Task: Find connections with filter location Mezőkövesd with filter topic #family with filter profile language Potuguese with filter current company Mphasis with filter school Amal Jyothi College of Engineering with filter industry Professional Organizations with filter service category Resume Writing with filter keywords title Store Manager
Action: Mouse moved to (475, 60)
Screenshot: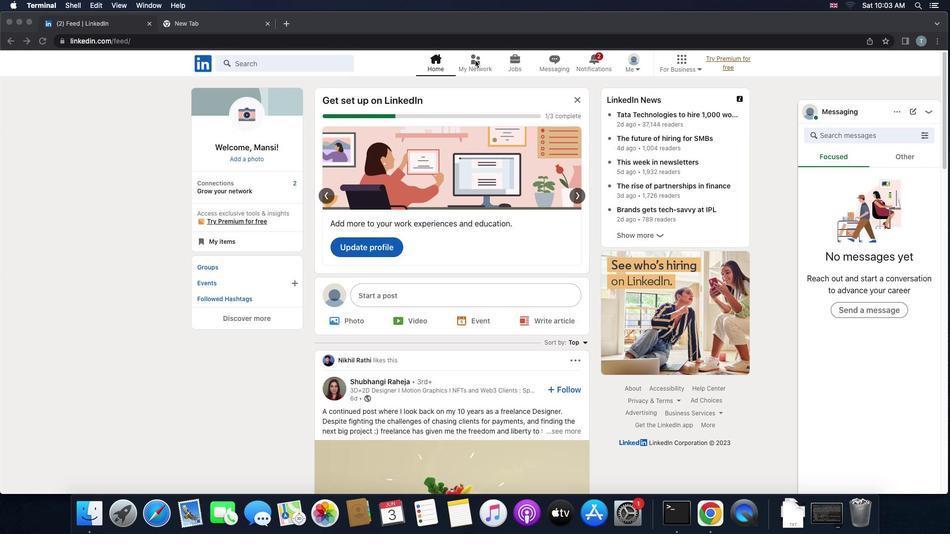 
Action: Mouse pressed left at (475, 60)
Screenshot: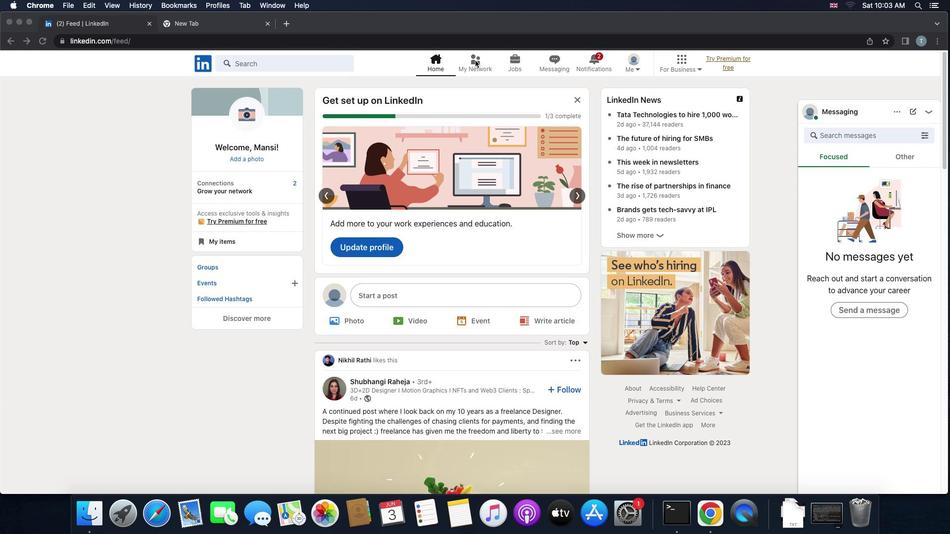 
Action: Mouse pressed left at (475, 60)
Screenshot: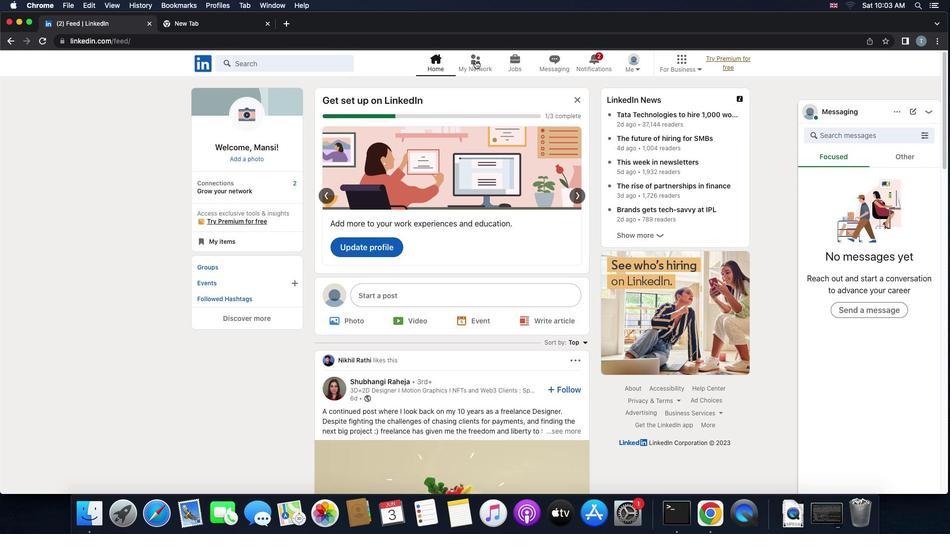 
Action: Mouse moved to (291, 124)
Screenshot: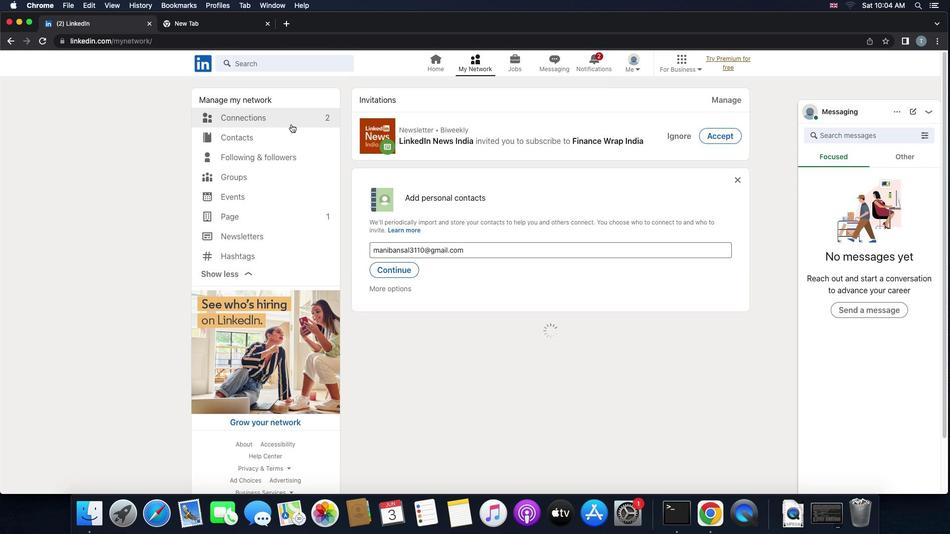 
Action: Mouse pressed left at (291, 124)
Screenshot: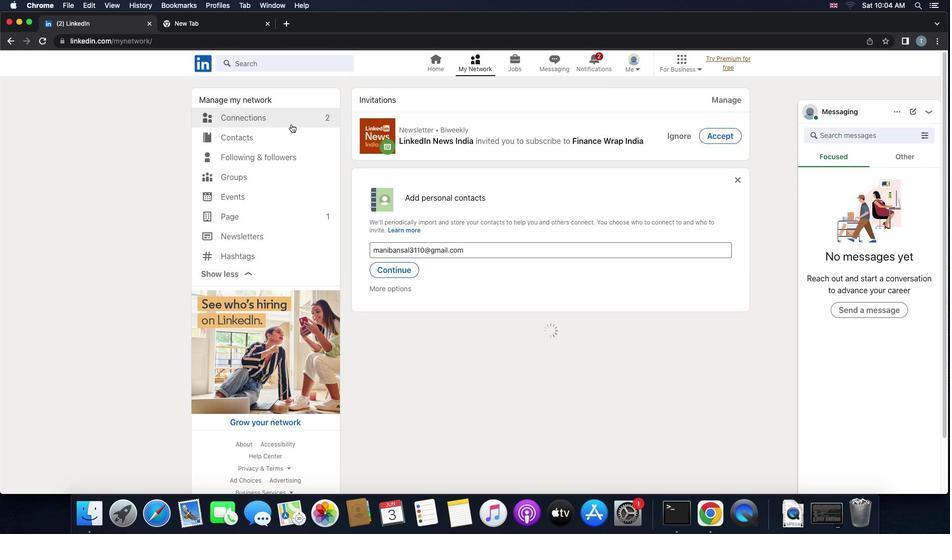 
Action: Mouse pressed left at (291, 124)
Screenshot: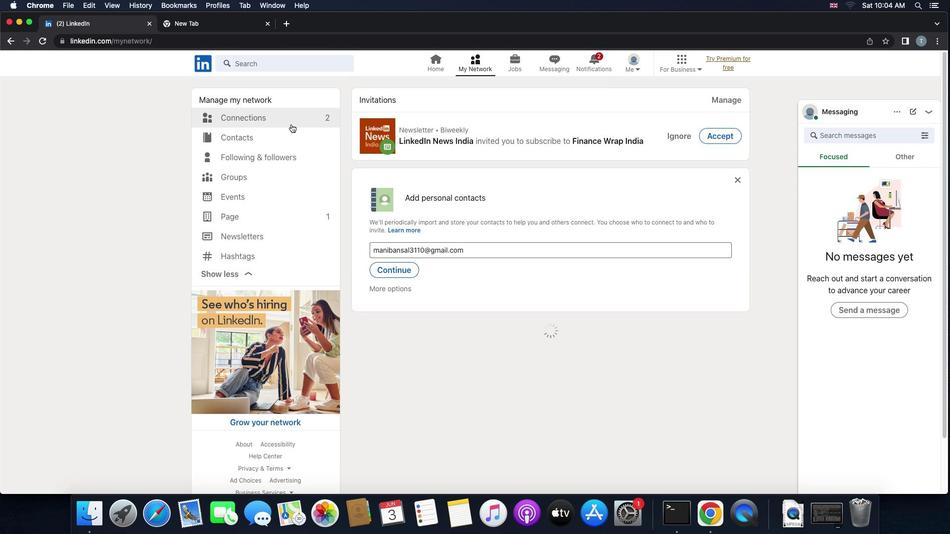 
Action: Mouse moved to (302, 120)
Screenshot: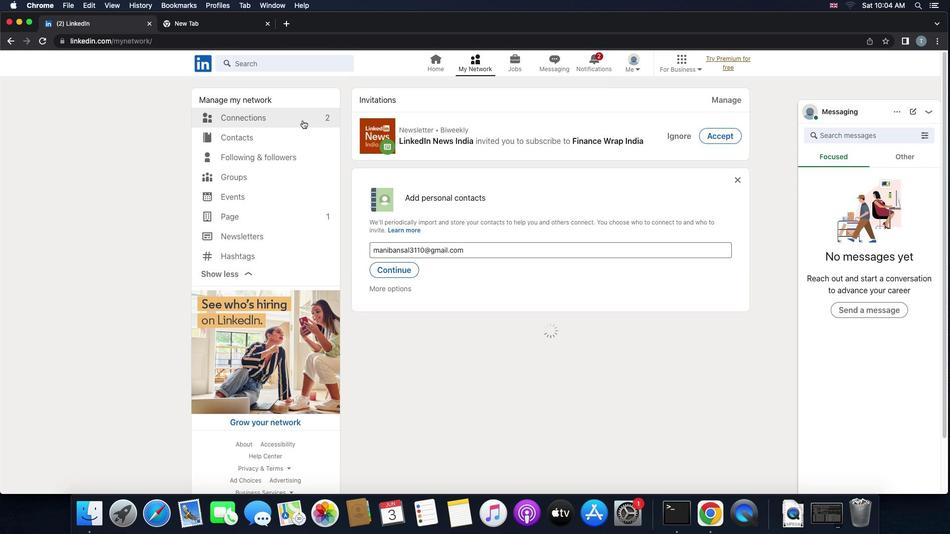 
Action: Mouse pressed left at (302, 120)
Screenshot: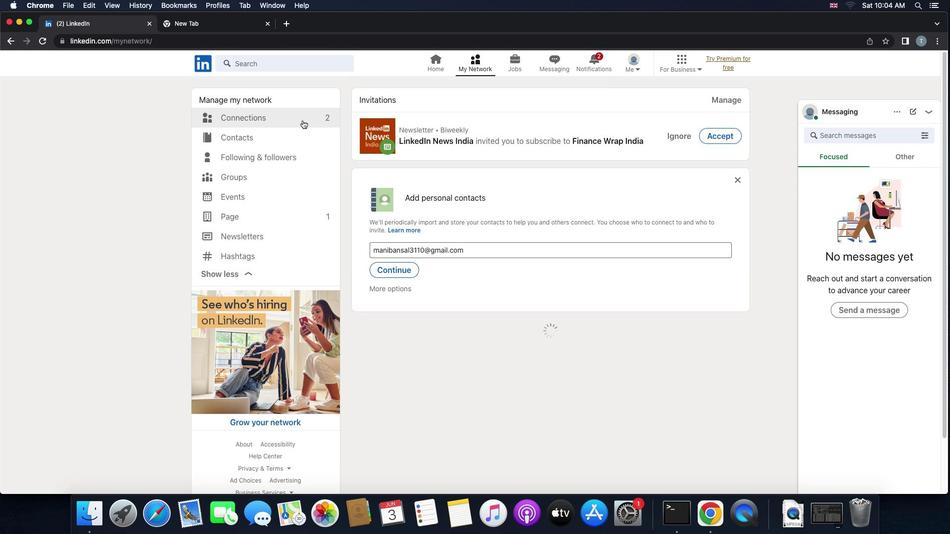
Action: Mouse moved to (554, 120)
Screenshot: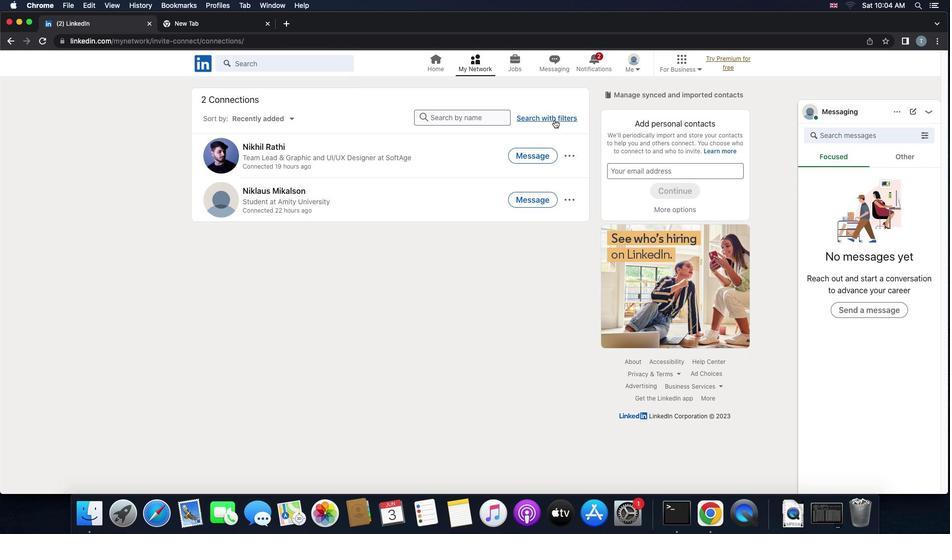 
Action: Mouse pressed left at (554, 120)
Screenshot: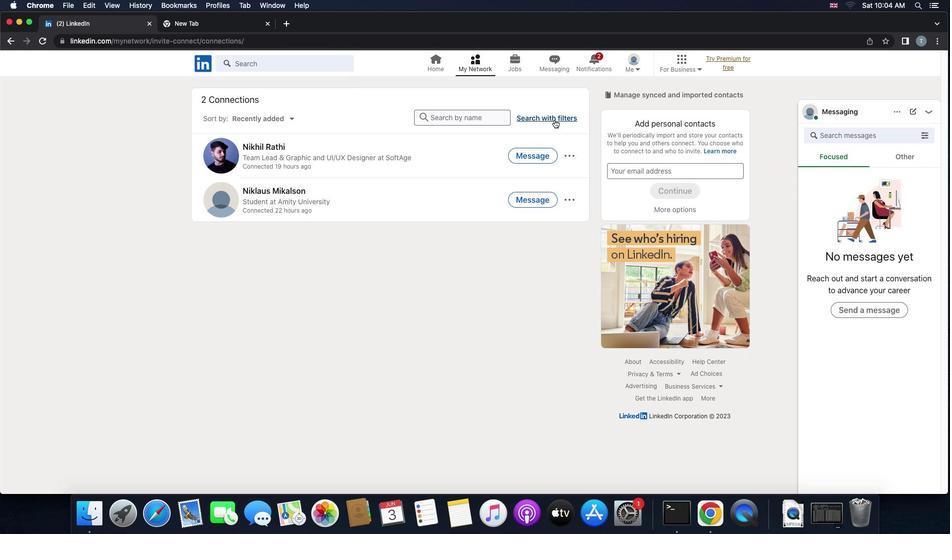 
Action: Mouse moved to (517, 92)
Screenshot: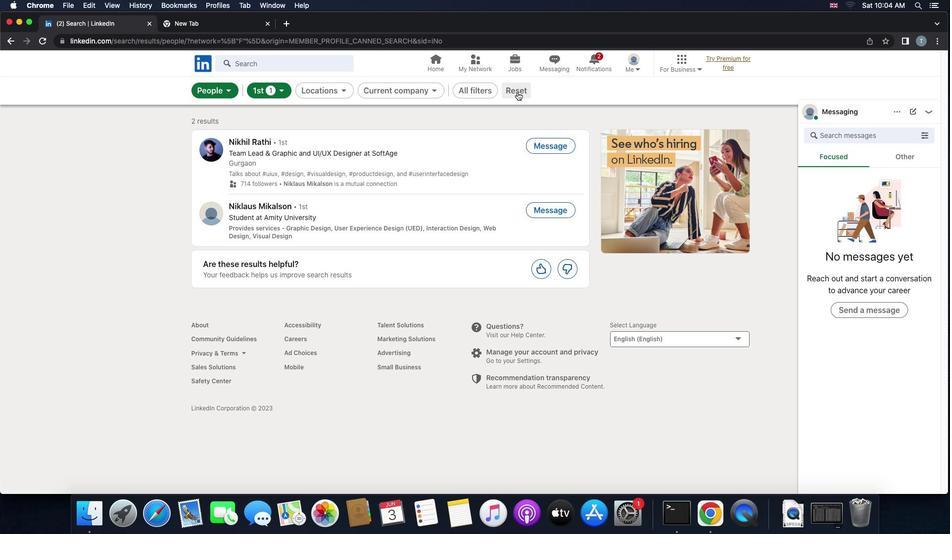 
Action: Mouse pressed left at (517, 92)
Screenshot: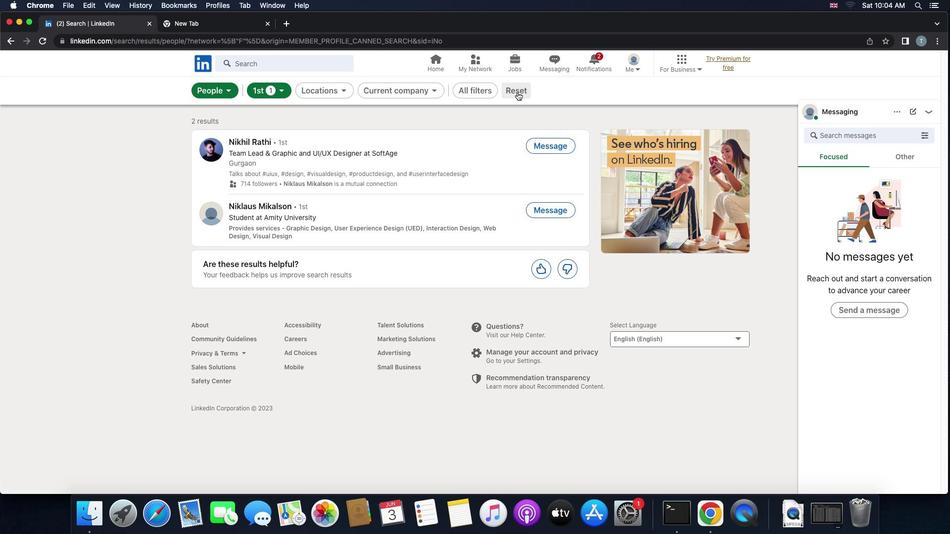 
Action: Mouse moved to (501, 91)
Screenshot: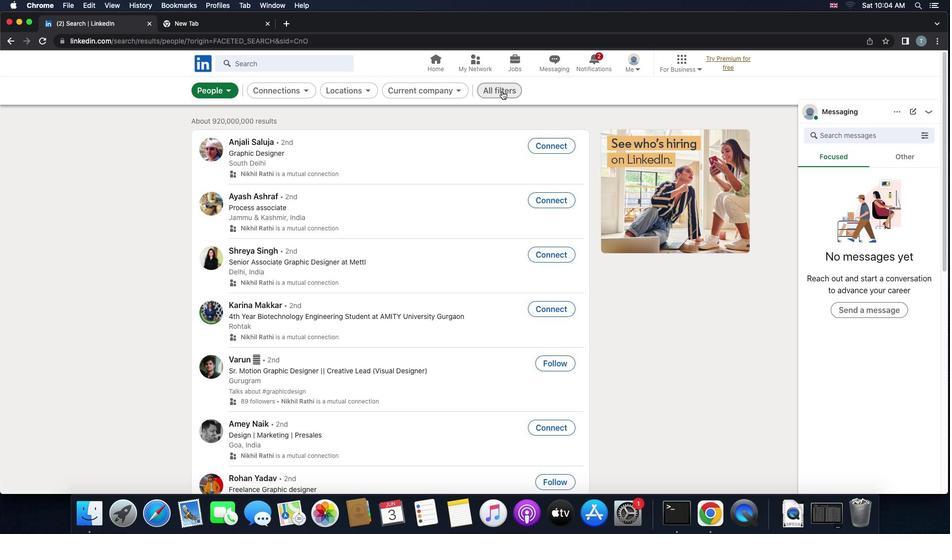 
Action: Mouse pressed left at (501, 91)
Screenshot: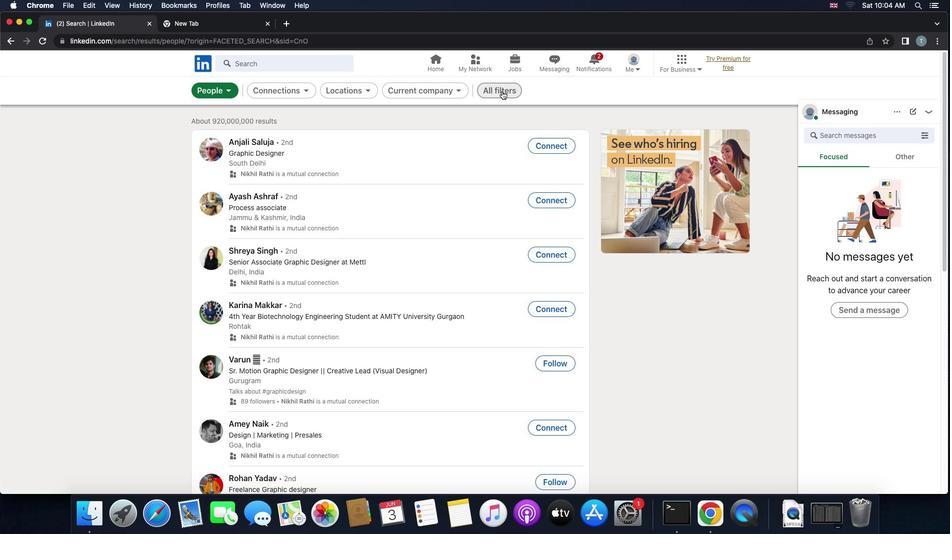 
Action: Mouse moved to (753, 207)
Screenshot: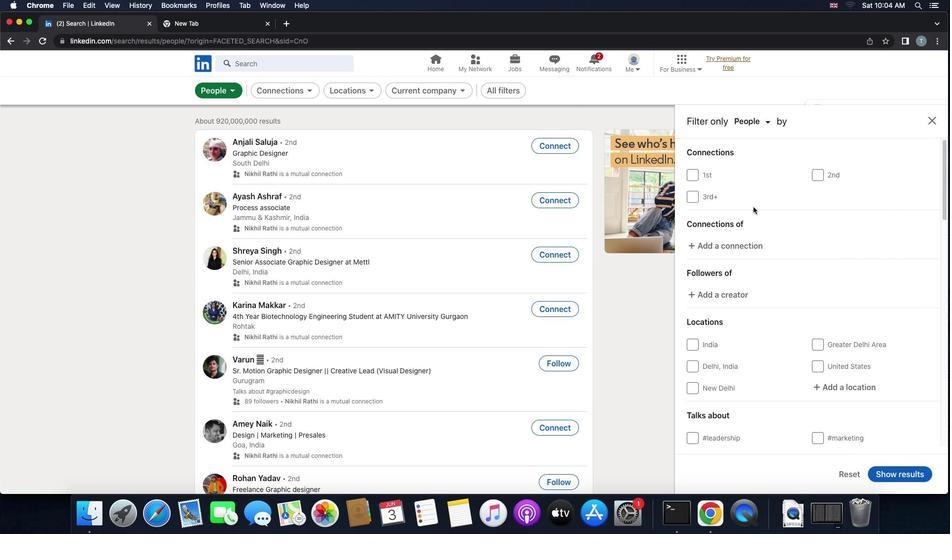 
Action: Mouse scrolled (753, 207) with delta (0, 0)
Screenshot: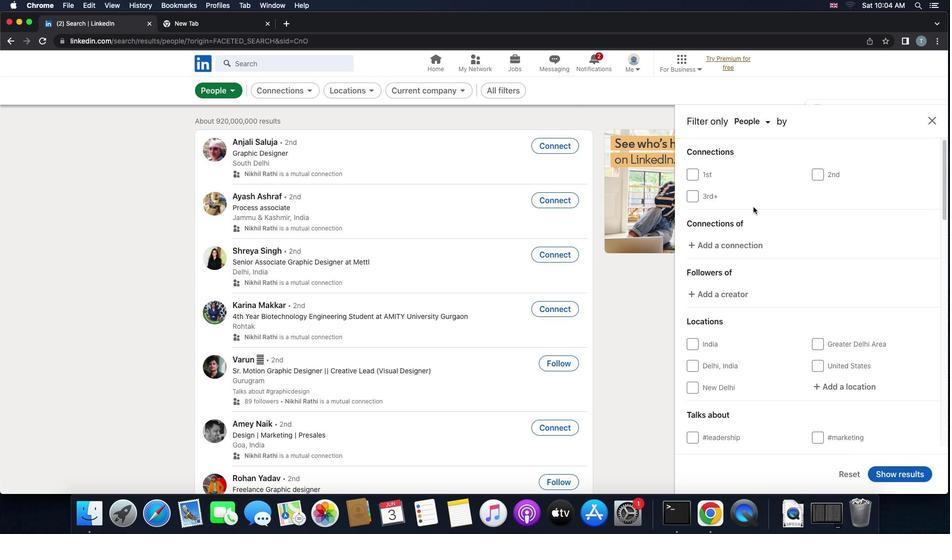 
Action: Mouse scrolled (753, 207) with delta (0, 0)
Screenshot: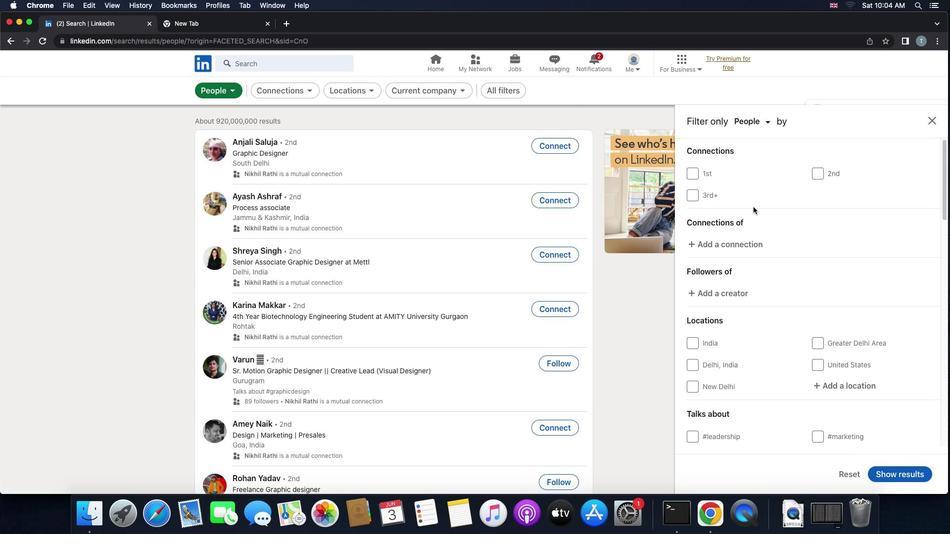 
Action: Mouse scrolled (753, 207) with delta (0, 0)
Screenshot: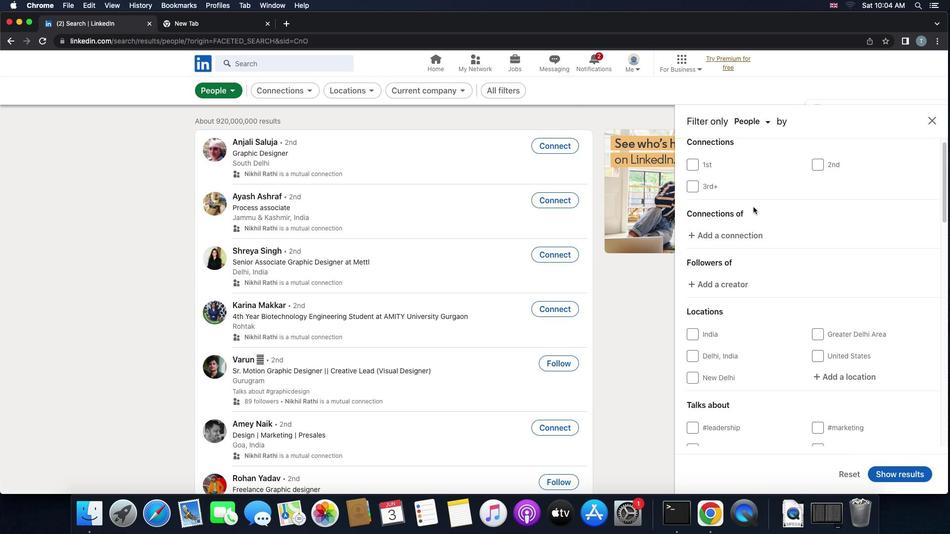 
Action: Mouse scrolled (753, 207) with delta (0, 0)
Screenshot: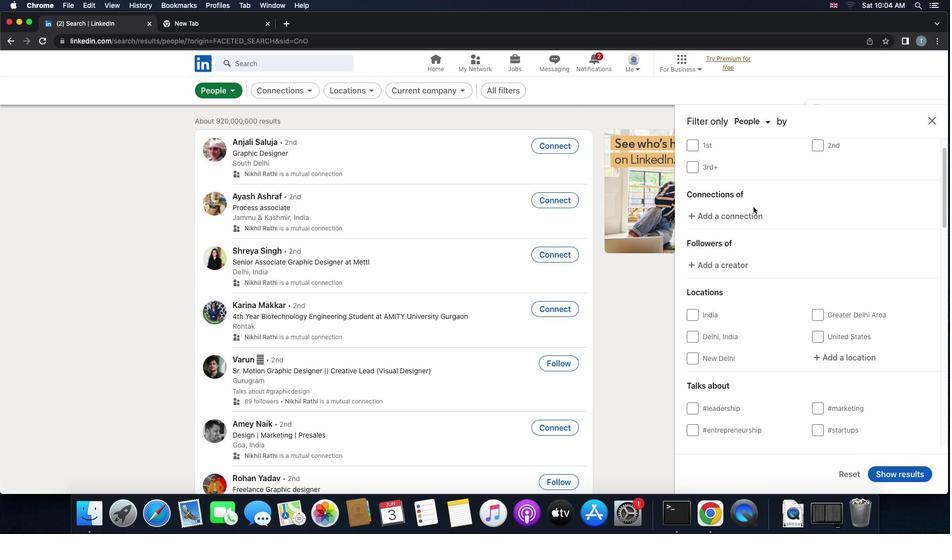 
Action: Mouse scrolled (753, 207) with delta (0, 0)
Screenshot: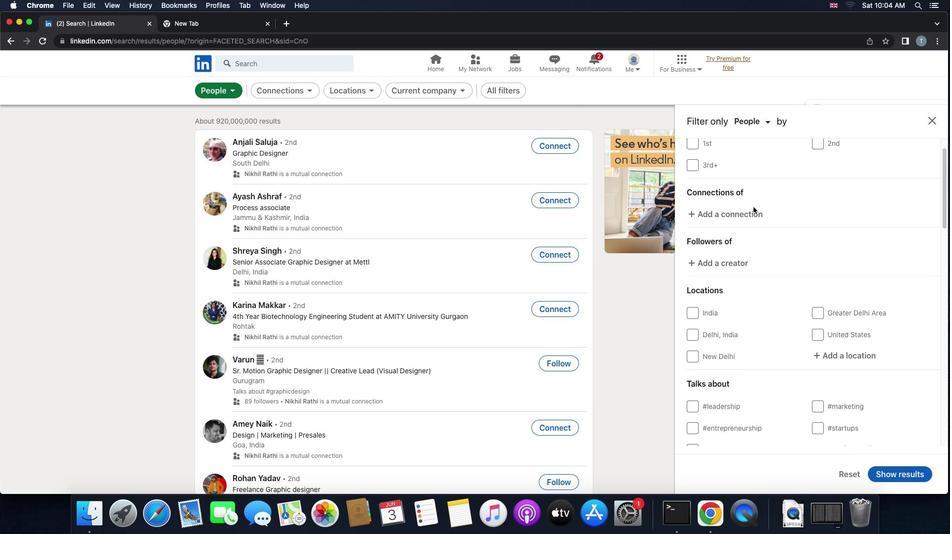 
Action: Mouse scrolled (753, 207) with delta (0, 0)
Screenshot: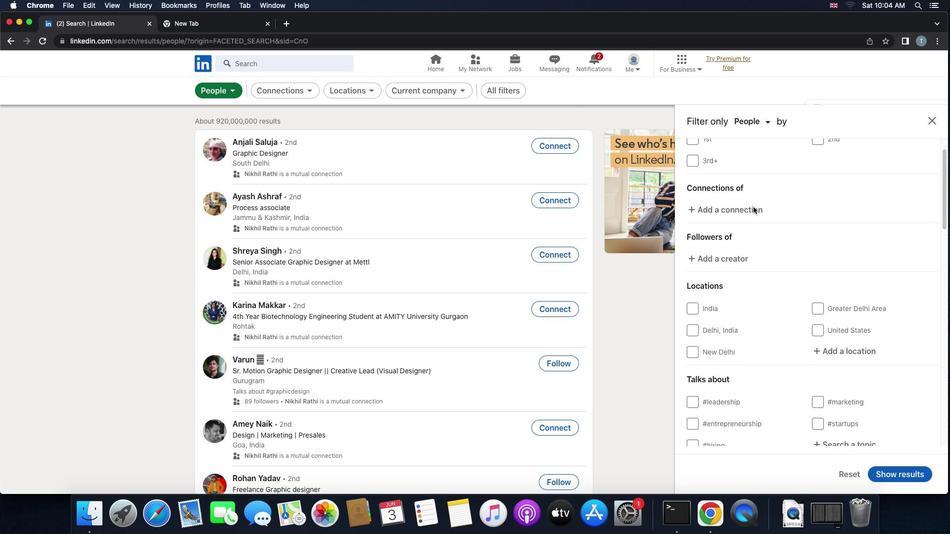 
Action: Mouse moved to (847, 287)
Screenshot: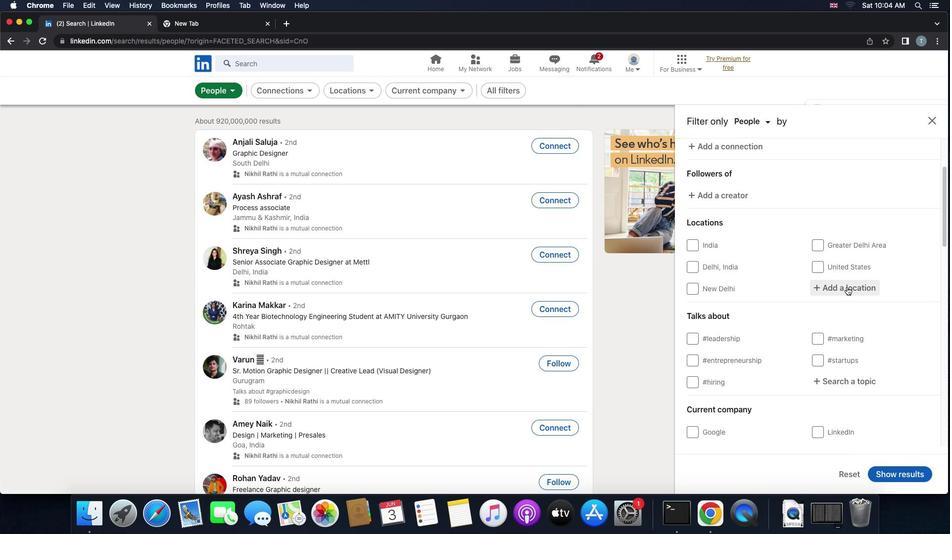 
Action: Mouse pressed left at (847, 287)
Screenshot: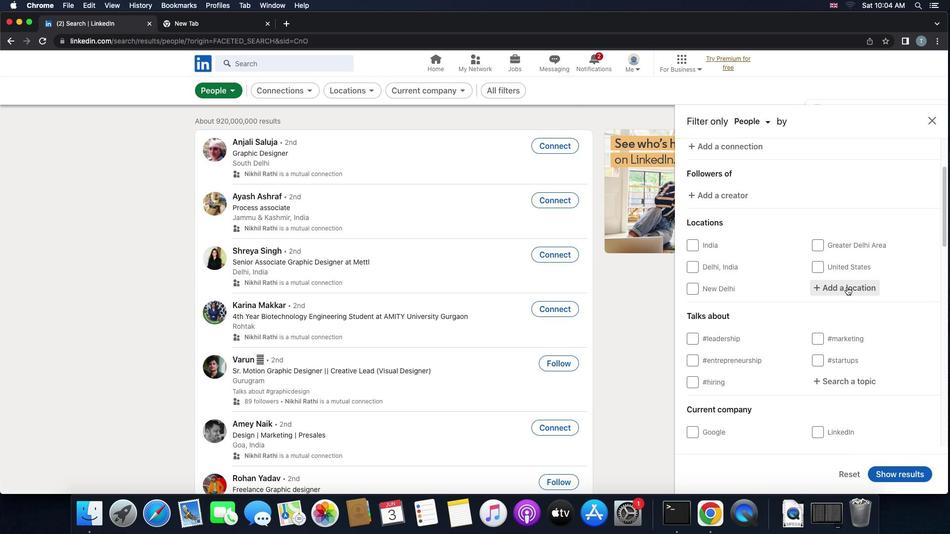 
Action: Key pressed 'm''e''z''o''k''o''v''e''s''d'
Screenshot: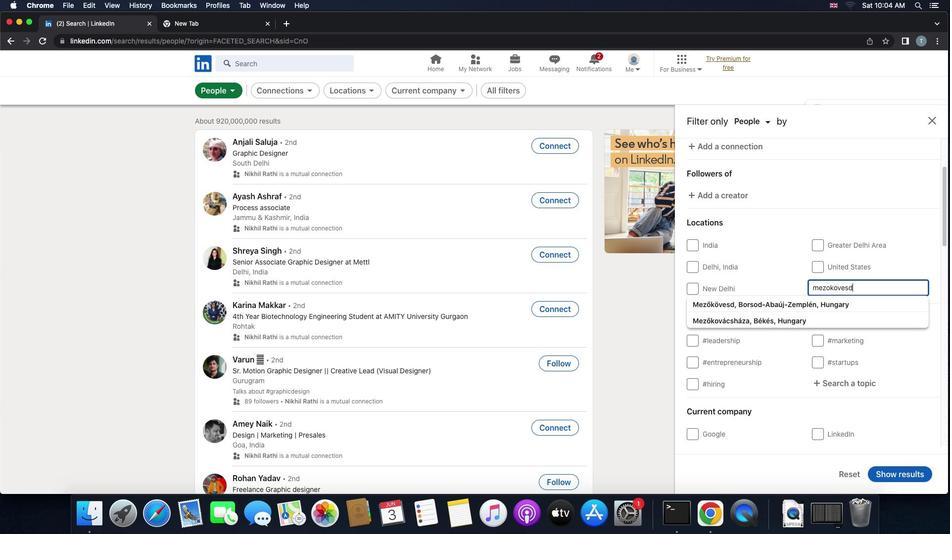 
Action: Mouse moved to (830, 303)
Screenshot: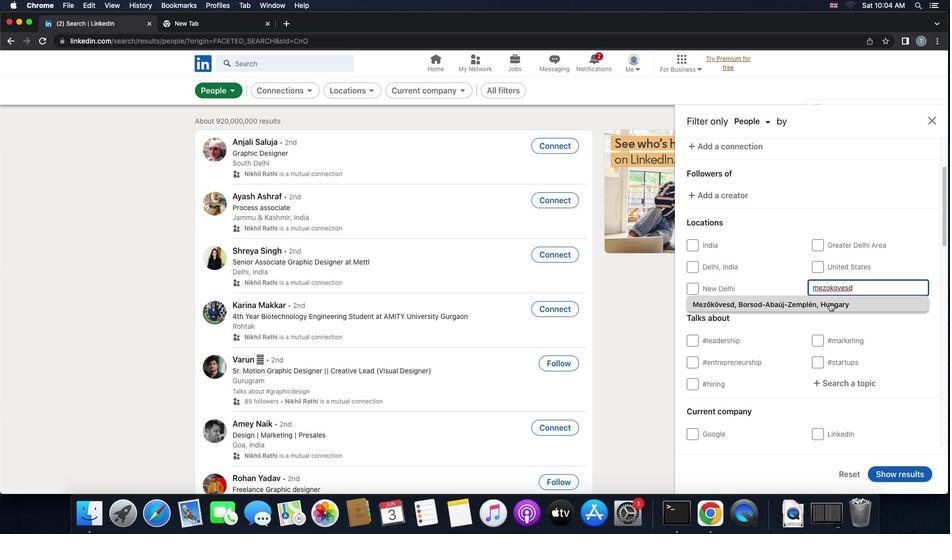 
Action: Mouse pressed left at (830, 303)
Screenshot: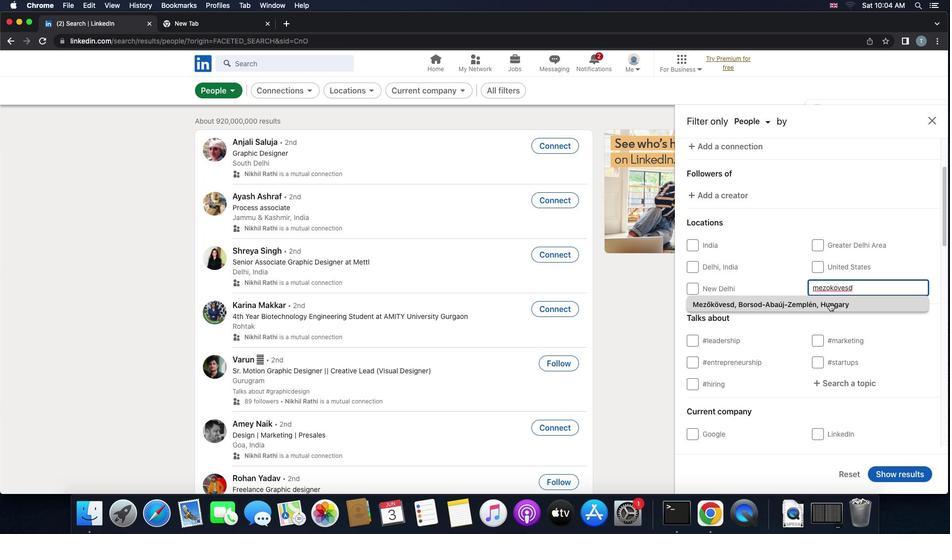 
Action: Mouse scrolled (830, 303) with delta (0, 0)
Screenshot: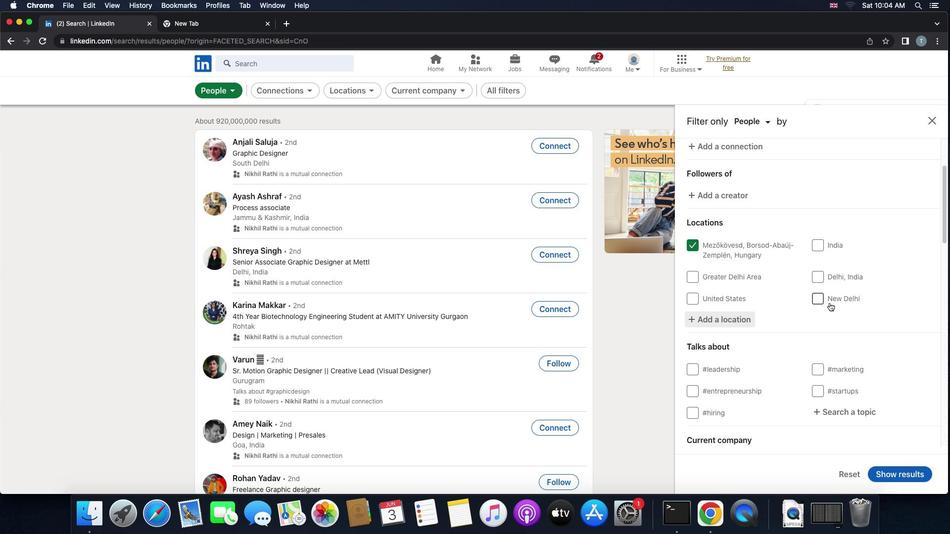 
Action: Mouse scrolled (830, 303) with delta (0, 0)
Screenshot: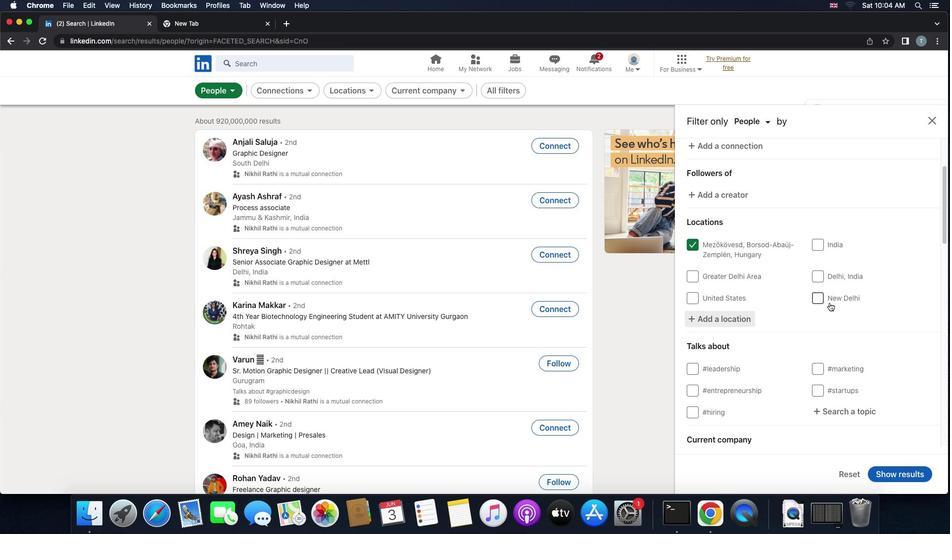
Action: Mouse scrolled (830, 303) with delta (0, 0)
Screenshot: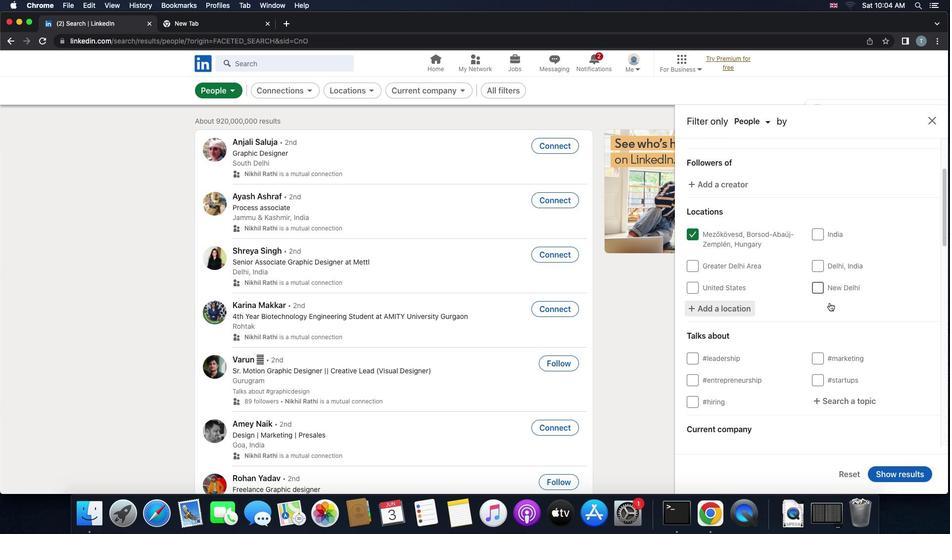 
Action: Mouse scrolled (830, 303) with delta (0, 0)
Screenshot: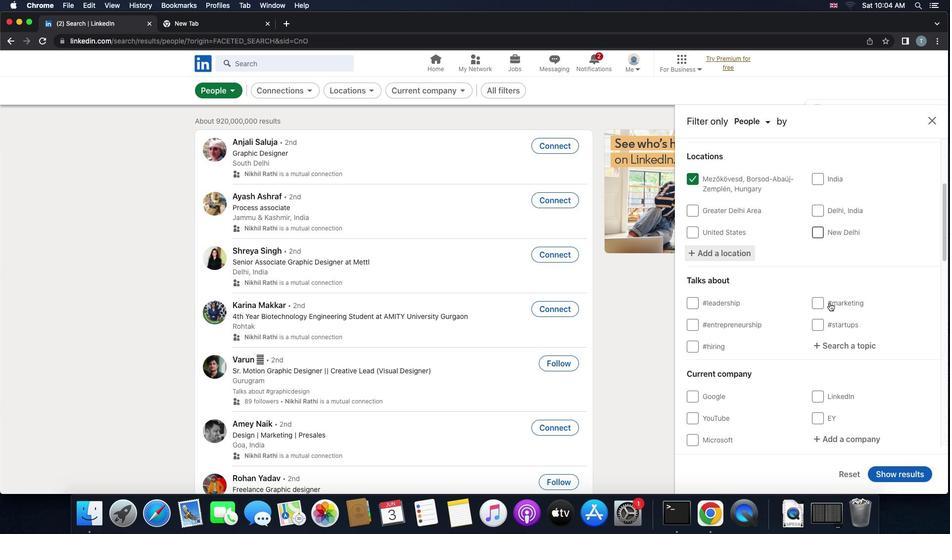 
Action: Mouse moved to (854, 279)
Screenshot: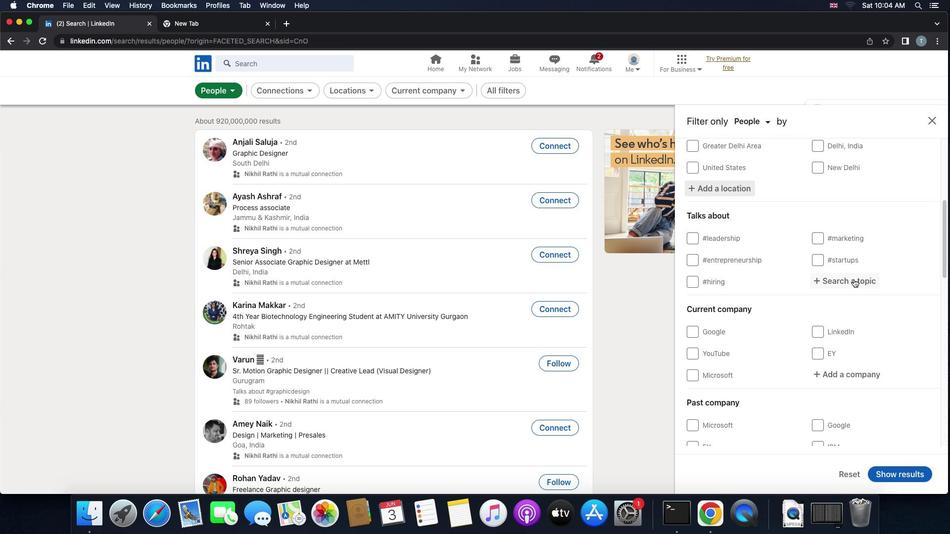 
Action: Mouse pressed left at (854, 279)
Screenshot: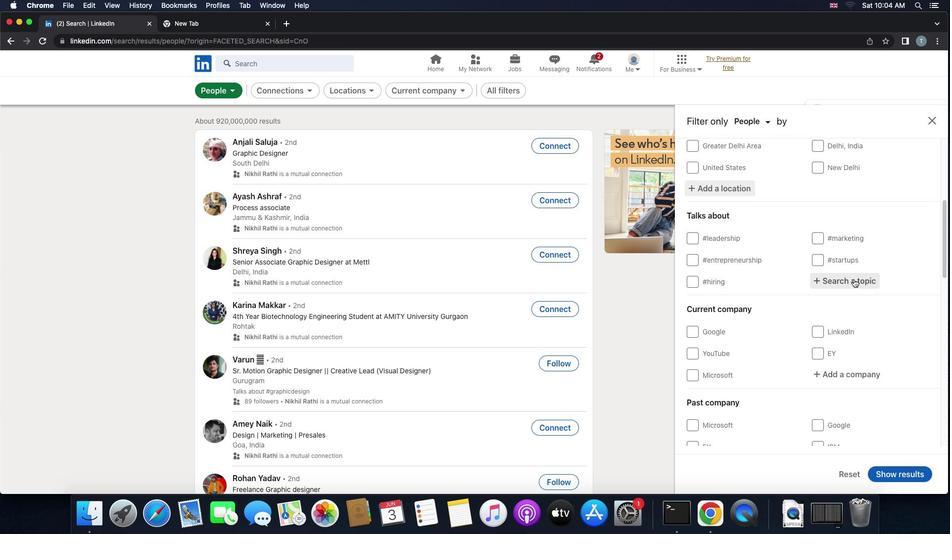 
Action: Mouse moved to (838, 283)
Screenshot: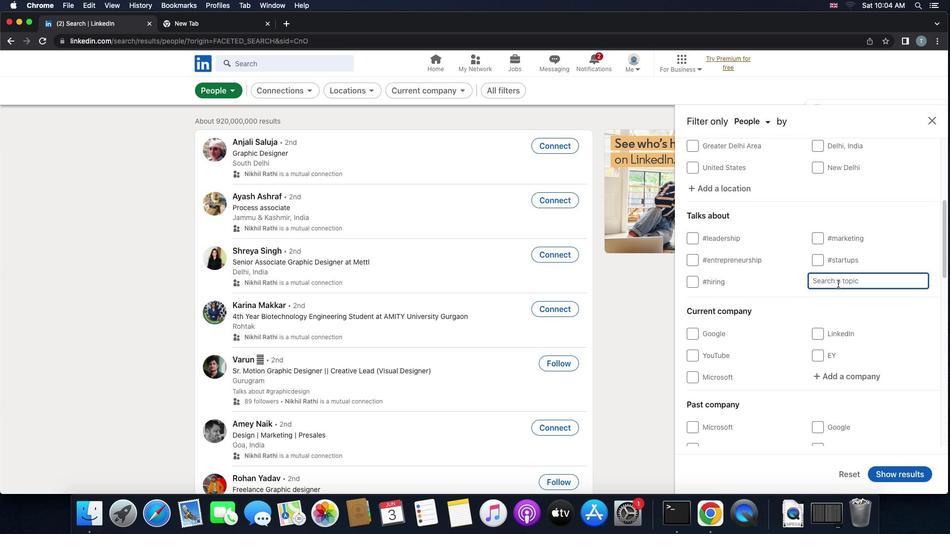 
Action: Key pressed 'f''a''m''i''l''y'
Screenshot: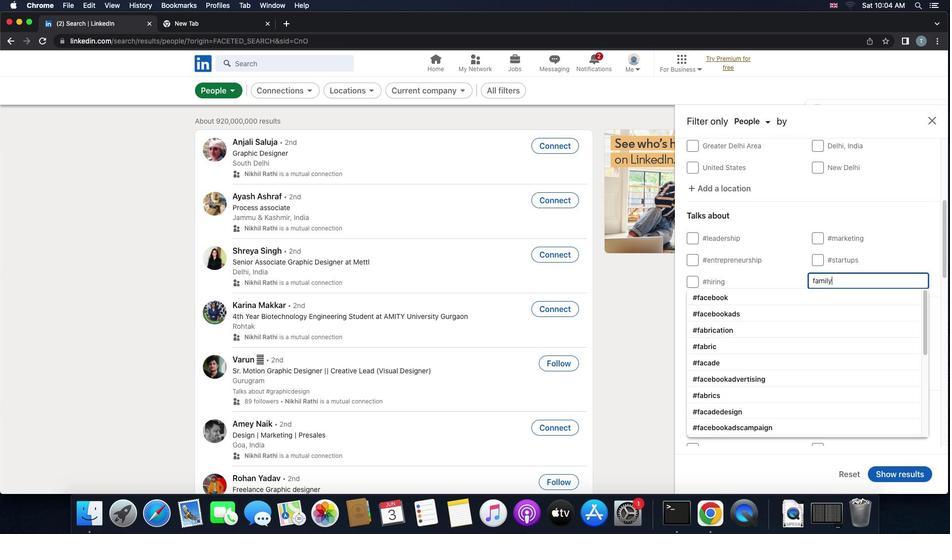 
Action: Mouse moved to (820, 296)
Screenshot: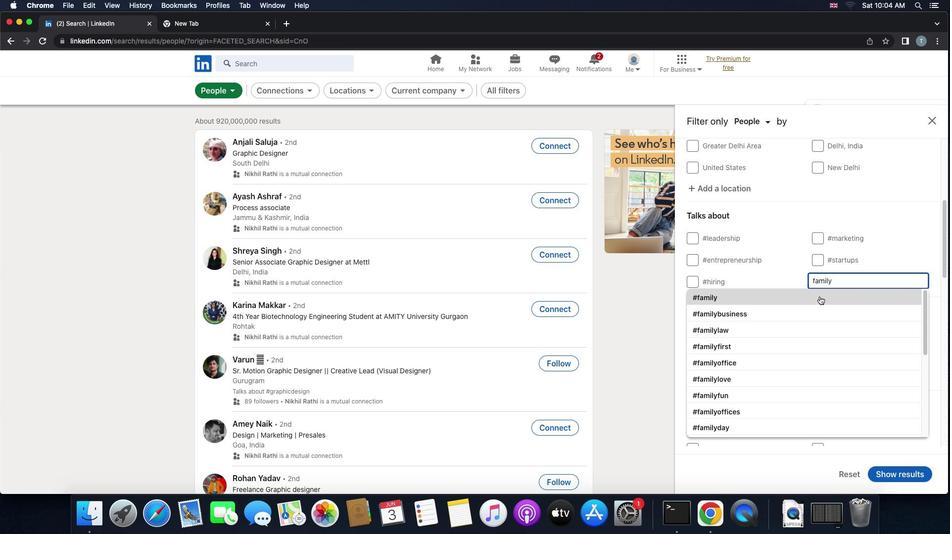 
Action: Mouse pressed left at (820, 296)
Screenshot: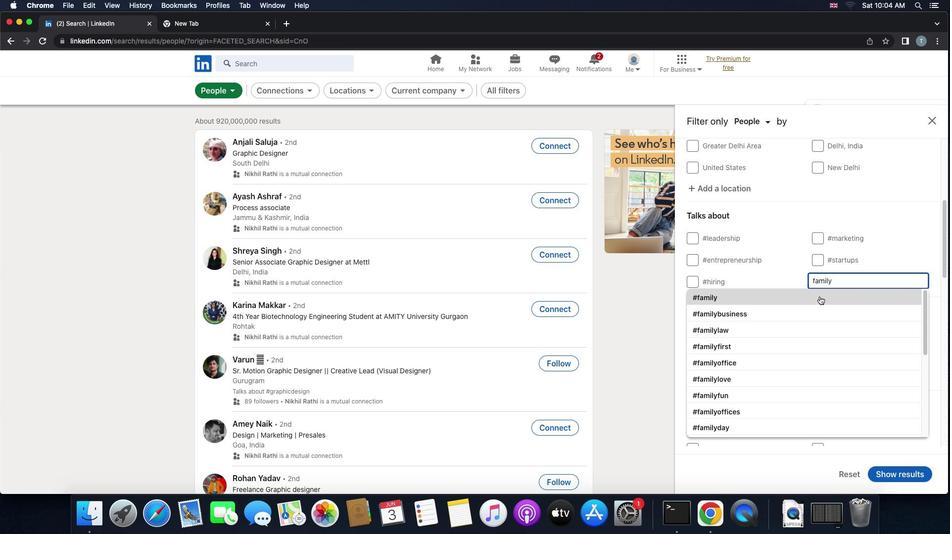 
Action: Mouse scrolled (820, 296) with delta (0, 0)
Screenshot: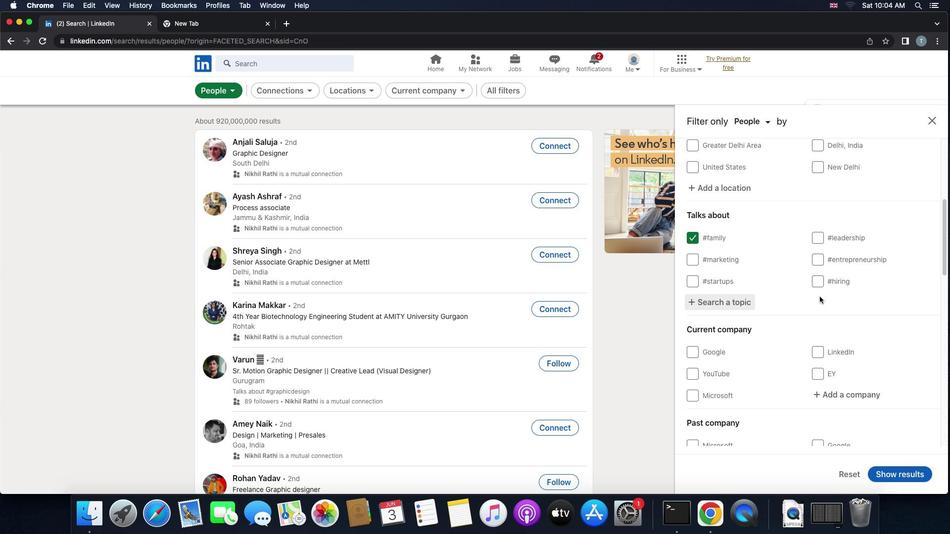 
Action: Mouse scrolled (820, 296) with delta (0, 0)
Screenshot: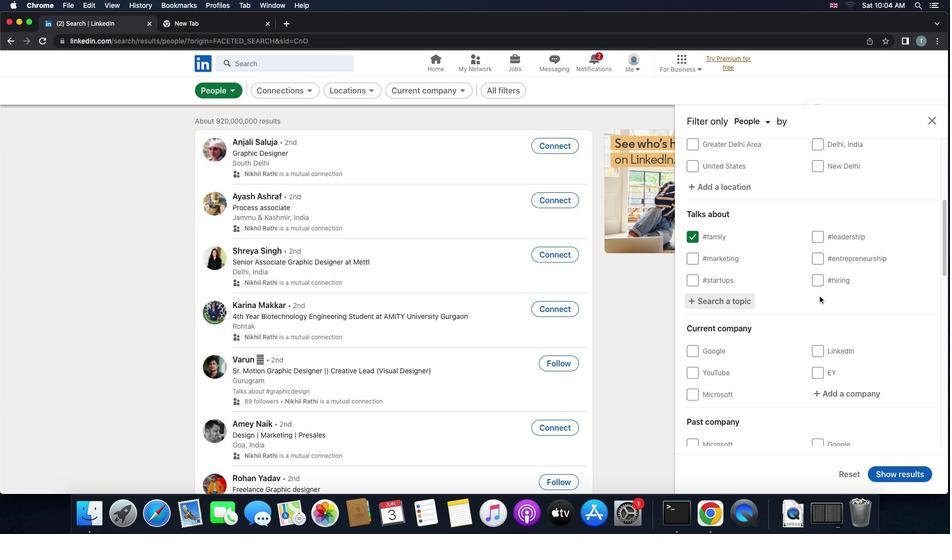 
Action: Mouse scrolled (820, 296) with delta (0, 0)
Screenshot: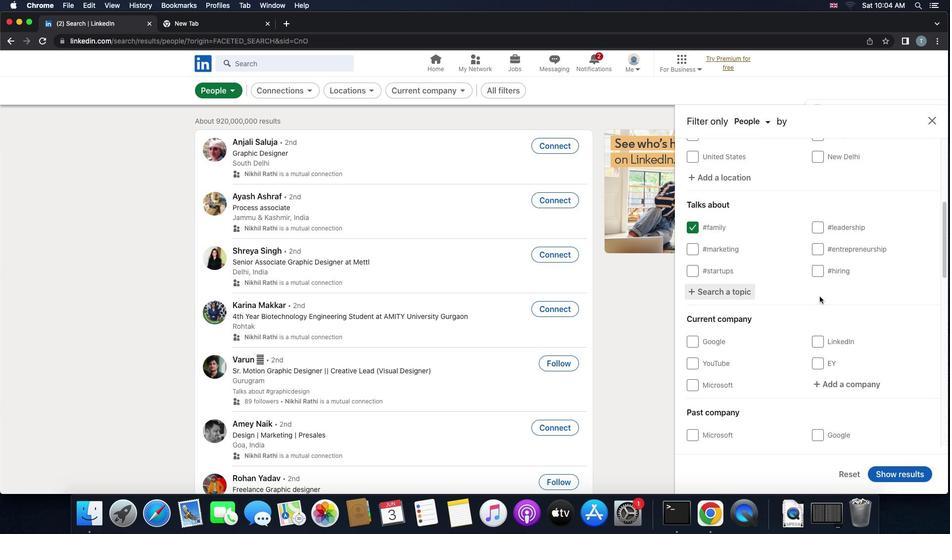 
Action: Mouse moved to (819, 296)
Screenshot: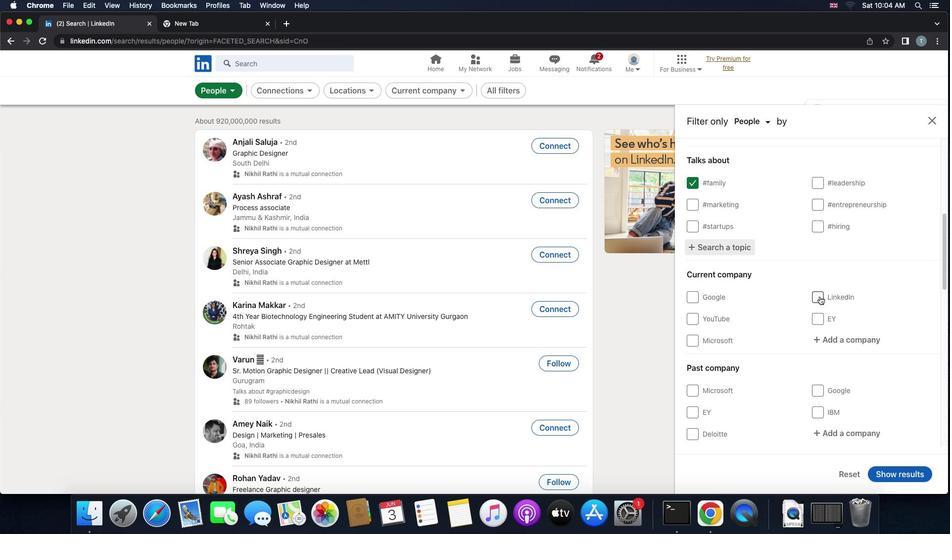 
Action: Mouse scrolled (819, 296) with delta (0, 0)
Screenshot: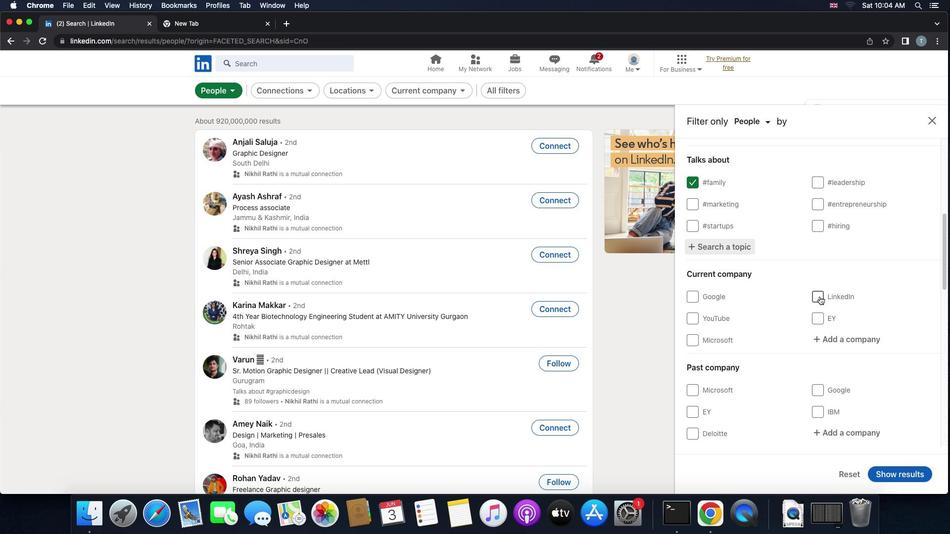 
Action: Mouse scrolled (819, 296) with delta (0, 0)
Screenshot: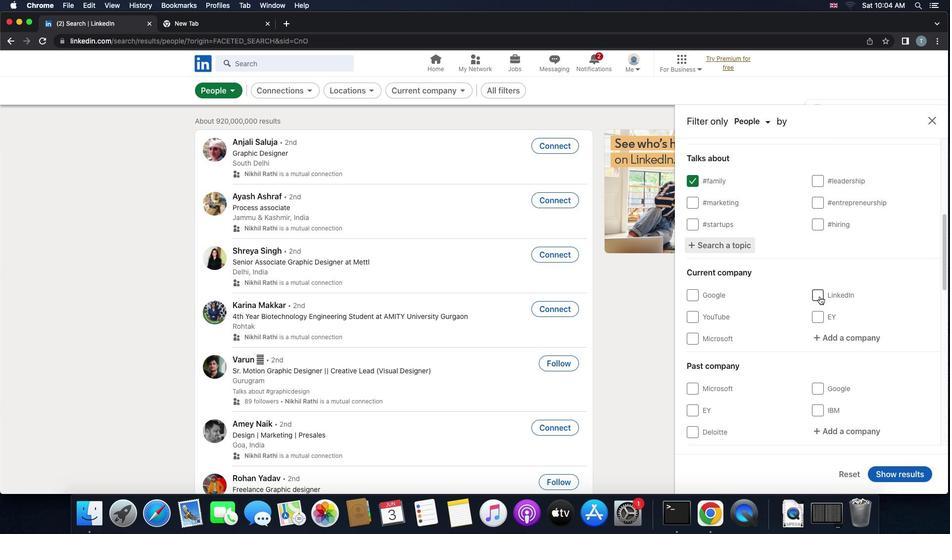 
Action: Mouse scrolled (819, 296) with delta (0, 0)
Screenshot: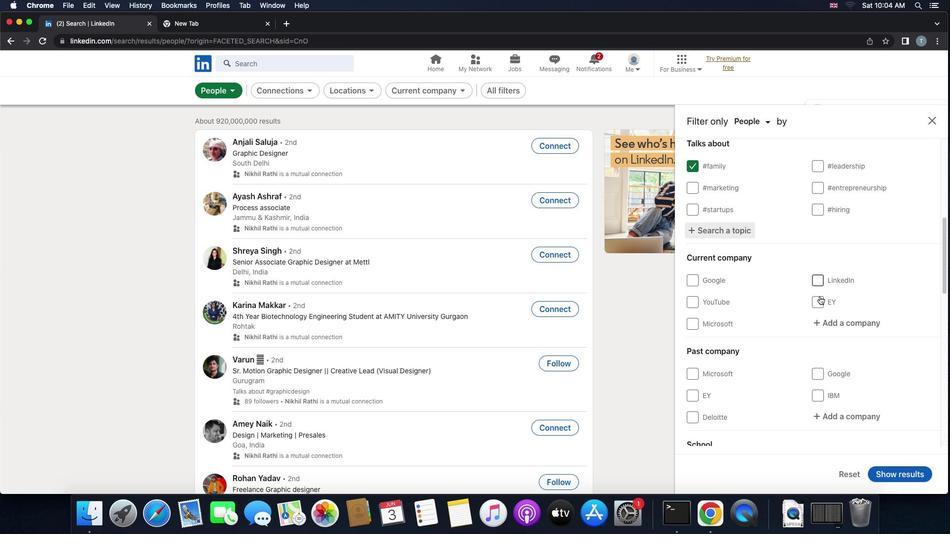 
Action: Mouse scrolled (819, 296) with delta (0, 0)
Screenshot: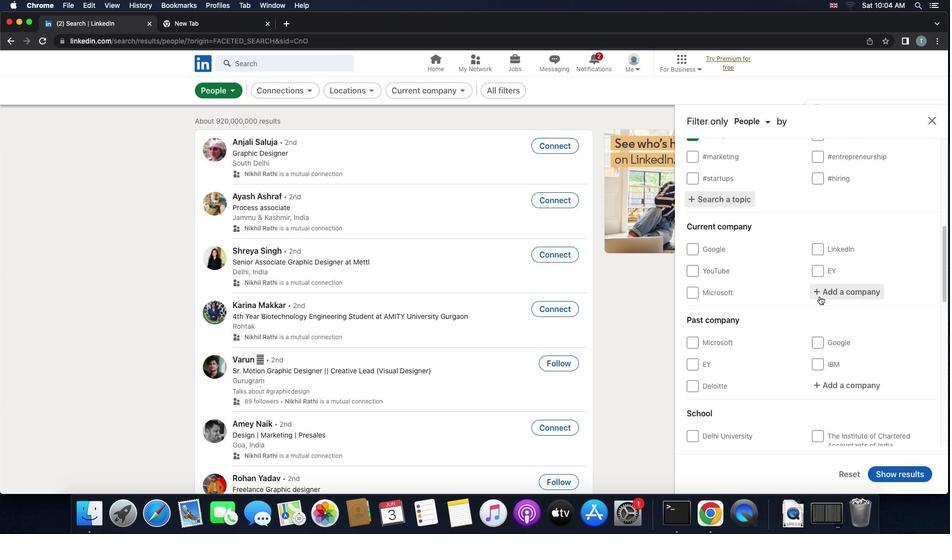 
Action: Mouse scrolled (819, 296) with delta (0, 0)
Screenshot: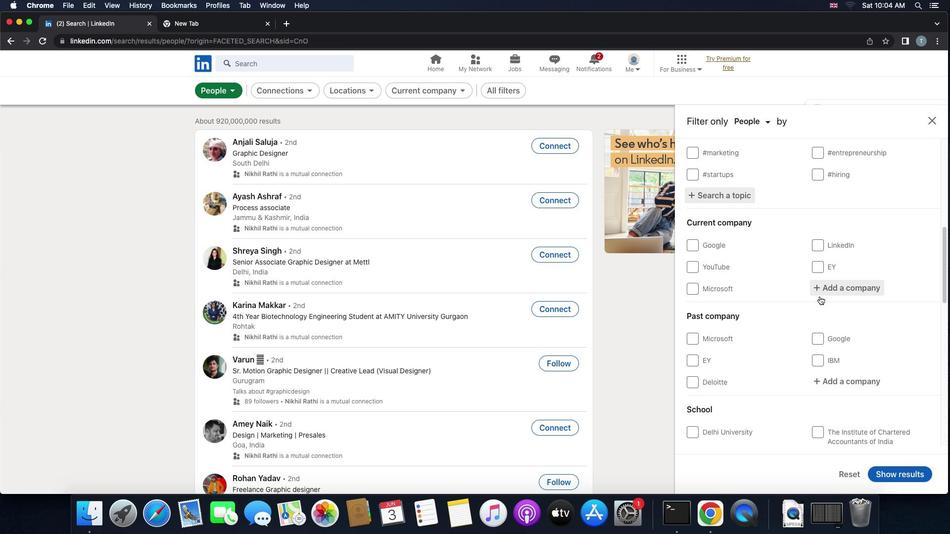 
Action: Mouse scrolled (819, 296) with delta (0, 0)
Screenshot: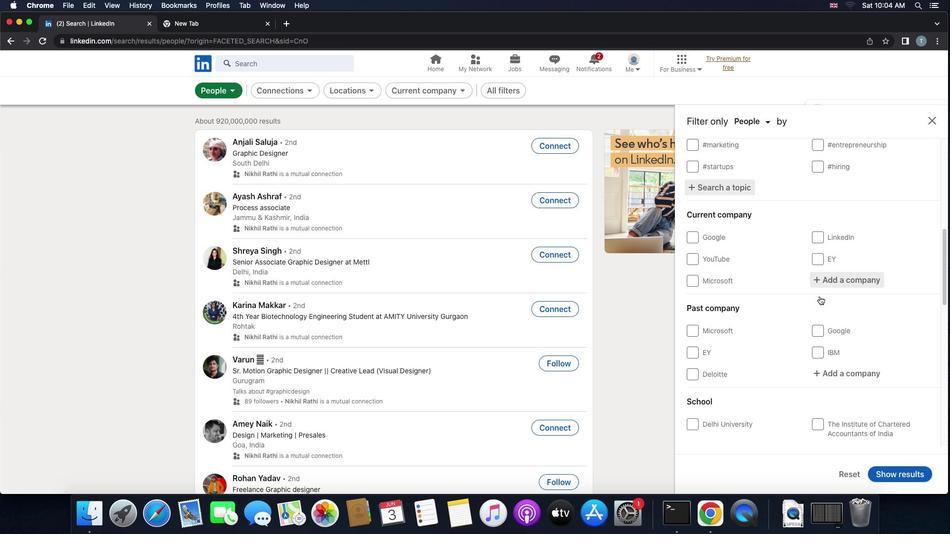 
Action: Mouse scrolled (819, 296) with delta (0, -1)
Screenshot: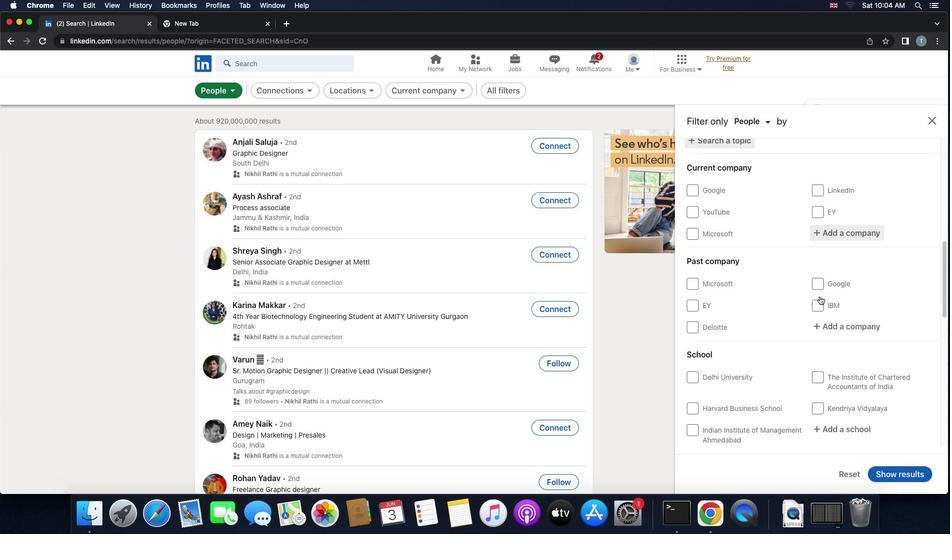 
Action: Mouse scrolled (819, 296) with delta (0, 0)
Screenshot: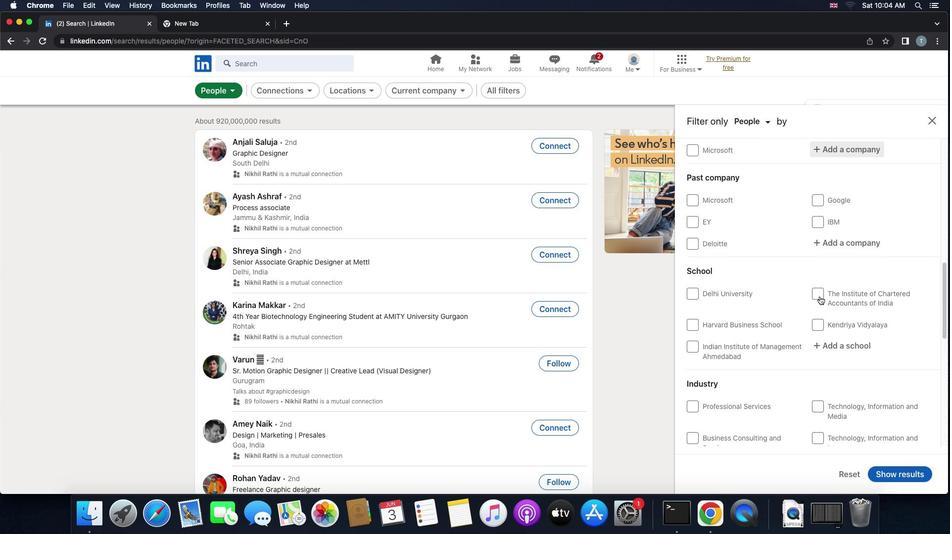 
Action: Mouse scrolled (819, 296) with delta (0, 0)
Screenshot: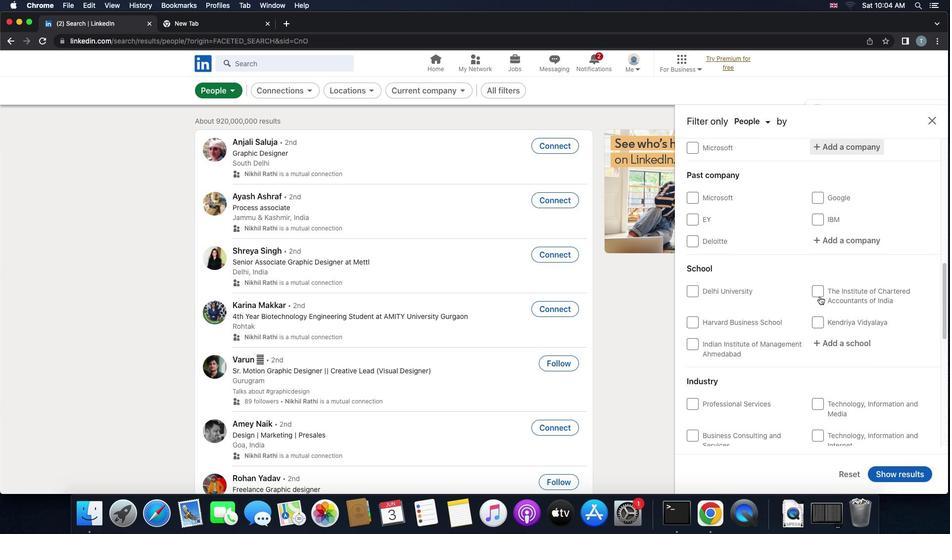 
Action: Mouse scrolled (819, 296) with delta (0, 0)
Screenshot: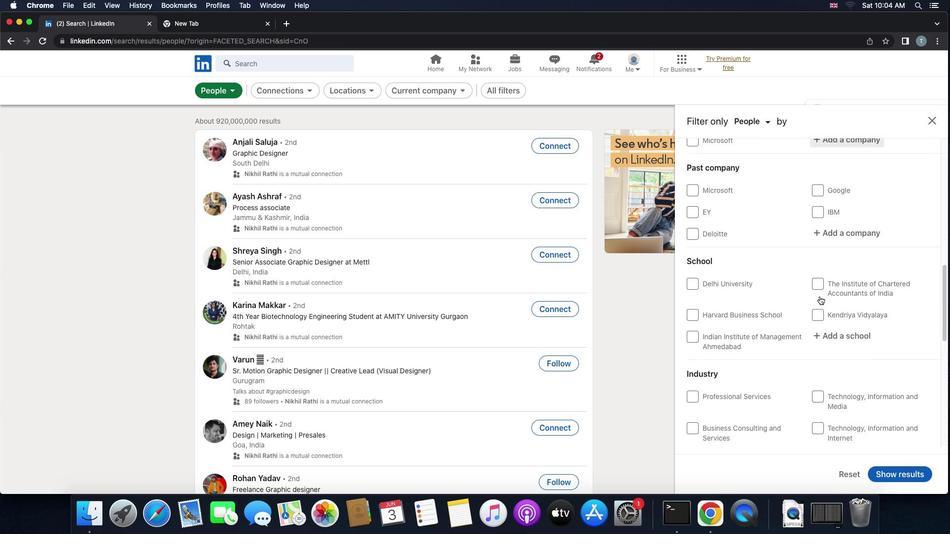 
Action: Mouse scrolled (819, 296) with delta (0, 0)
Screenshot: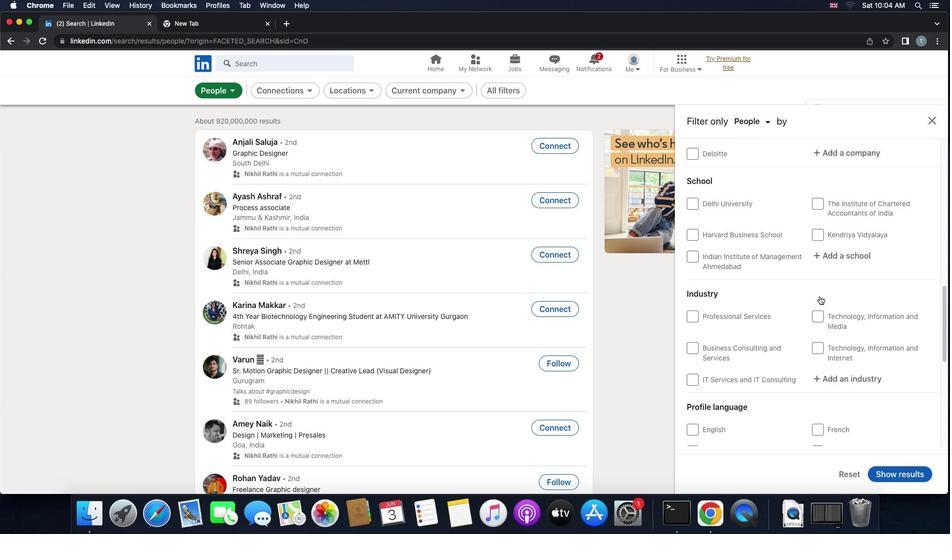 
Action: Mouse scrolled (819, 296) with delta (0, 0)
Screenshot: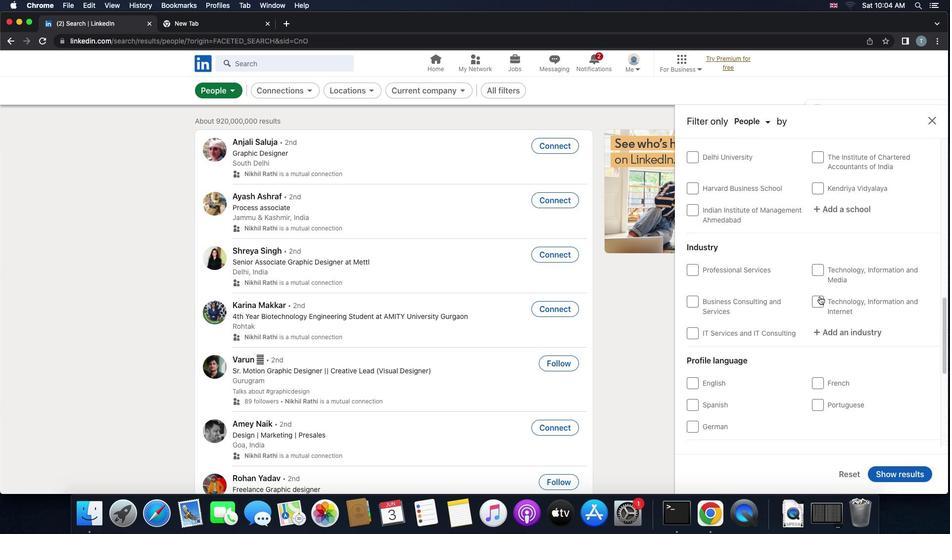
Action: Mouse scrolled (819, 296) with delta (0, 0)
Screenshot: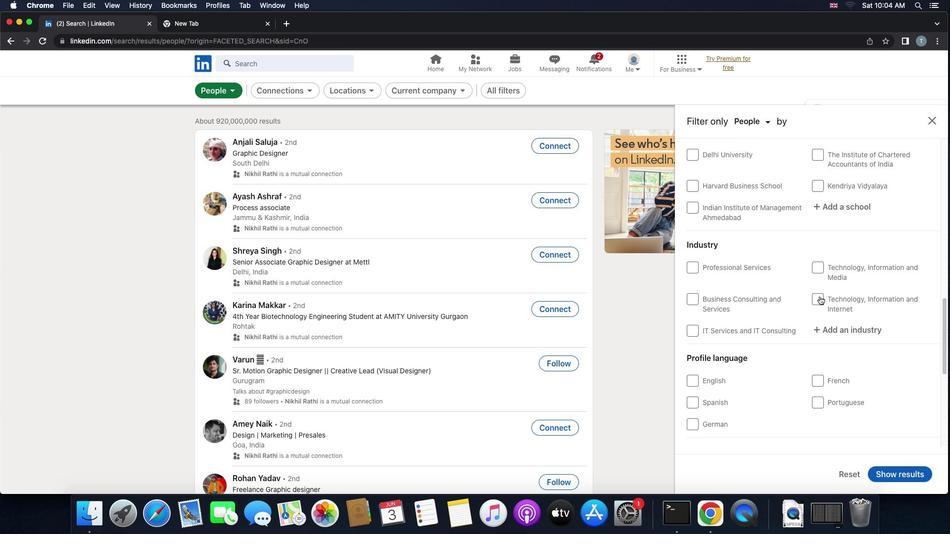 
Action: Mouse scrolled (819, 296) with delta (0, 0)
Screenshot: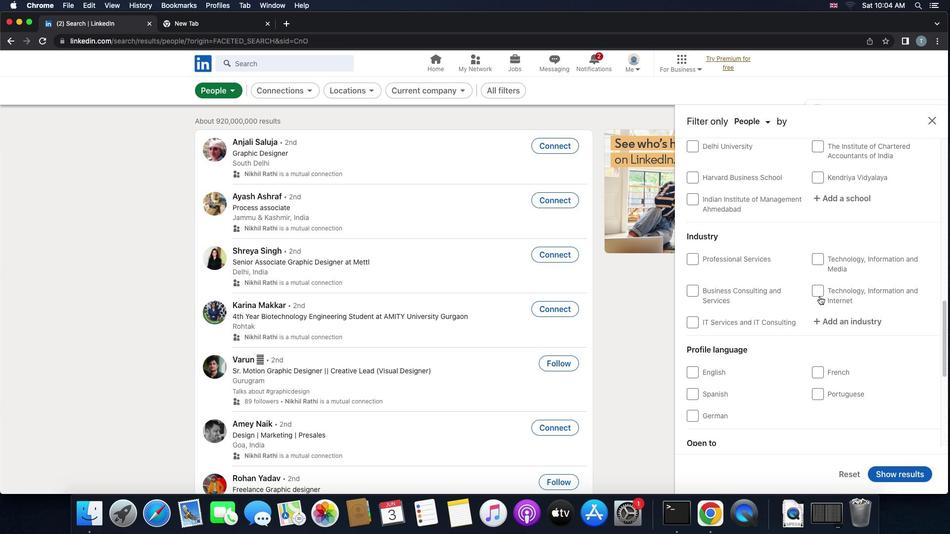 
Action: Mouse moved to (819, 307)
Screenshot: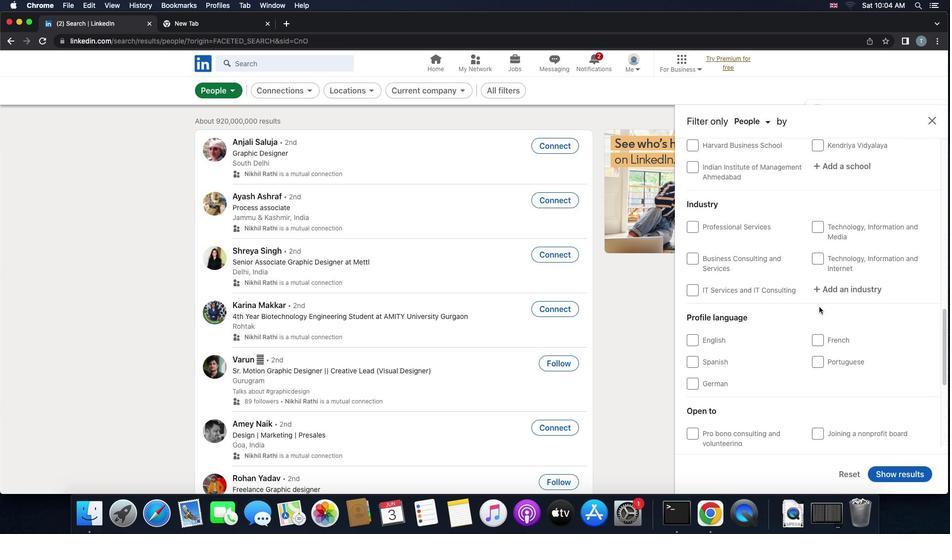 
Action: Mouse scrolled (819, 307) with delta (0, 0)
Screenshot: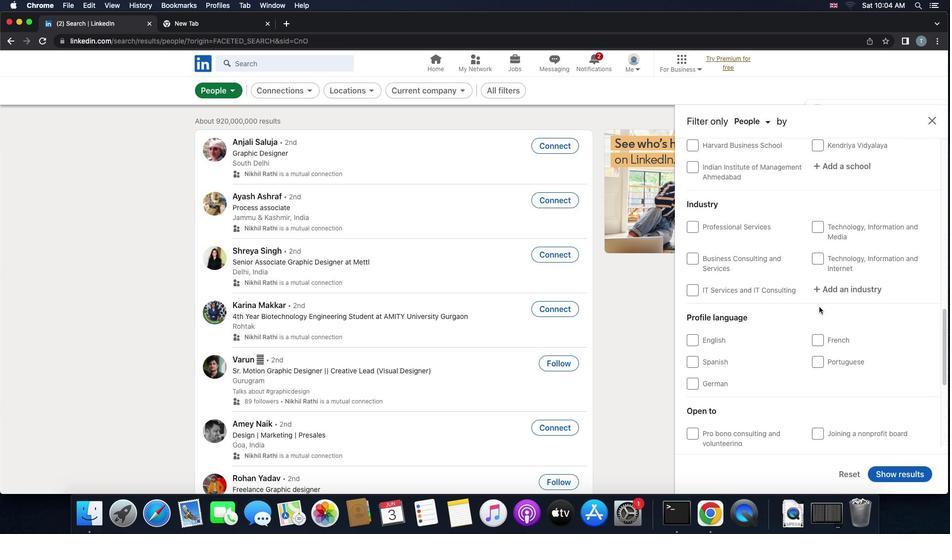 
Action: Mouse scrolled (819, 307) with delta (0, 0)
Screenshot: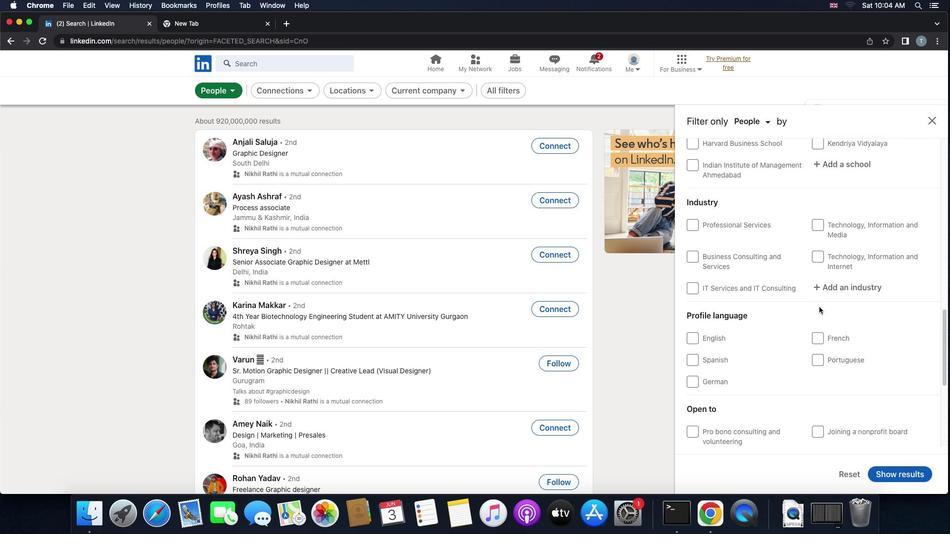 
Action: Mouse scrolled (819, 307) with delta (0, 0)
Screenshot: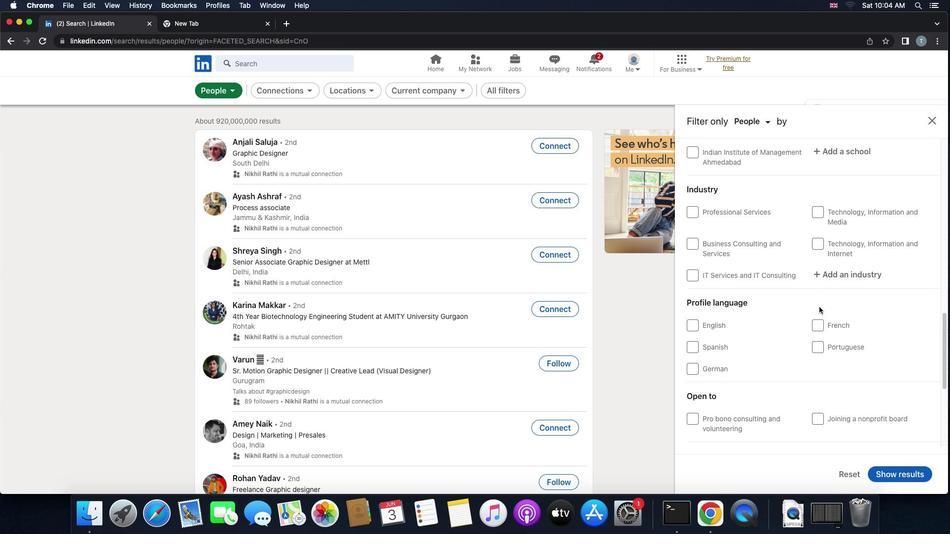 
Action: Mouse moved to (820, 335)
Screenshot: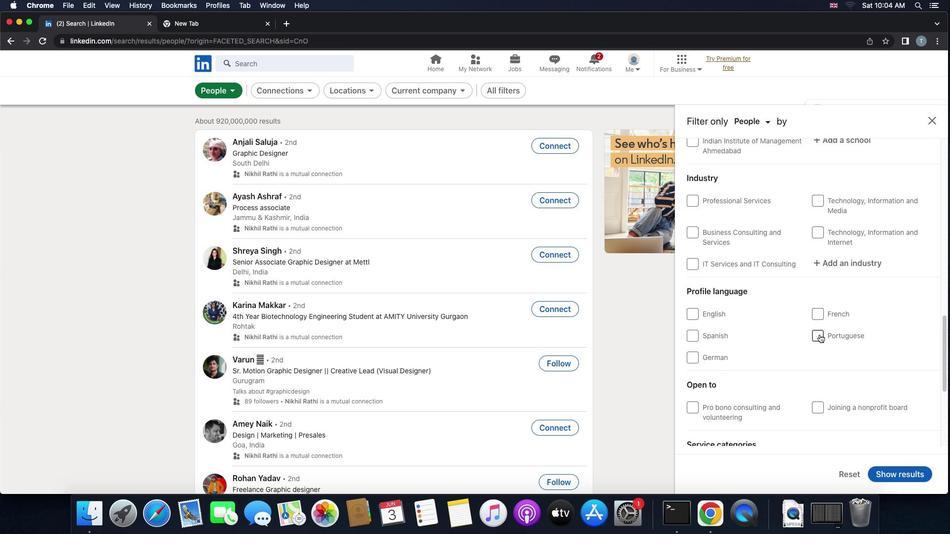 
Action: Mouse pressed left at (820, 335)
Screenshot: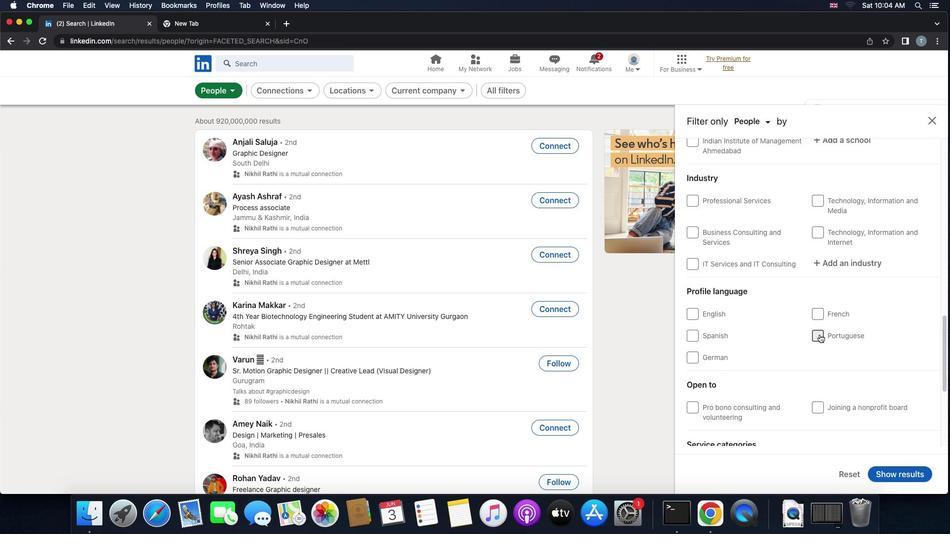 
Action: Mouse moved to (756, 323)
Screenshot: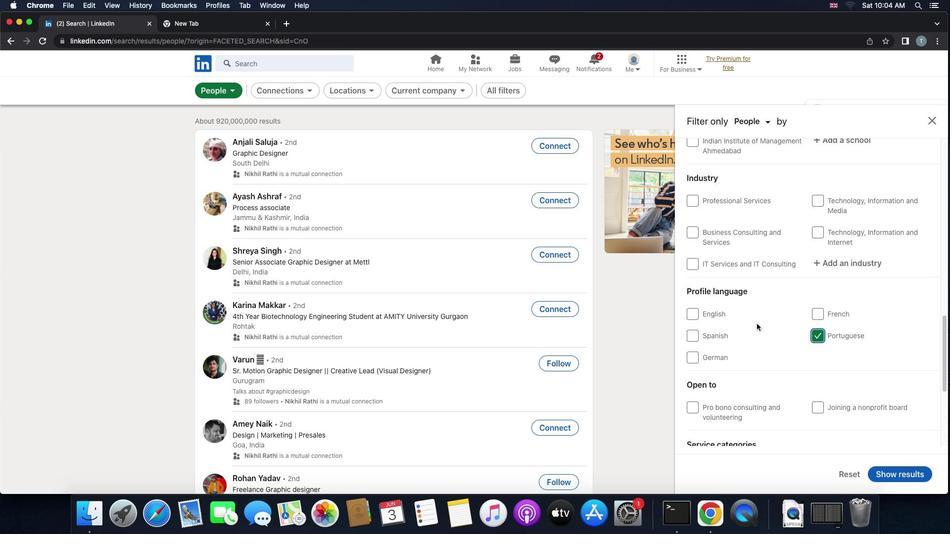 
Action: Mouse scrolled (756, 323) with delta (0, 0)
Screenshot: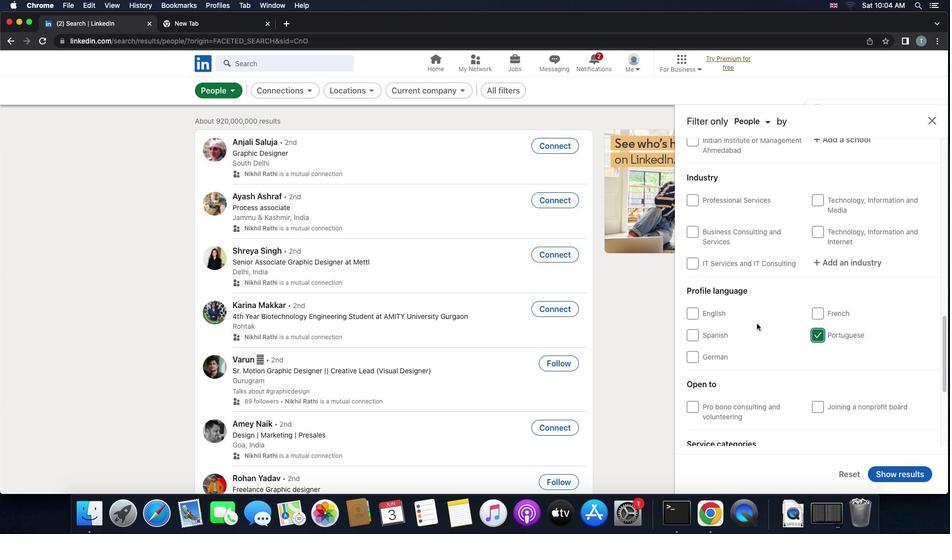 
Action: Mouse moved to (757, 323)
Screenshot: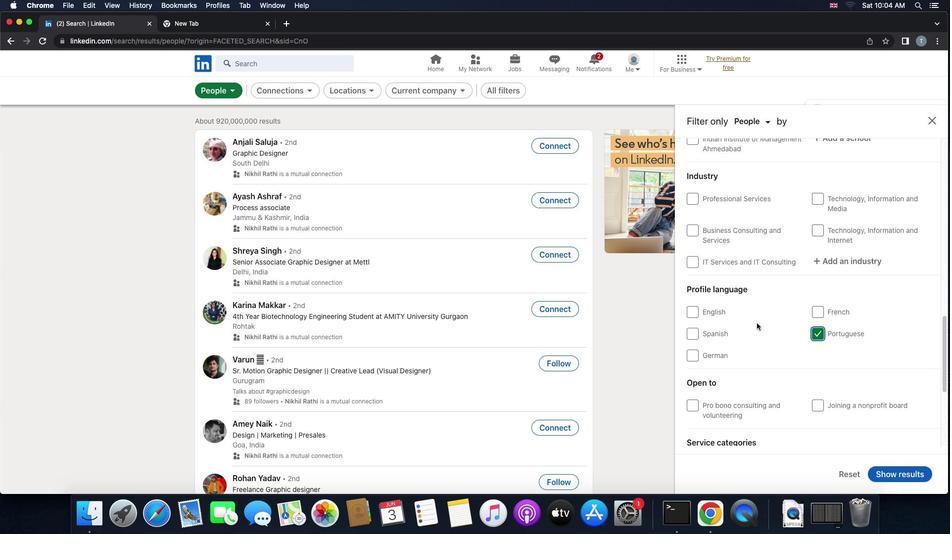 
Action: Mouse scrolled (757, 323) with delta (0, 0)
Screenshot: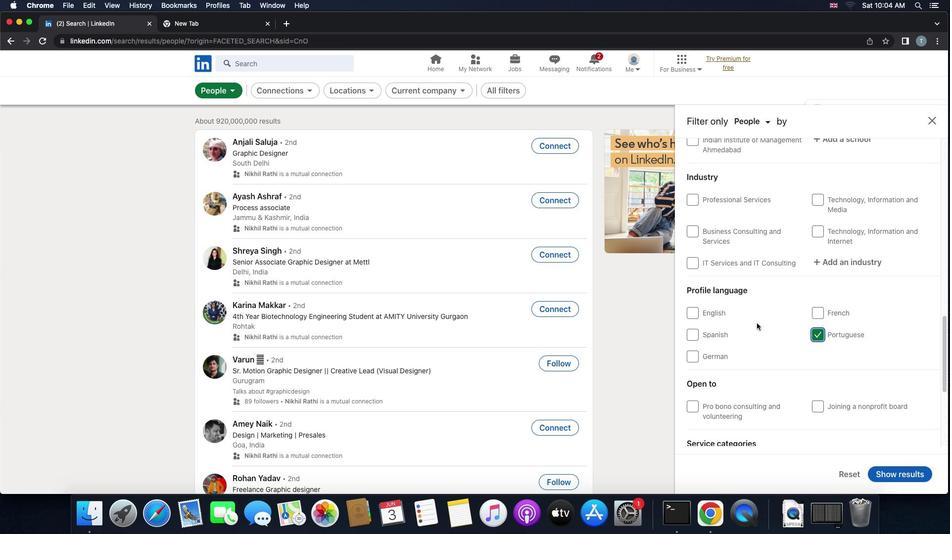 
Action: Mouse scrolled (757, 323) with delta (0, 0)
Screenshot: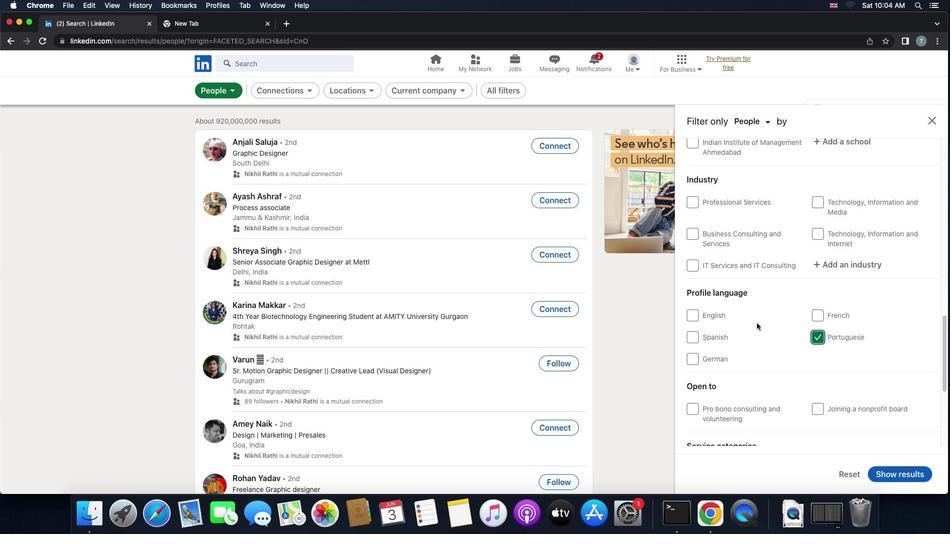 
Action: Mouse scrolled (757, 323) with delta (0, 0)
Screenshot: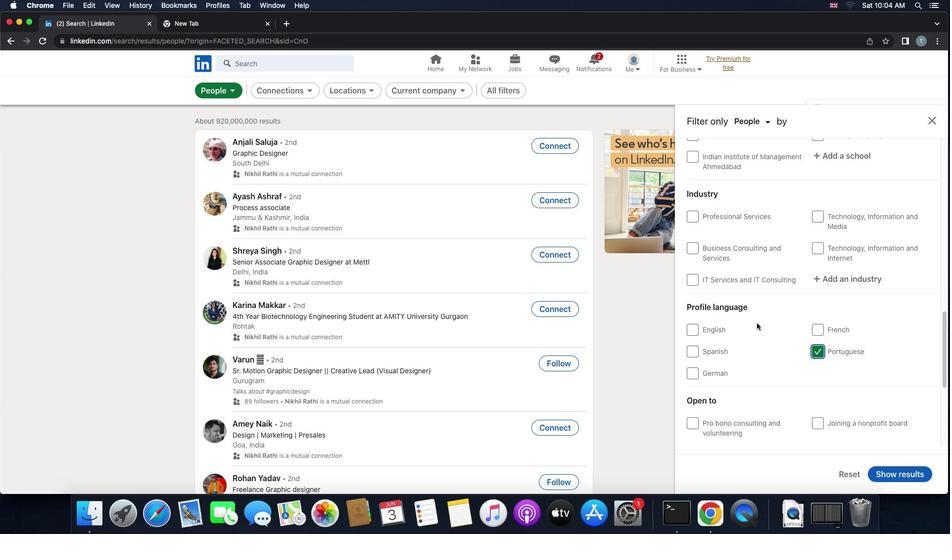 
Action: Mouse scrolled (757, 323) with delta (0, 0)
Screenshot: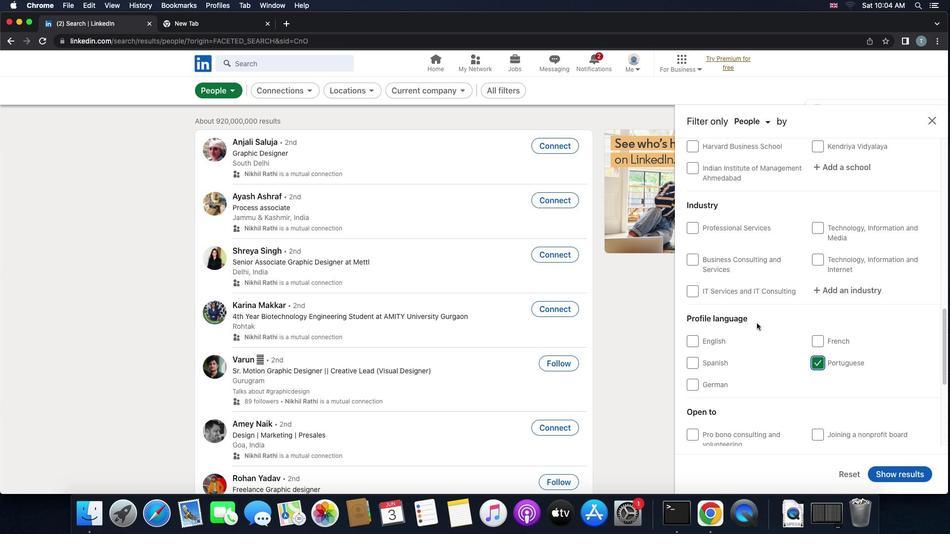 
Action: Mouse scrolled (757, 323) with delta (0, 1)
Screenshot: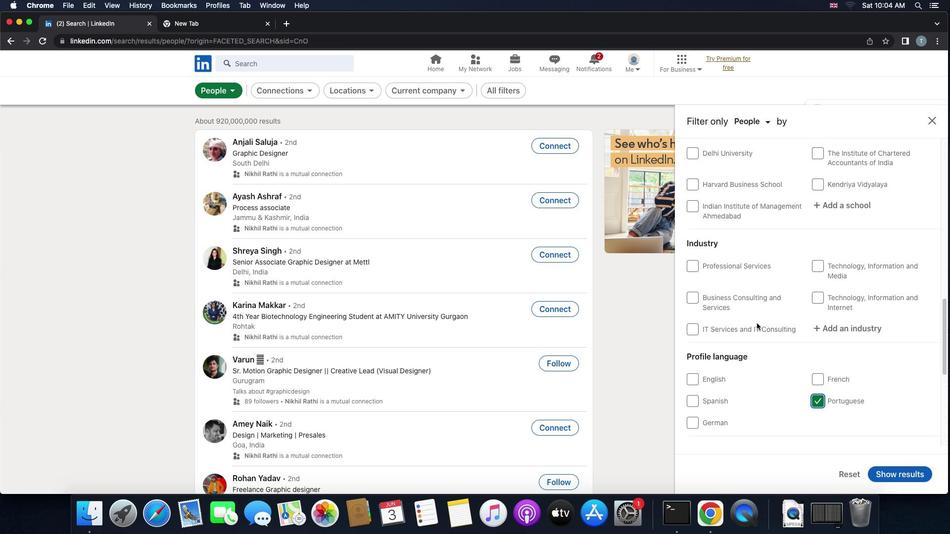
Action: Mouse scrolled (757, 323) with delta (0, 2)
Screenshot: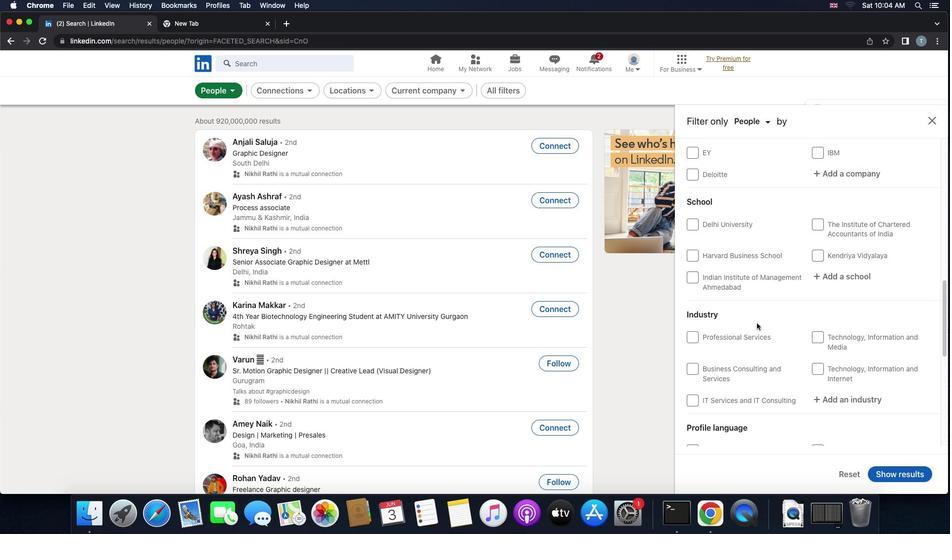 
Action: Mouse scrolled (757, 323) with delta (0, 0)
Screenshot: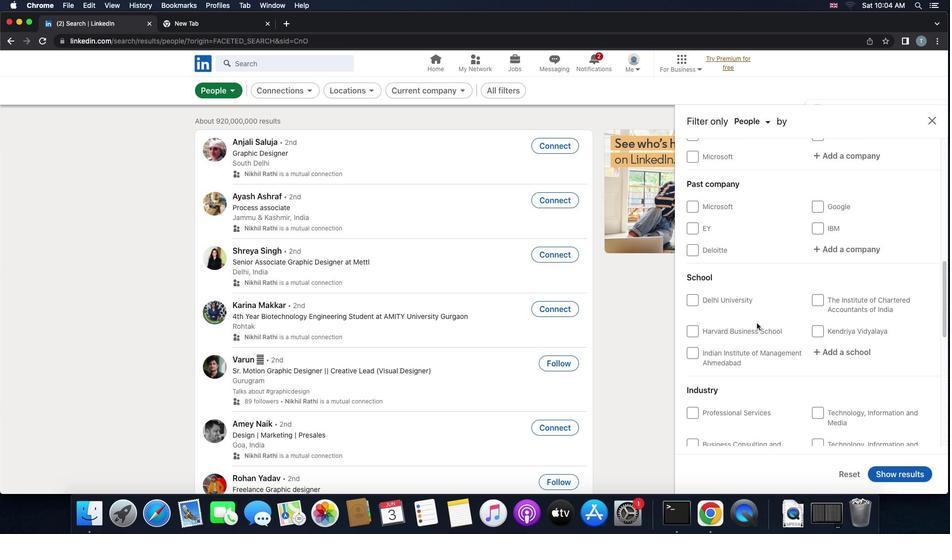 
Action: Mouse scrolled (757, 323) with delta (0, 0)
Screenshot: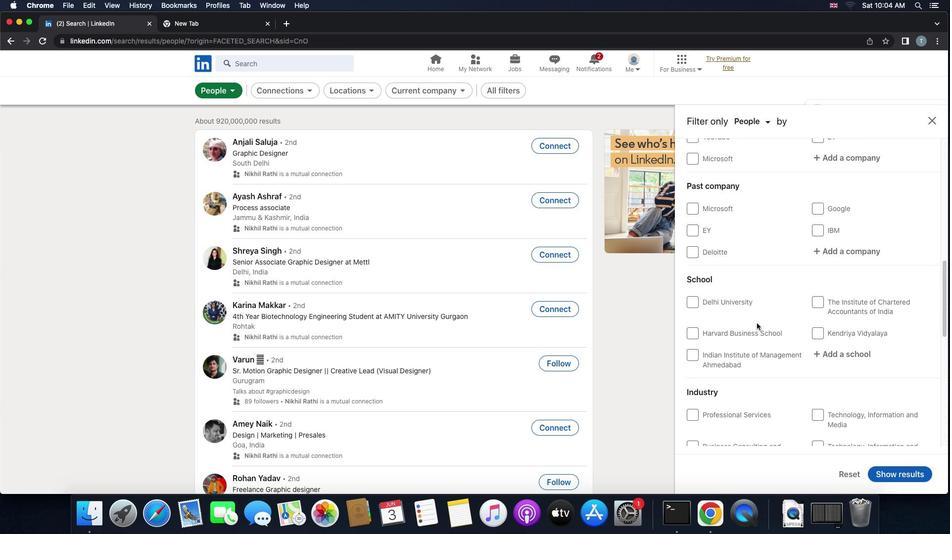 
Action: Mouse scrolled (757, 323) with delta (0, 0)
Screenshot: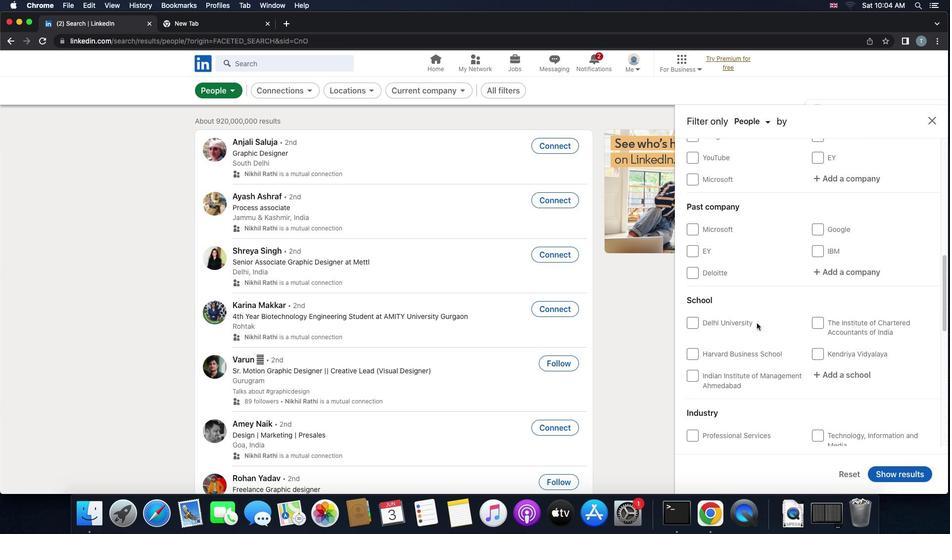 
Action: Mouse scrolled (757, 323) with delta (0, 0)
Screenshot: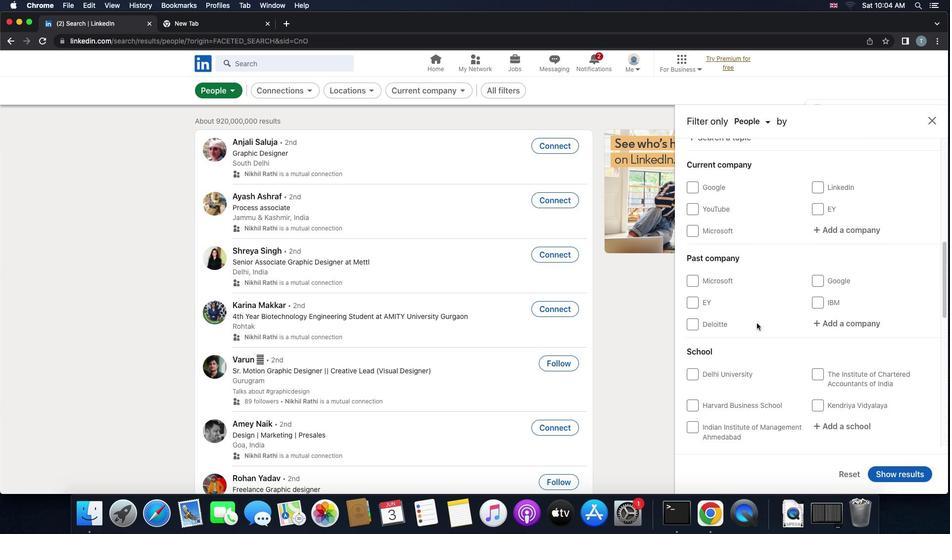 
Action: Mouse scrolled (757, 323) with delta (0, 0)
Screenshot: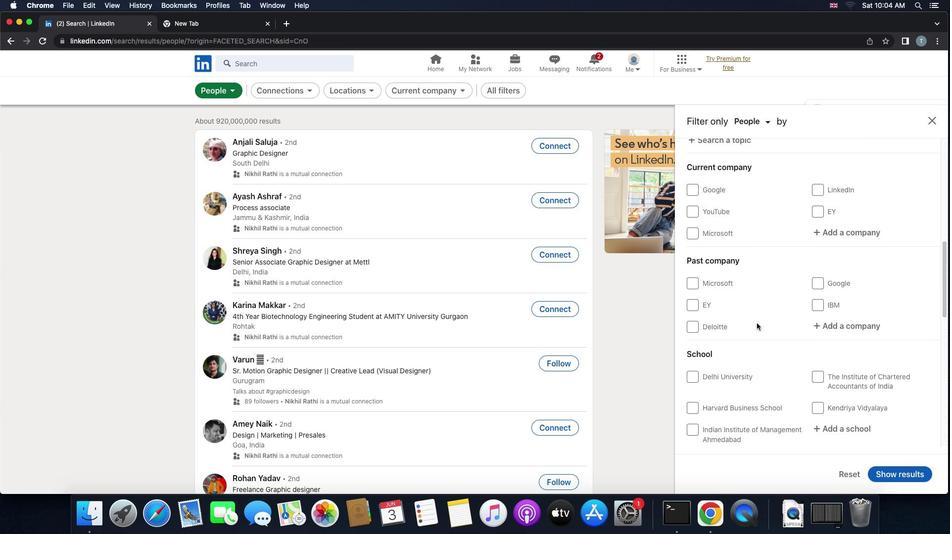 
Action: Mouse moved to (840, 247)
Screenshot: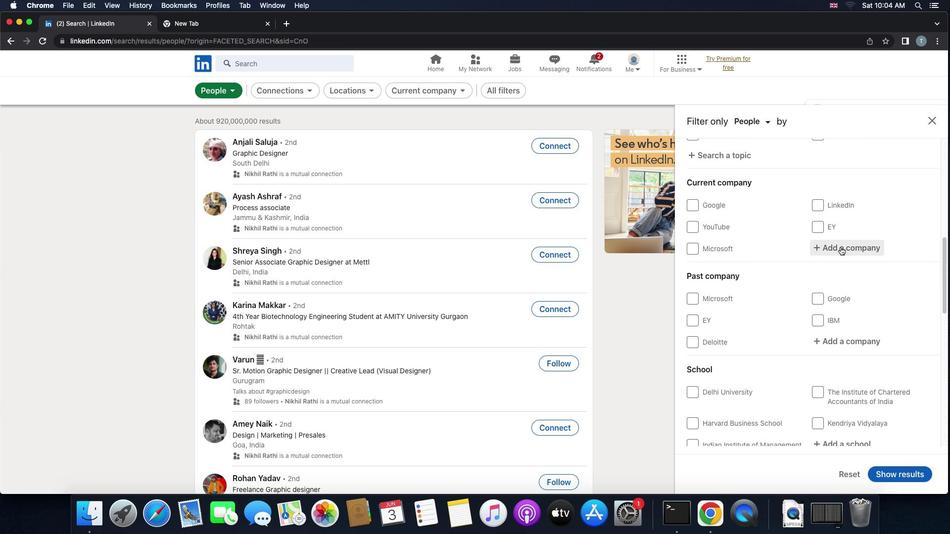 
Action: Mouse pressed left at (840, 247)
Screenshot: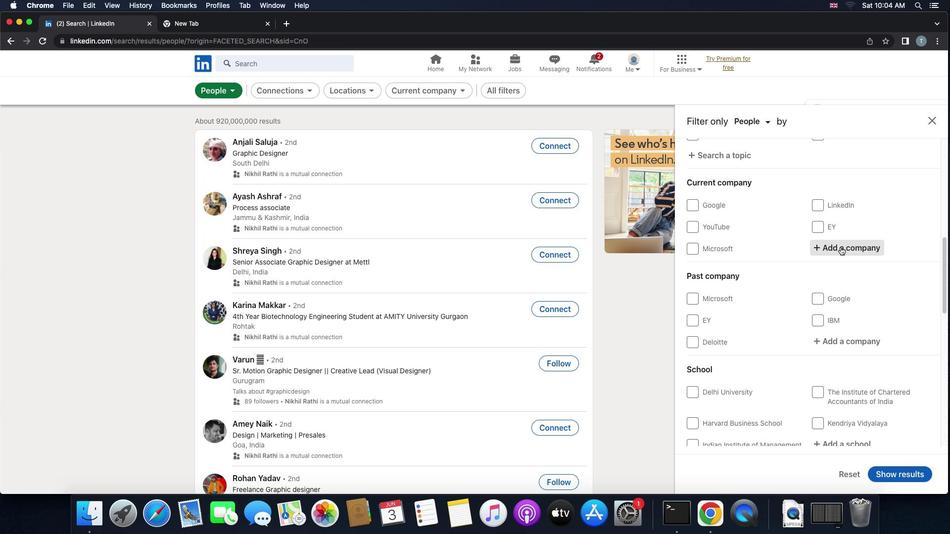 
Action: Key pressed 'm''p''h''a''s''i''s'
Screenshot: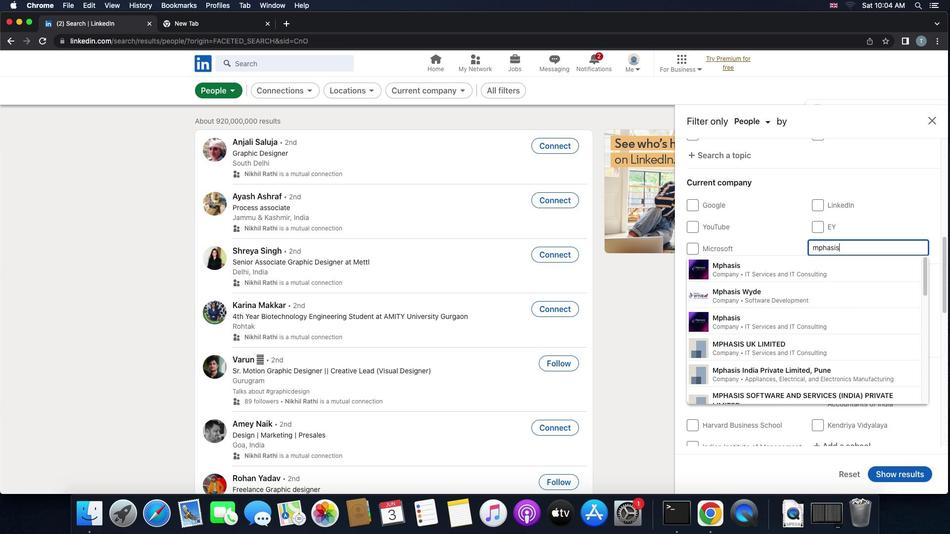 
Action: Mouse moved to (832, 264)
Screenshot: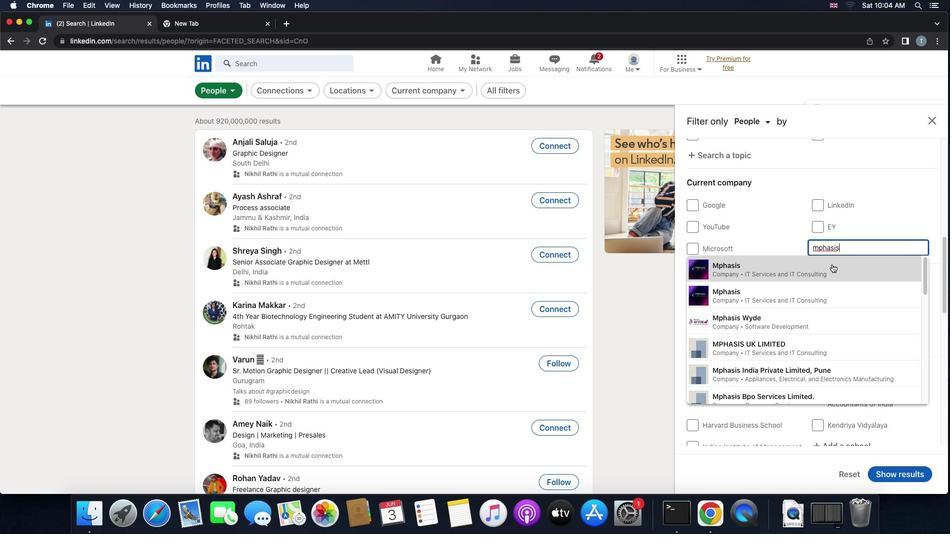 
Action: Mouse pressed left at (832, 264)
Screenshot: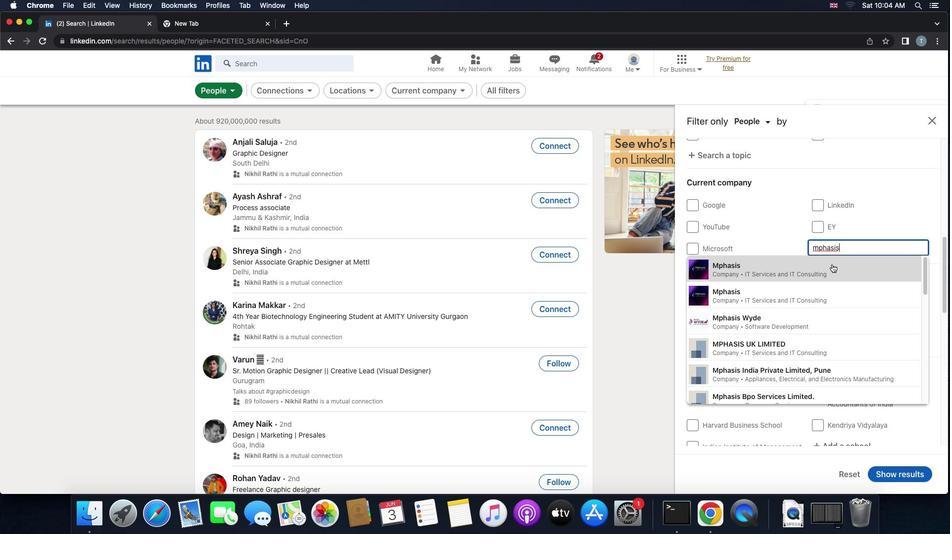
Action: Mouse moved to (836, 266)
Screenshot: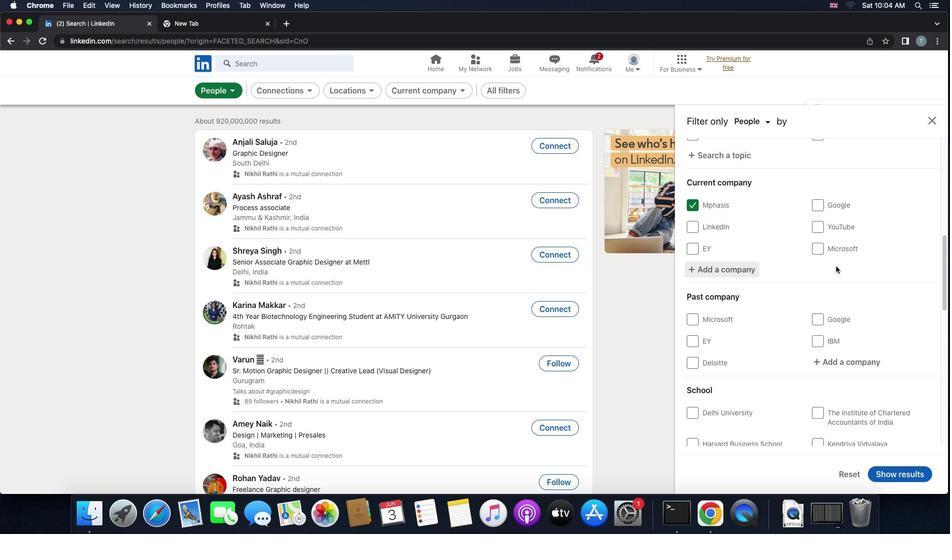 
Action: Mouse scrolled (836, 266) with delta (0, 0)
Screenshot: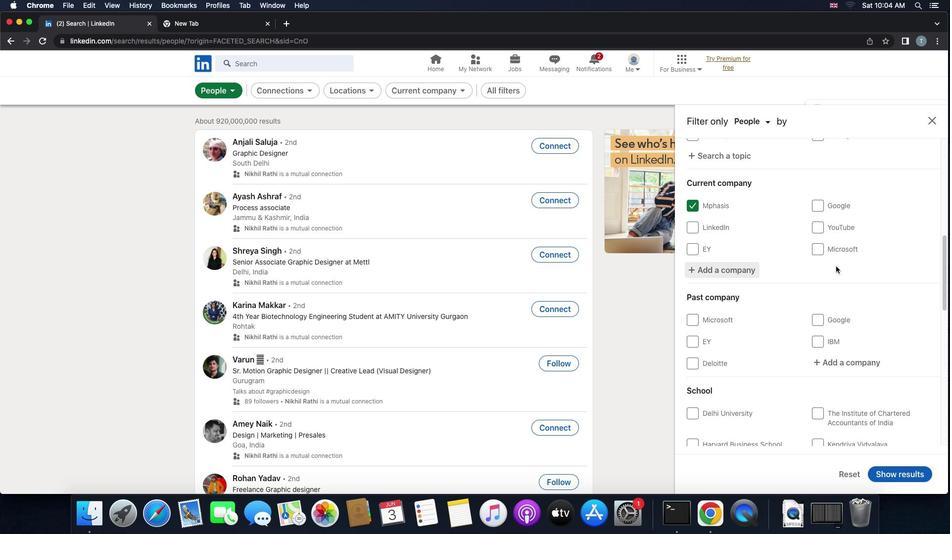 
Action: Mouse scrolled (836, 266) with delta (0, 0)
Screenshot: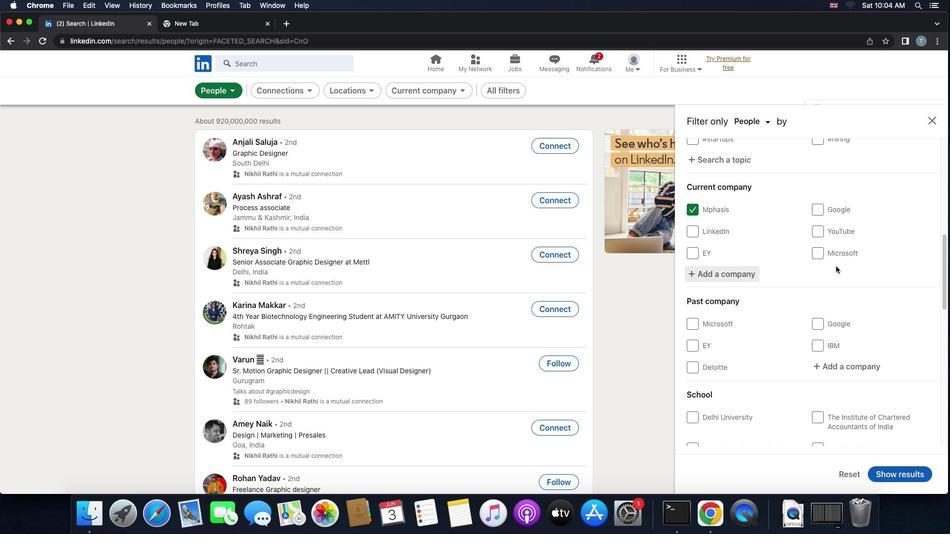 
Action: Mouse scrolled (836, 266) with delta (0, 0)
Screenshot: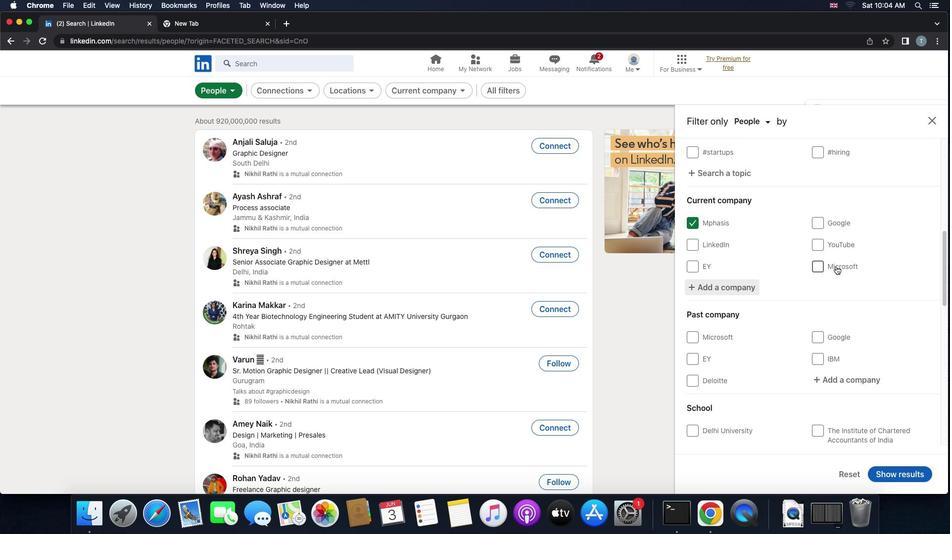 
Action: Mouse scrolled (836, 266) with delta (0, 0)
Screenshot: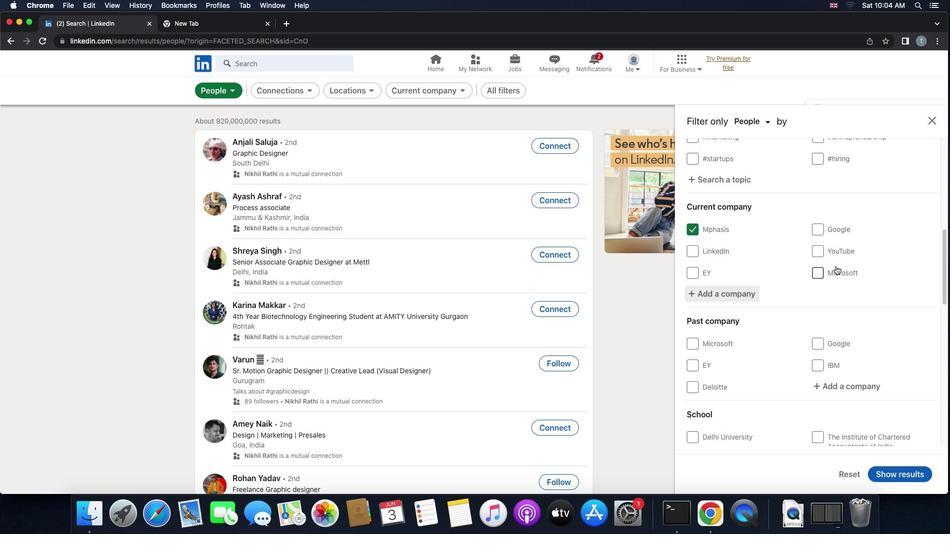 
Action: Mouse scrolled (836, 266) with delta (0, 0)
Screenshot: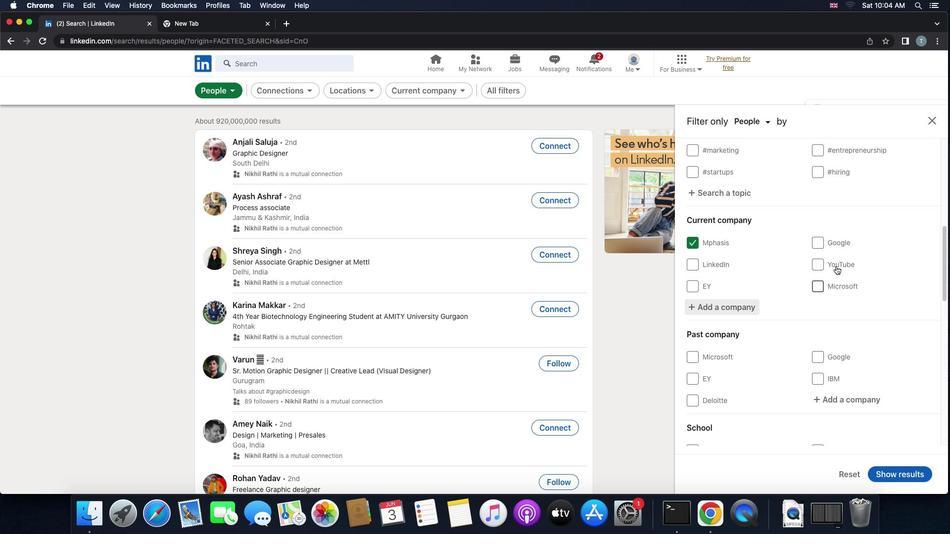 
Action: Mouse moved to (832, 271)
Screenshot: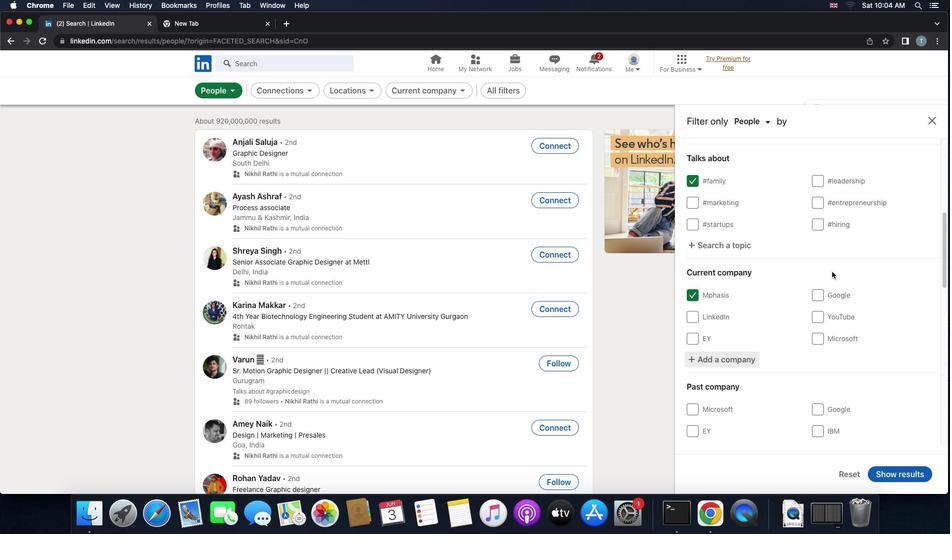 
Action: Mouse scrolled (832, 271) with delta (0, 0)
Screenshot: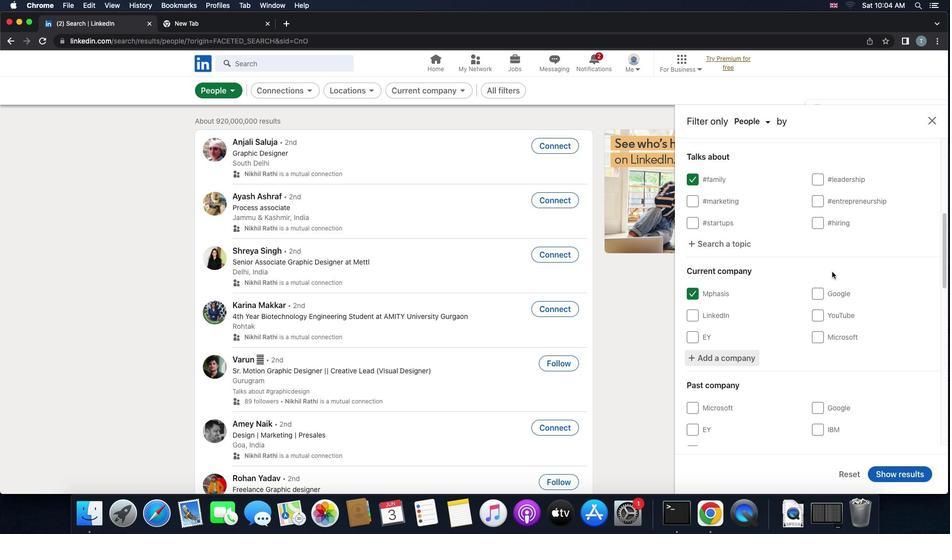 
Action: Mouse scrolled (832, 271) with delta (0, 0)
Screenshot: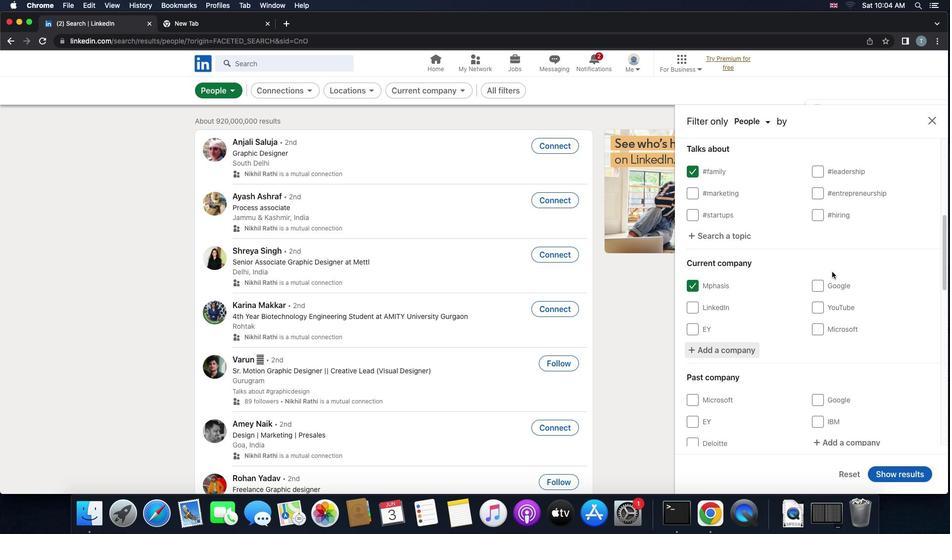 
Action: Mouse scrolled (832, 271) with delta (0, -1)
Screenshot: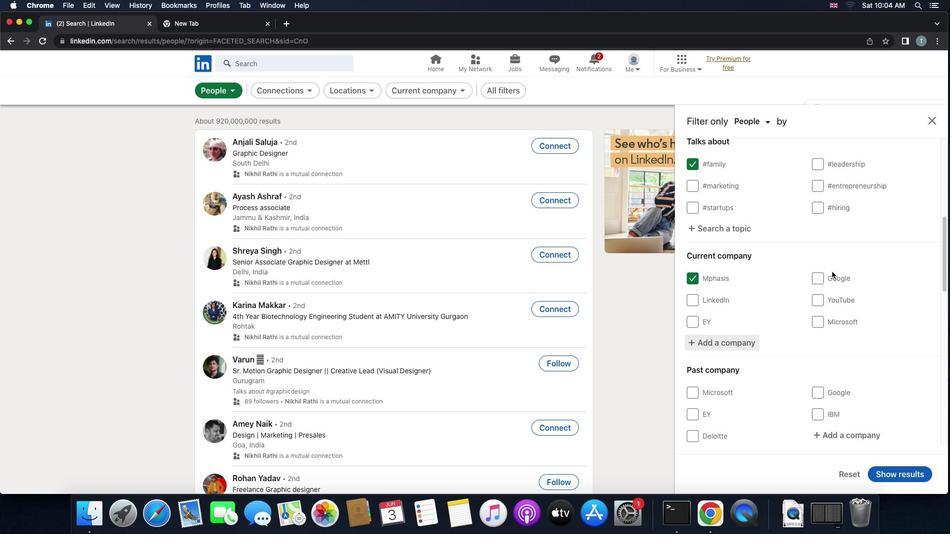 
Action: Mouse scrolled (832, 271) with delta (0, -1)
Screenshot: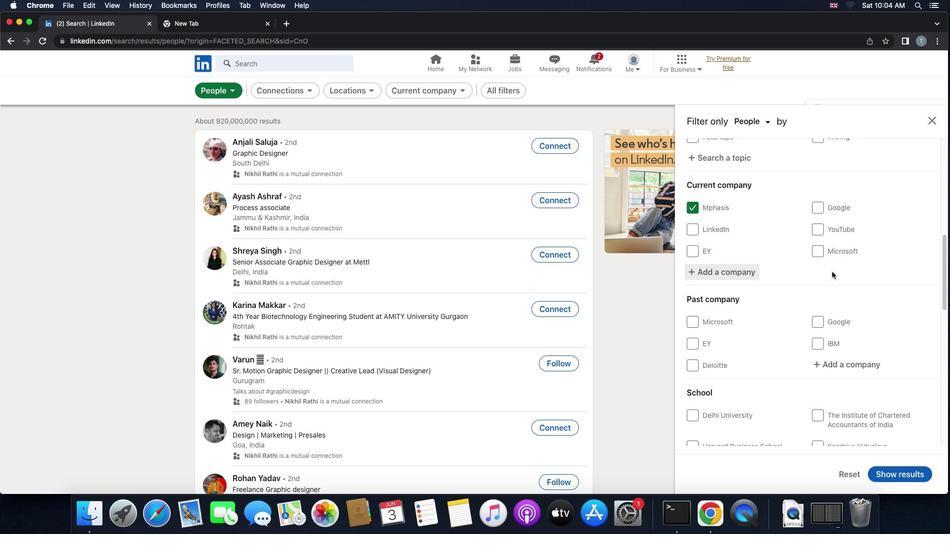 
Action: Mouse scrolled (832, 271) with delta (0, 0)
Screenshot: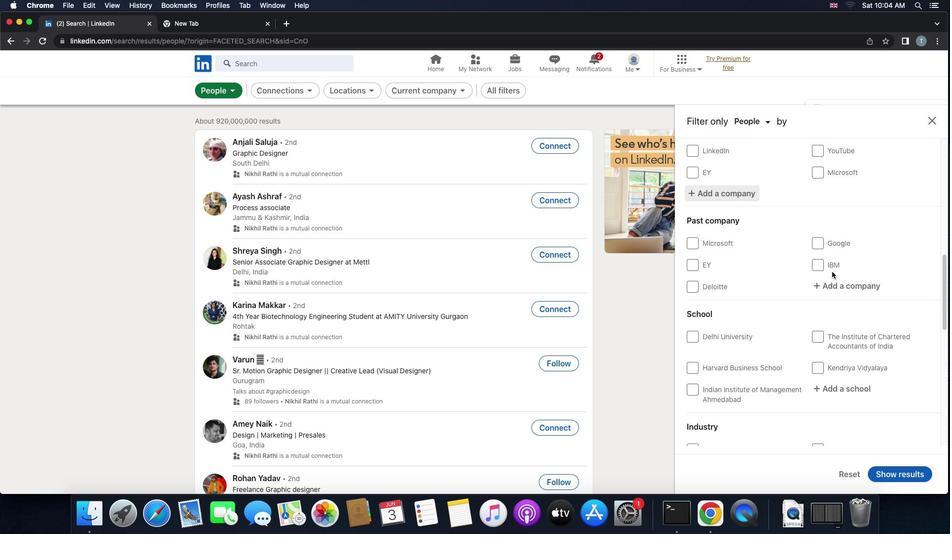
Action: Mouse scrolled (832, 271) with delta (0, 0)
Screenshot: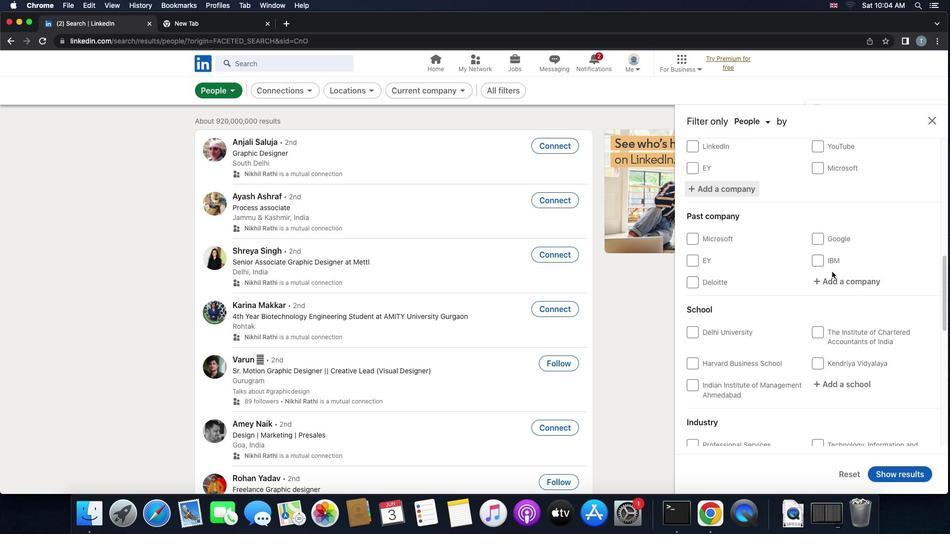 
Action: Mouse scrolled (832, 271) with delta (0, 0)
Screenshot: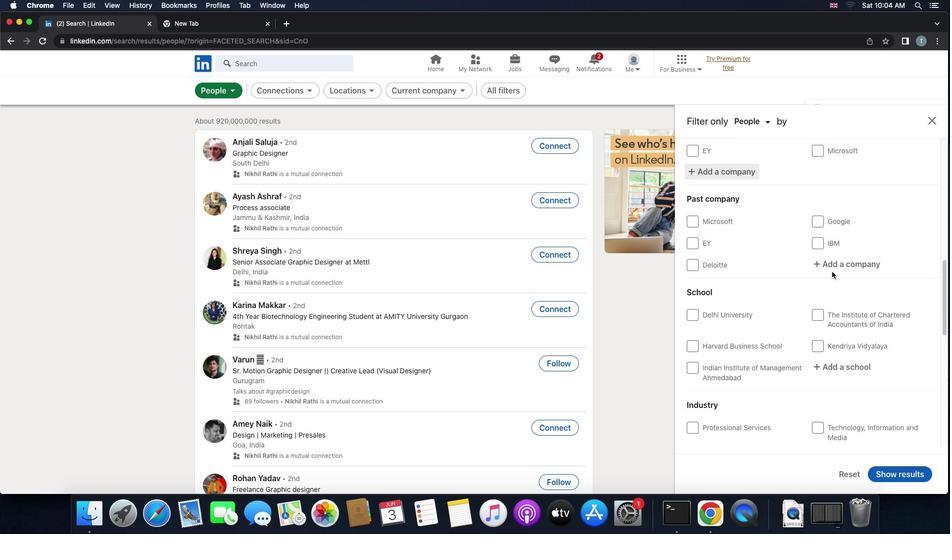 
Action: Mouse moved to (839, 330)
Screenshot: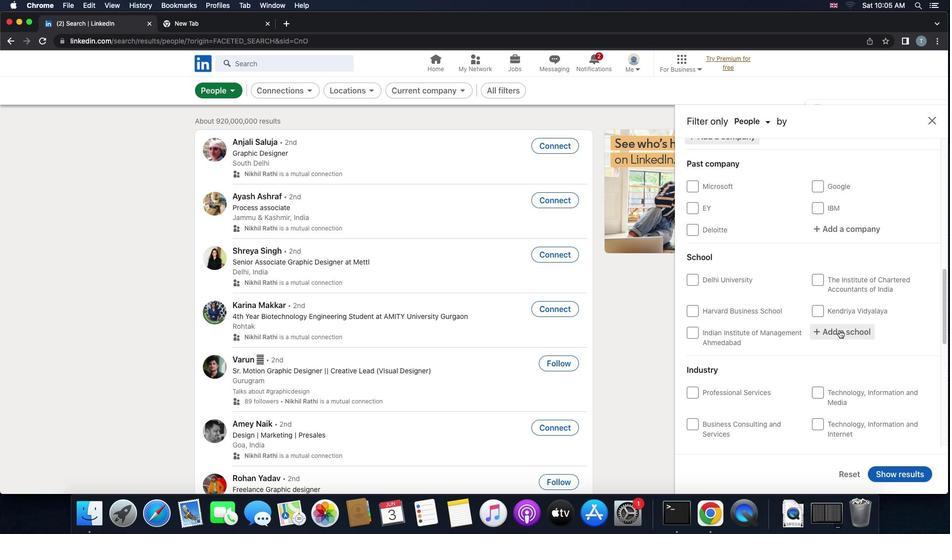 
Action: Mouse pressed left at (839, 330)
Screenshot: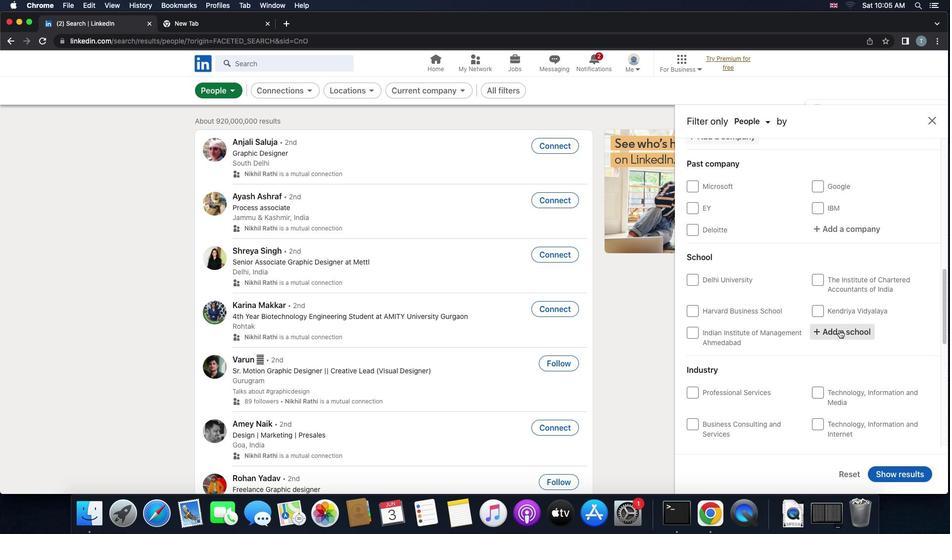 
Action: Key pressed 'a''m''a''l'Key.space'j''y''o'
Screenshot: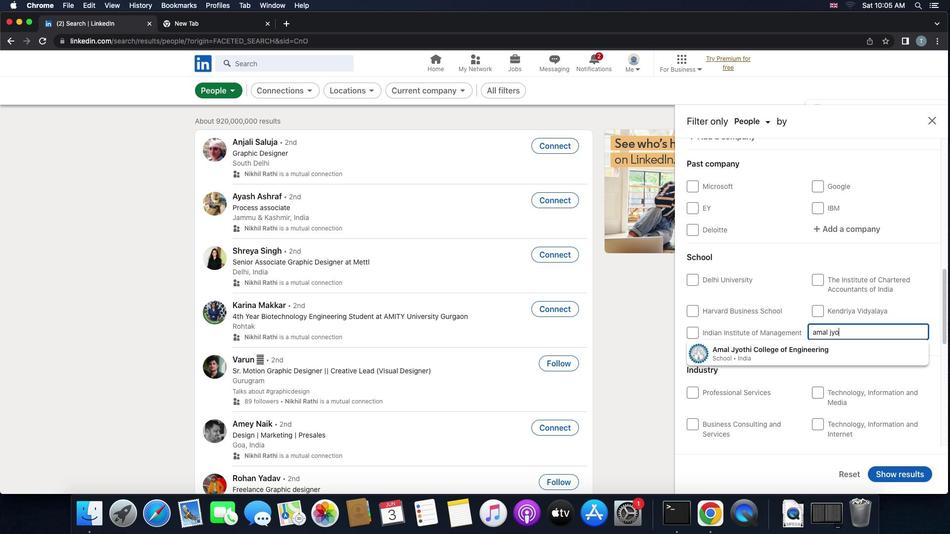 
Action: Mouse moved to (823, 346)
Screenshot: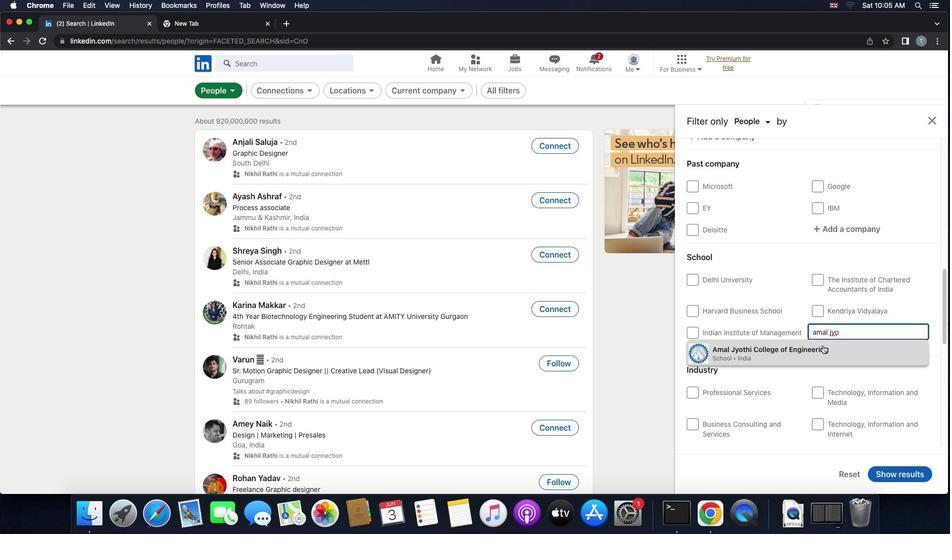 
Action: Mouse pressed left at (823, 346)
Screenshot: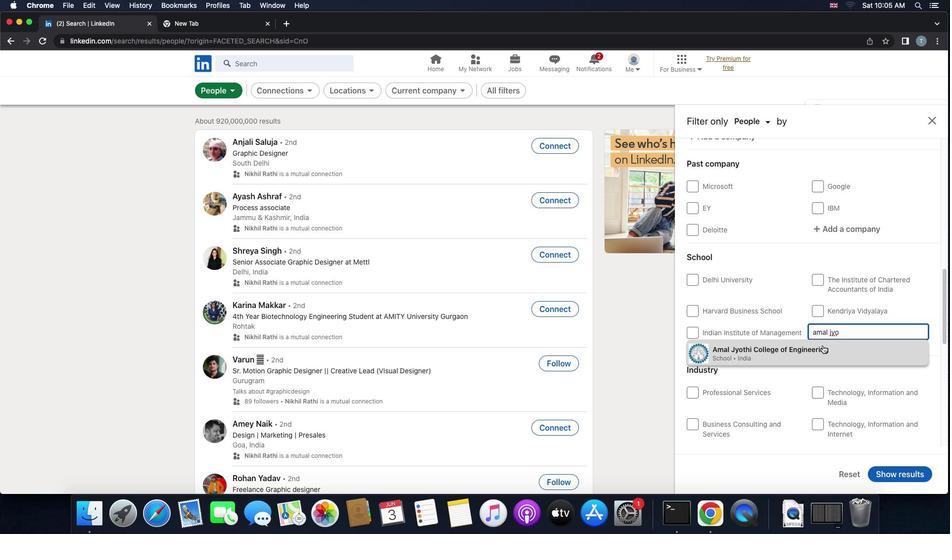 
Action: Mouse moved to (813, 350)
Screenshot: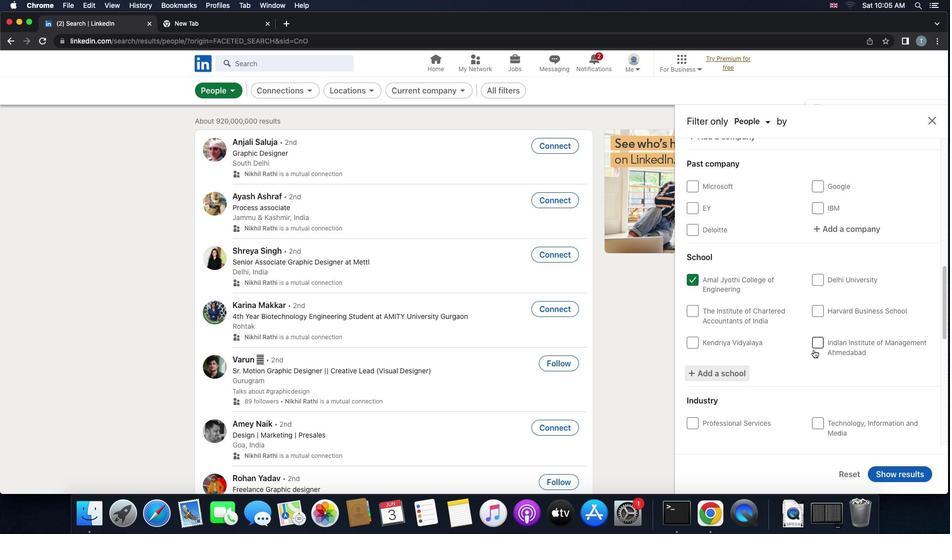 
Action: Mouse scrolled (813, 350) with delta (0, 0)
Screenshot: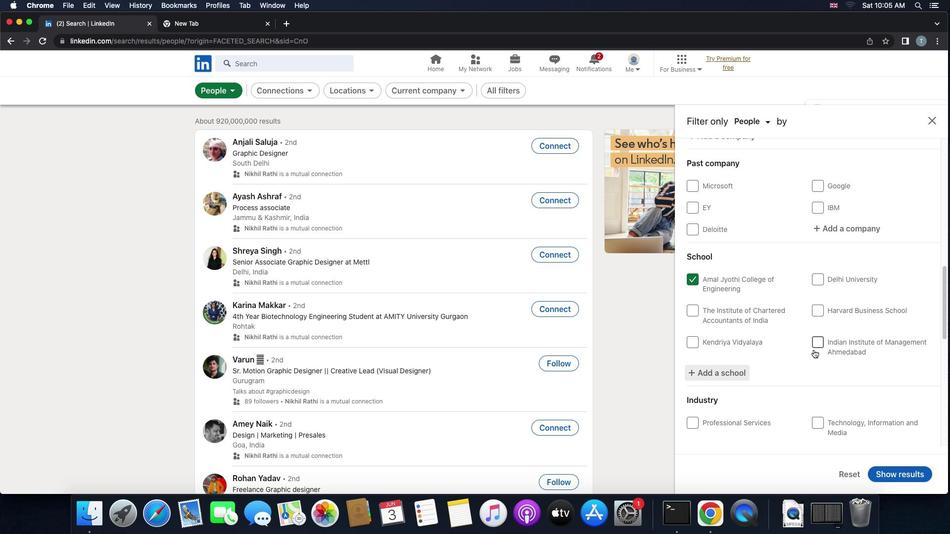 
Action: Mouse scrolled (813, 350) with delta (0, 0)
Screenshot: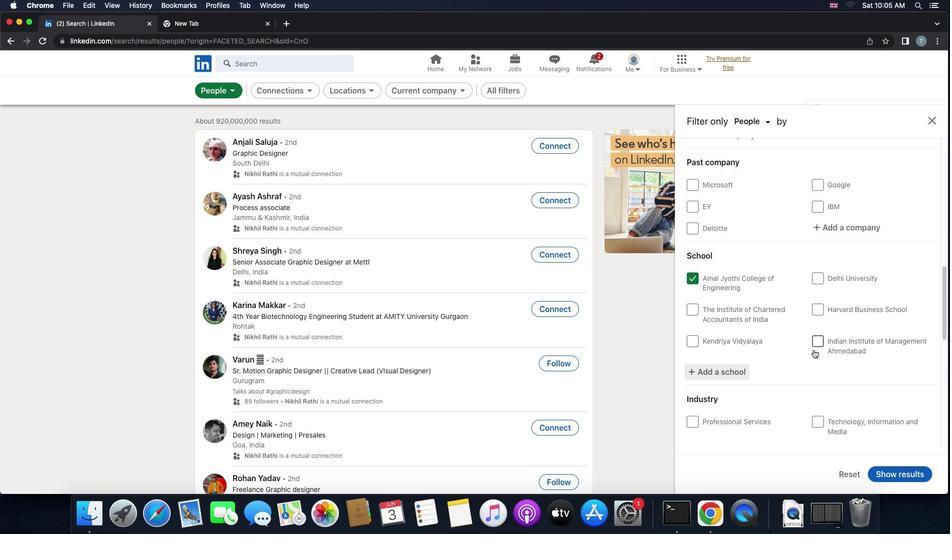 
Action: Mouse scrolled (813, 350) with delta (0, 0)
Screenshot: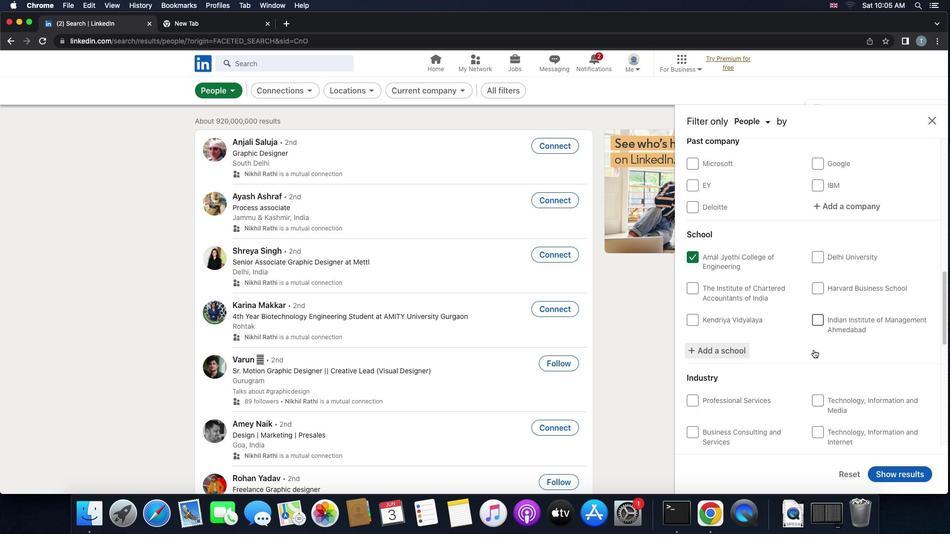 
Action: Mouse scrolled (813, 350) with delta (0, 0)
Screenshot: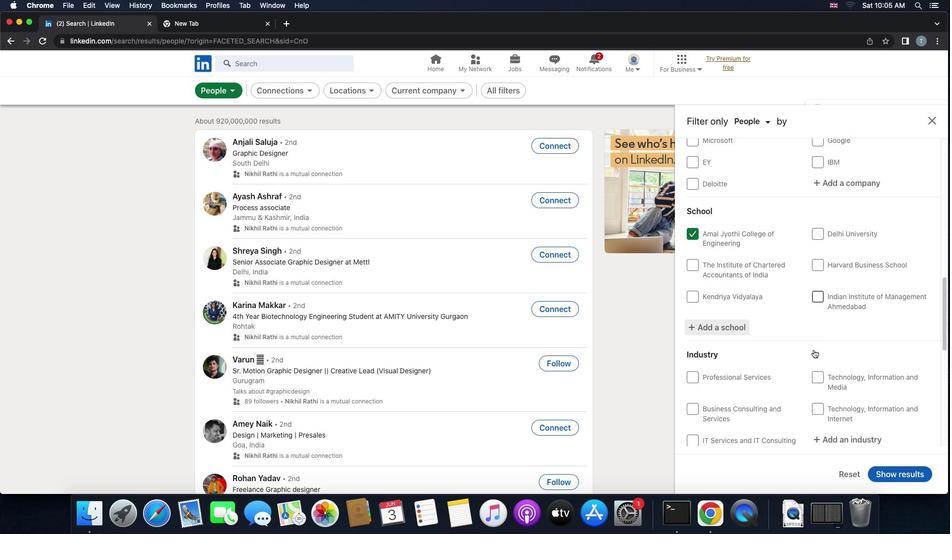 
Action: Mouse scrolled (813, 350) with delta (0, 0)
Screenshot: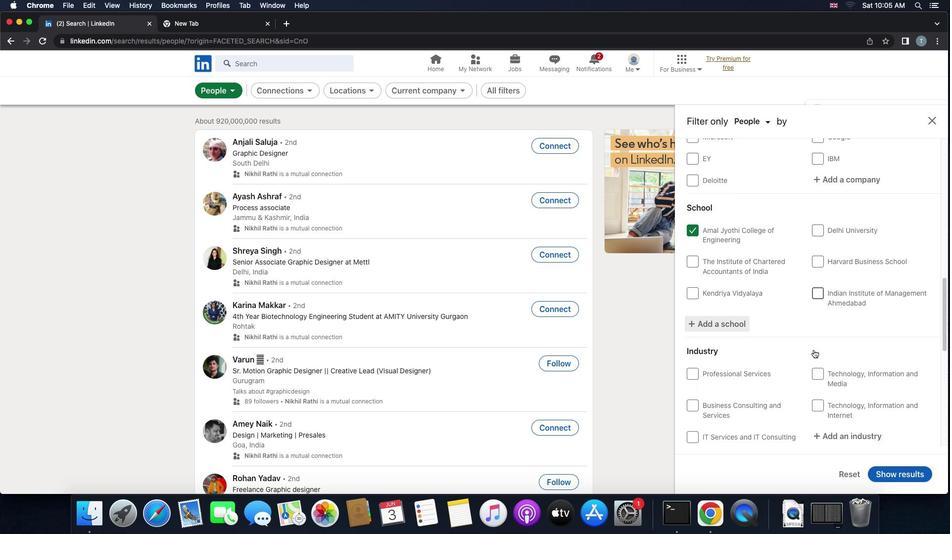 
Action: Mouse scrolled (813, 350) with delta (0, 0)
Screenshot: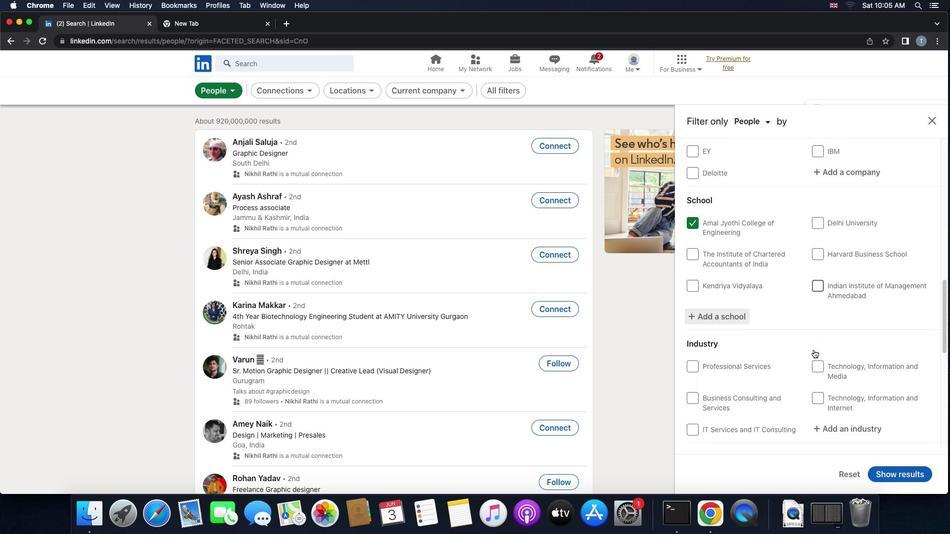 
Action: Mouse scrolled (813, 350) with delta (0, 0)
Screenshot: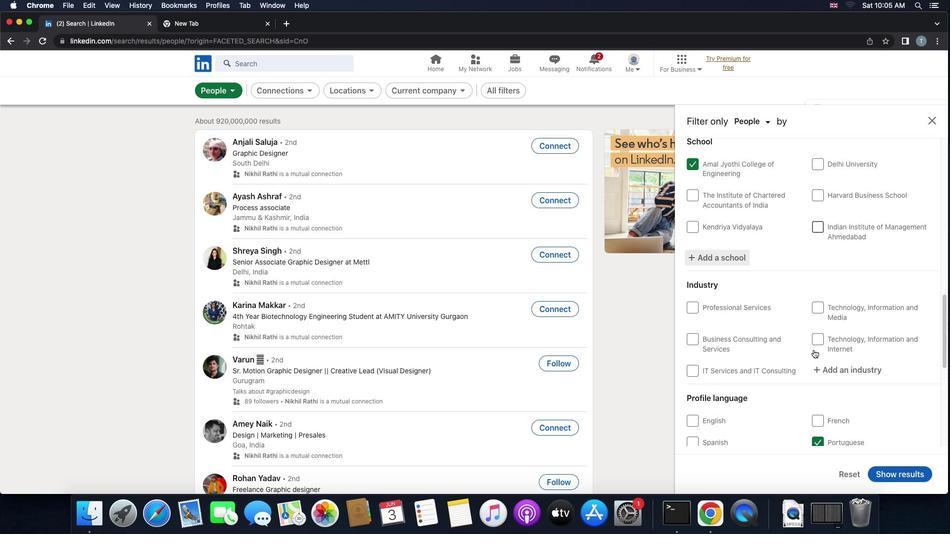 
Action: Mouse scrolled (813, 350) with delta (0, 0)
Screenshot: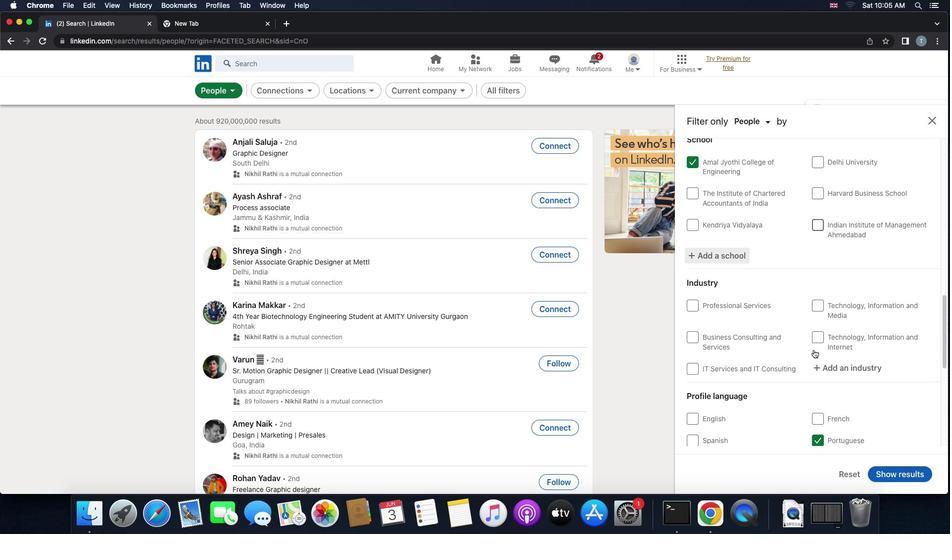 
Action: Mouse scrolled (813, 350) with delta (0, 0)
Screenshot: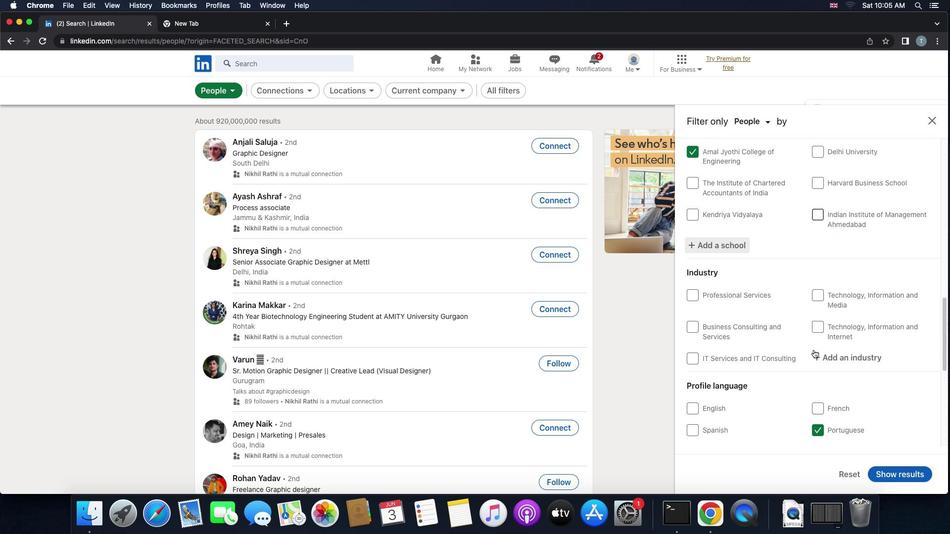 
Action: Mouse moved to (838, 341)
Screenshot: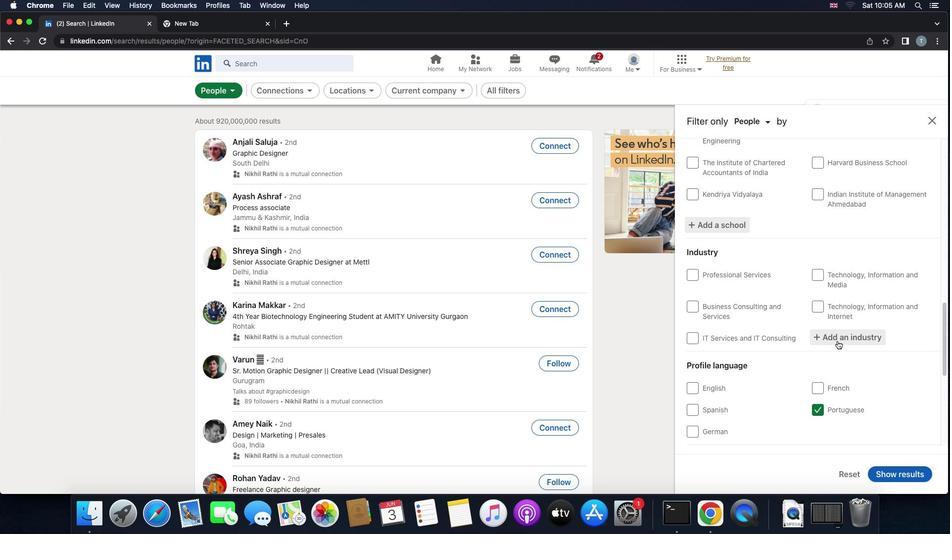 
Action: Mouse pressed left at (838, 341)
Screenshot: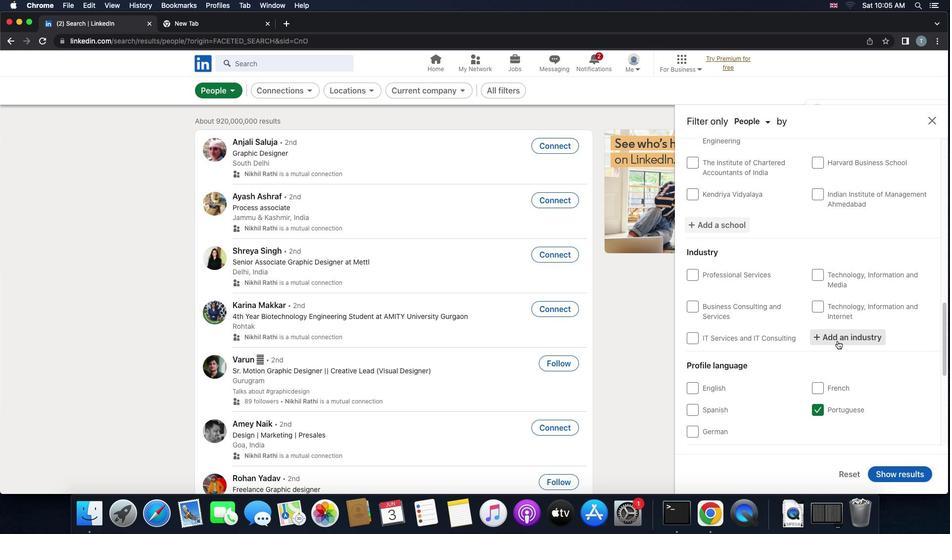 
Action: Key pressed 'p''r''o''f''e''s''s''i''o''n''a'';'
Screenshot: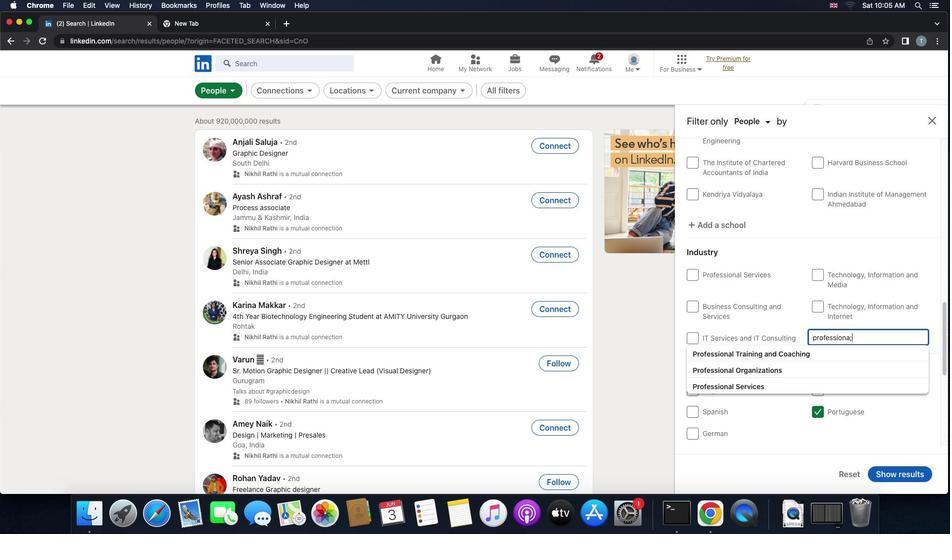 
Action: Mouse moved to (874, 369)
Screenshot: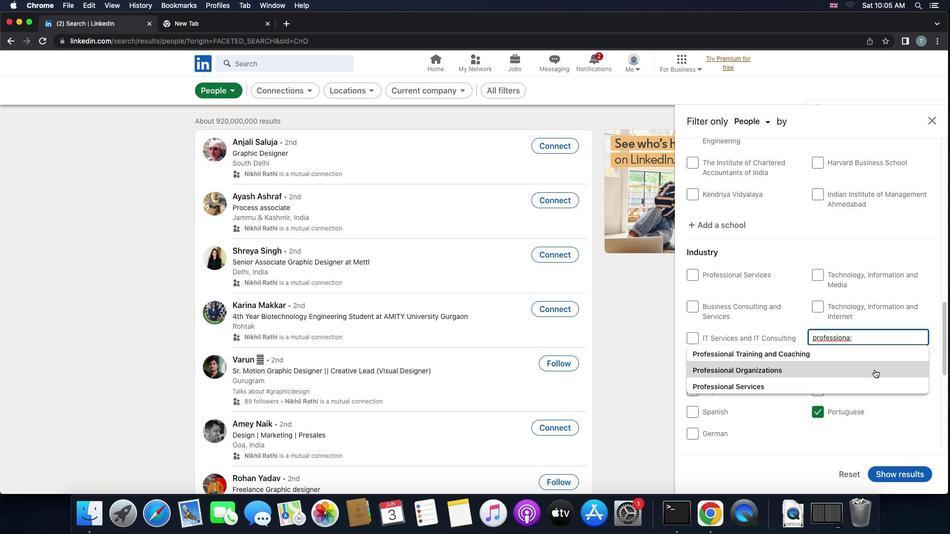 
Action: Mouse pressed left at (874, 369)
Screenshot: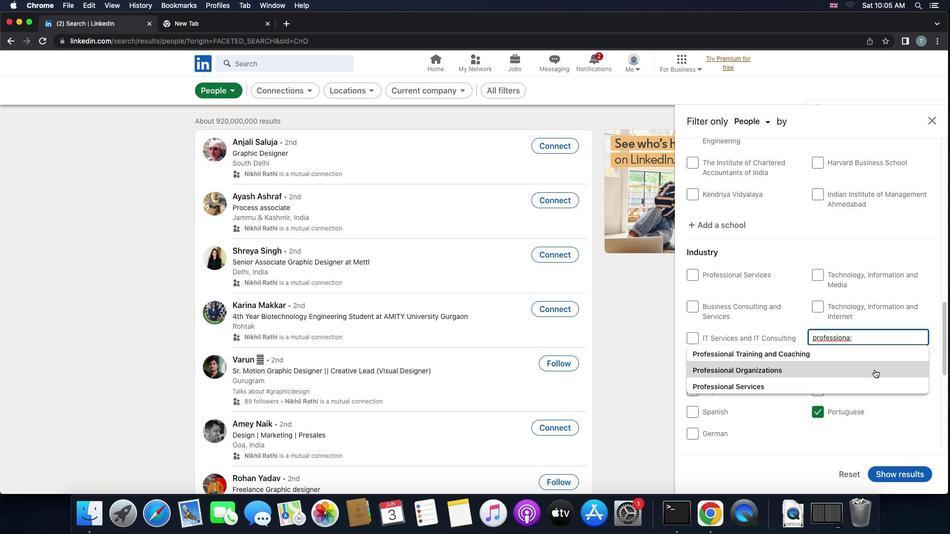 
Action: Mouse scrolled (874, 369) with delta (0, 0)
Screenshot: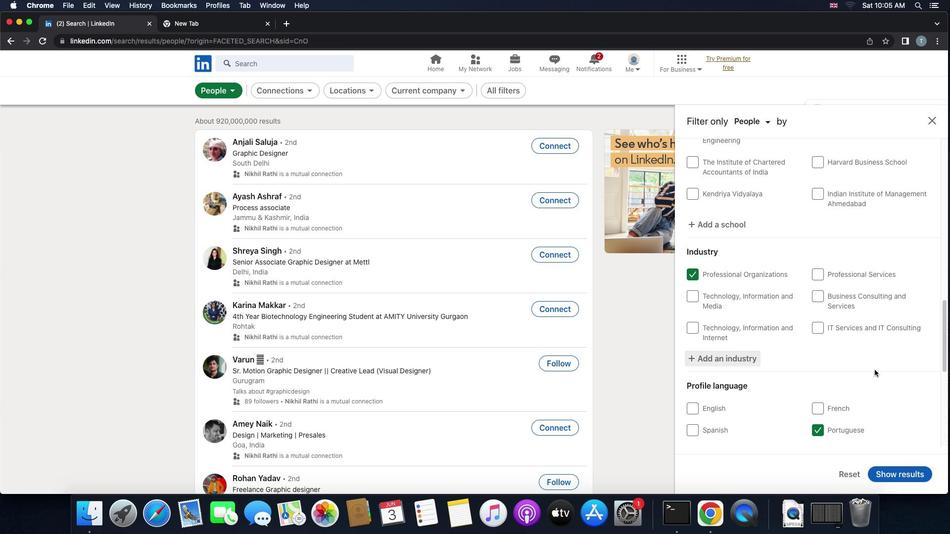 
Action: Mouse scrolled (874, 369) with delta (0, 0)
Screenshot: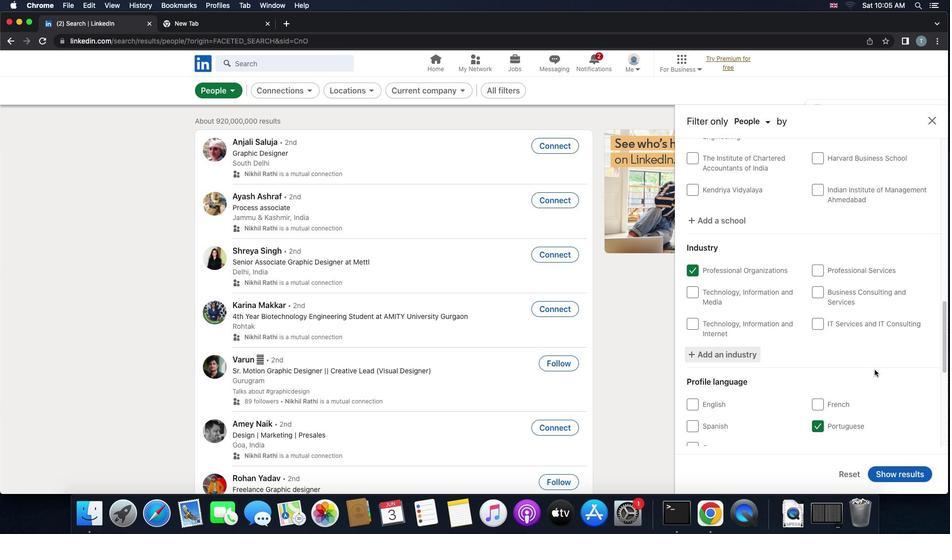 
Action: Mouse scrolled (874, 369) with delta (0, 0)
Screenshot: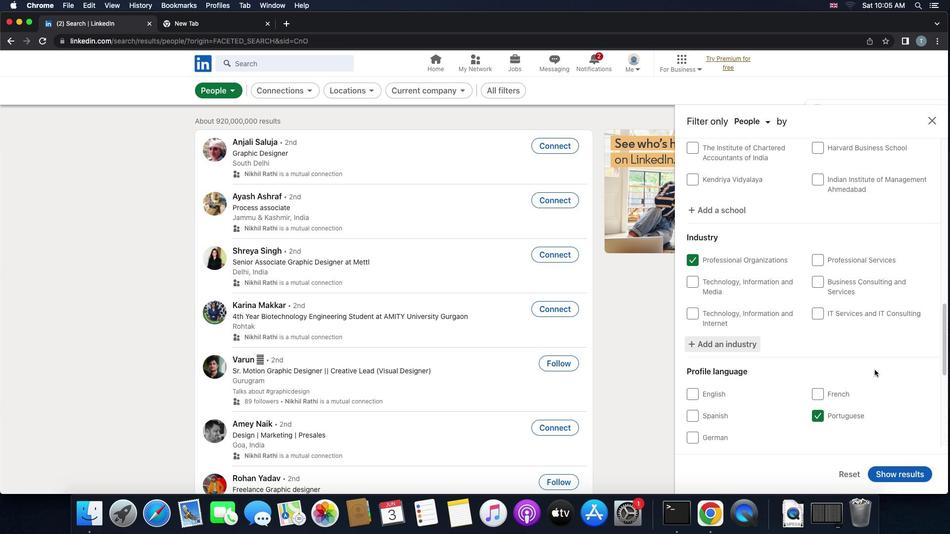 
Action: Mouse scrolled (874, 369) with delta (0, 0)
Screenshot: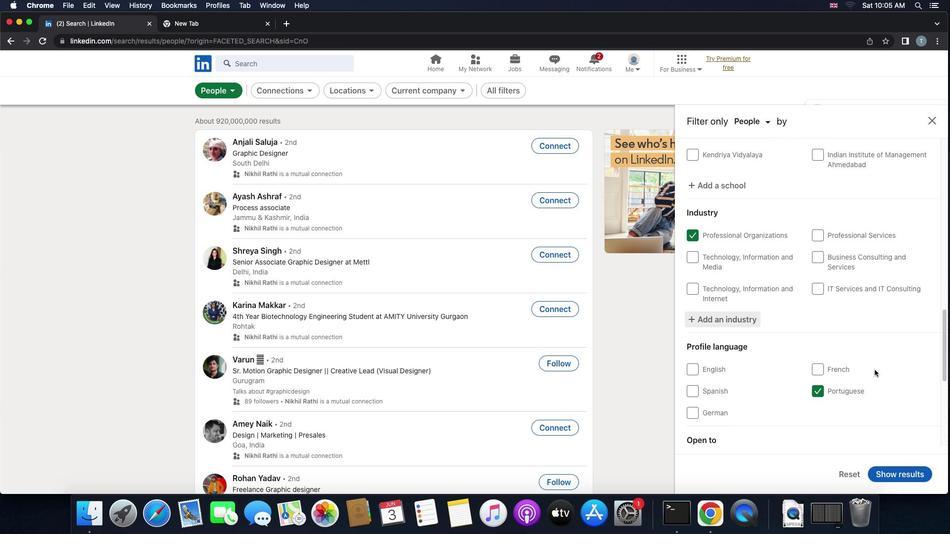 
Action: Mouse scrolled (874, 369) with delta (0, 0)
Screenshot: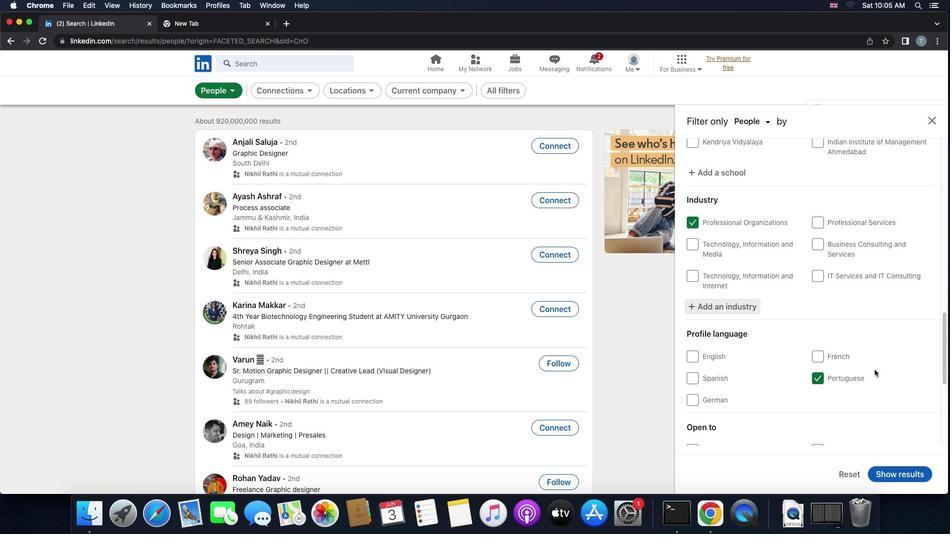 
Action: Mouse scrolled (874, 369) with delta (0, 0)
Screenshot: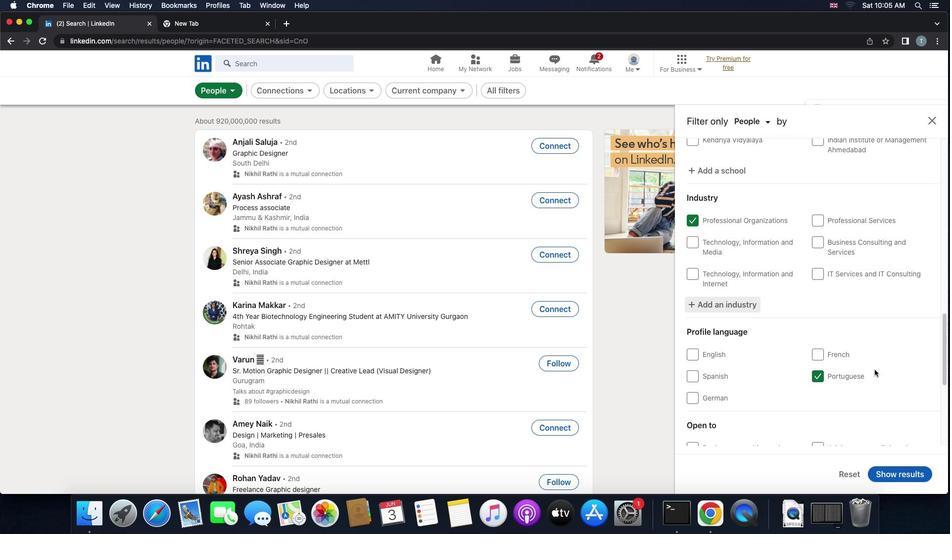 
Action: Mouse scrolled (874, 369) with delta (0, 0)
Screenshot: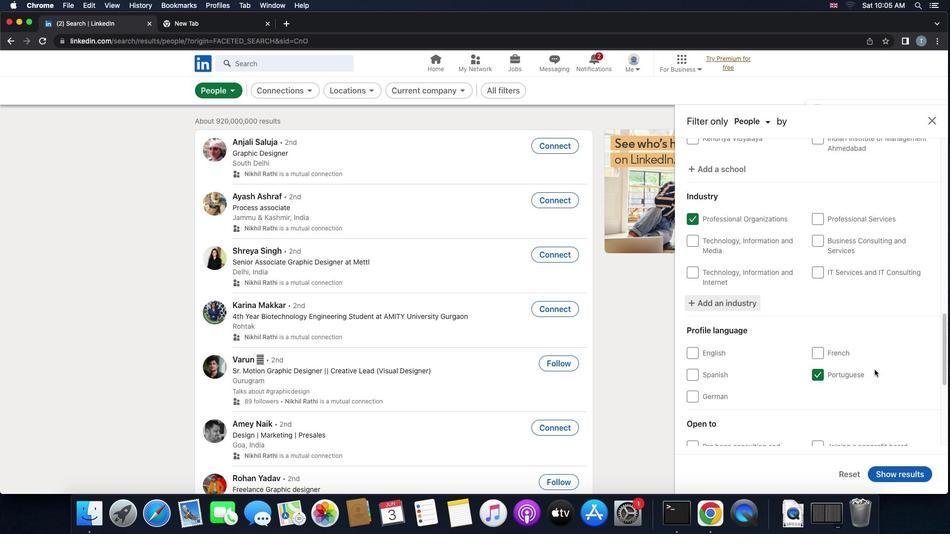 
Action: Mouse scrolled (874, 369) with delta (0, 0)
Screenshot: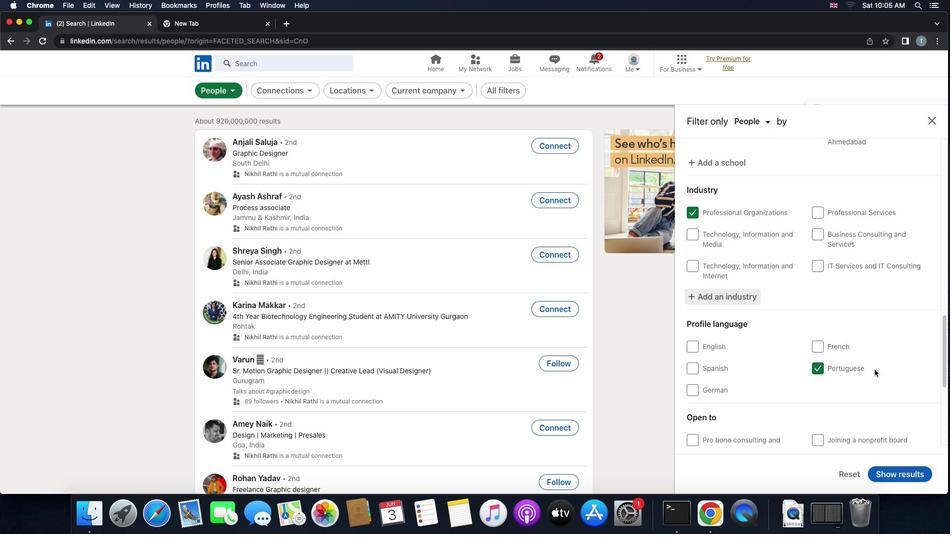 
Action: Mouse scrolled (874, 369) with delta (0, 0)
Screenshot: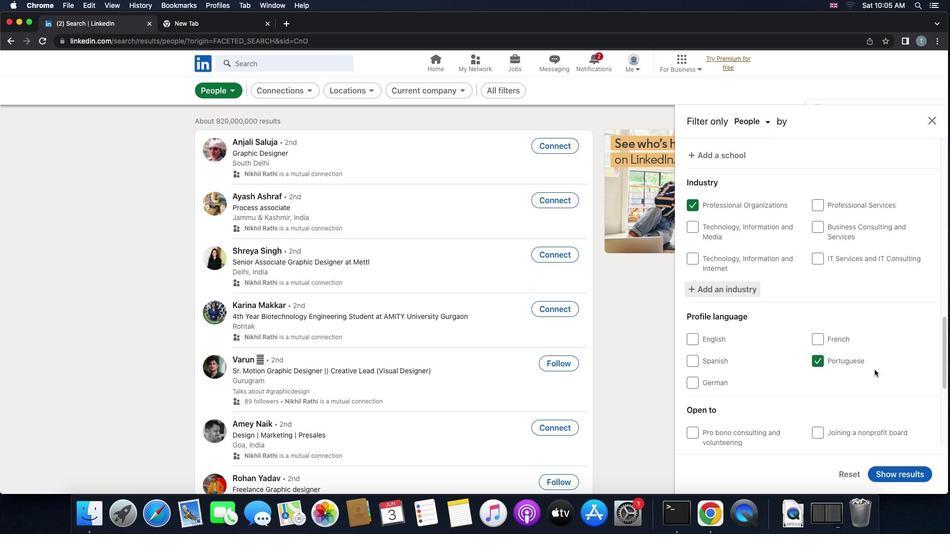 
Action: Mouse scrolled (874, 369) with delta (0, 0)
Screenshot: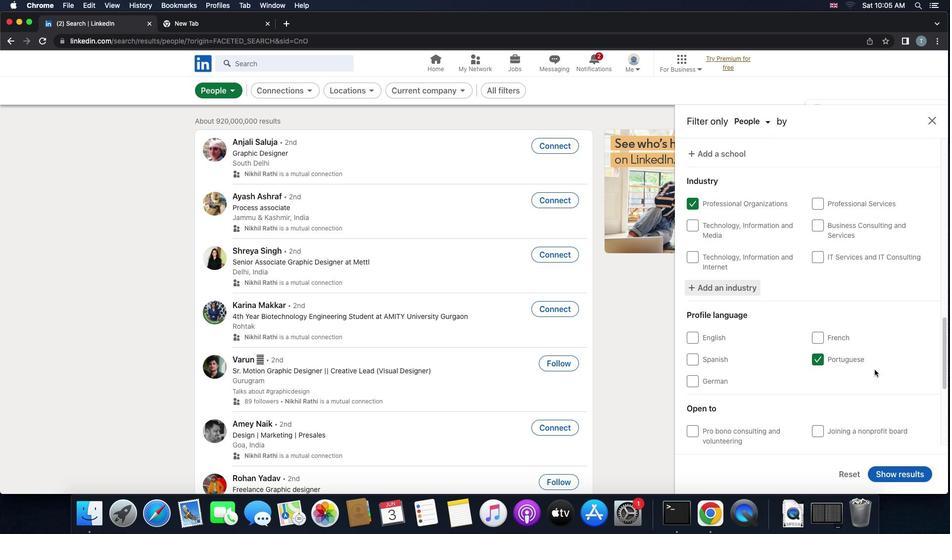 
Action: Mouse scrolled (874, 369) with delta (0, 0)
Screenshot: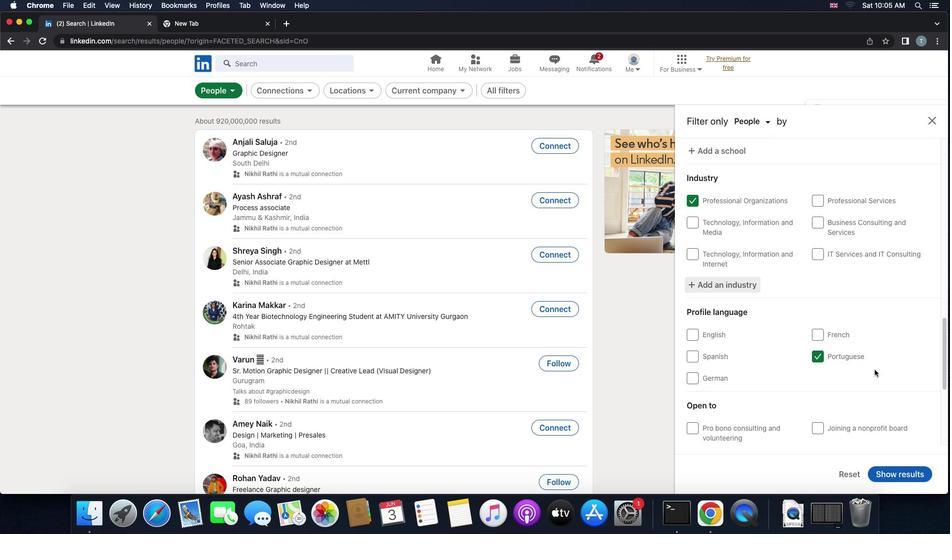 
Action: Mouse scrolled (874, 369) with delta (0, 0)
Screenshot: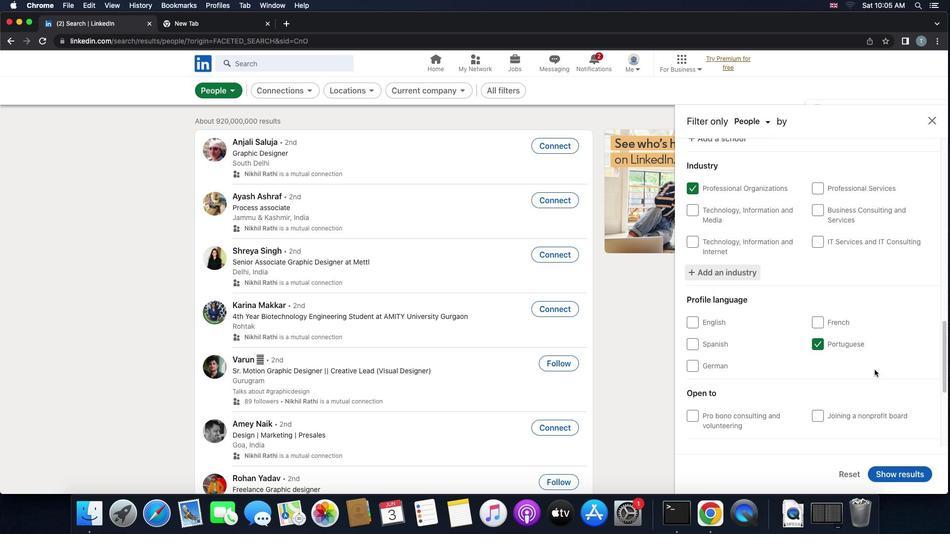 
Action: Mouse scrolled (874, 369) with delta (0, 0)
Screenshot: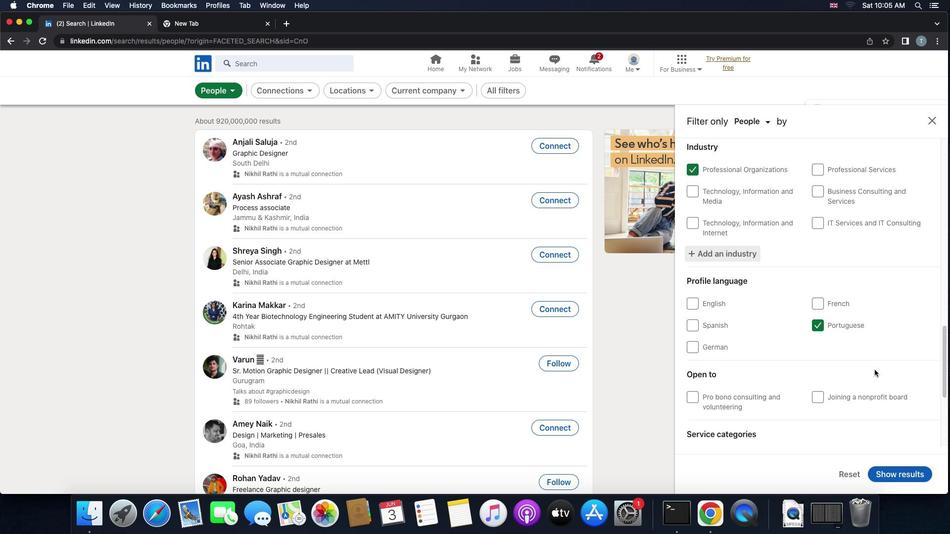 
Action: Mouse scrolled (874, 369) with delta (0, 0)
Screenshot: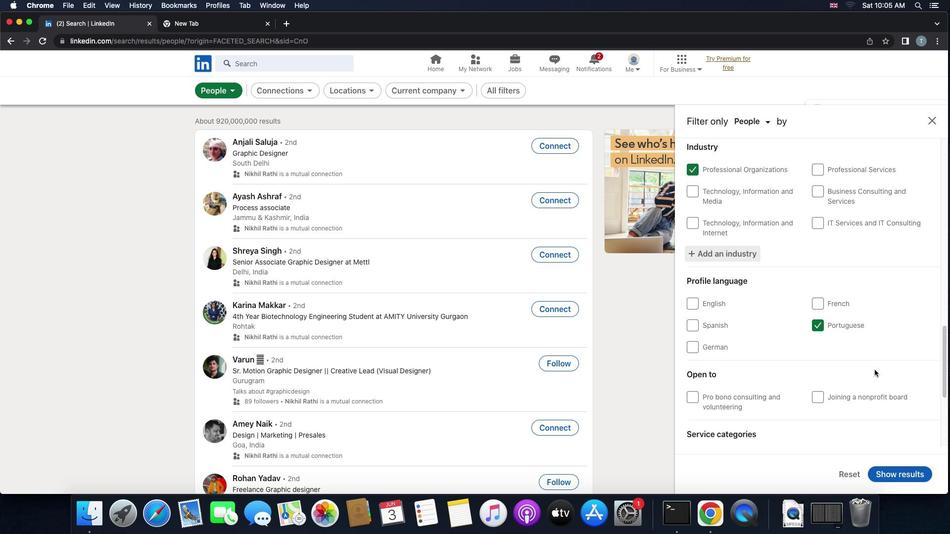 
Action: Mouse scrolled (874, 369) with delta (0, -1)
Screenshot: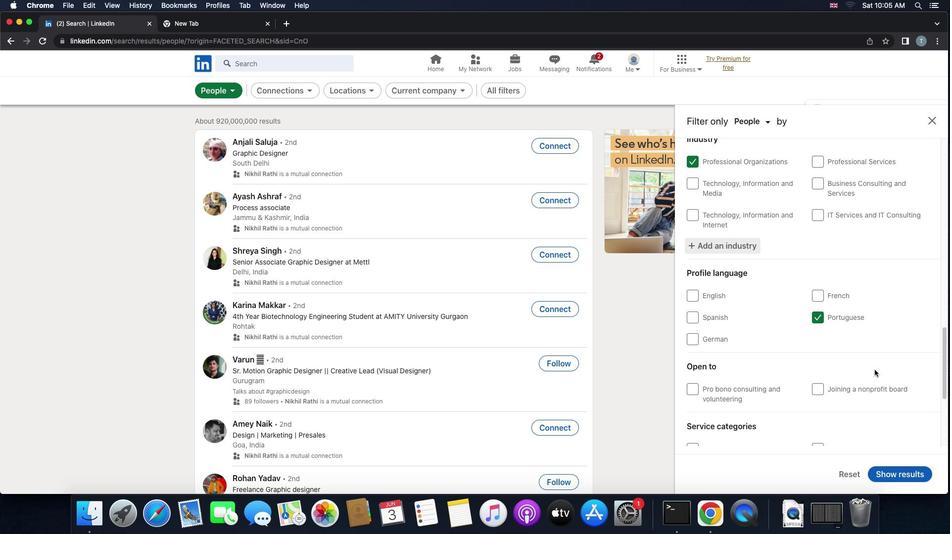 
Action: Mouse scrolled (874, 369) with delta (0, -1)
Screenshot: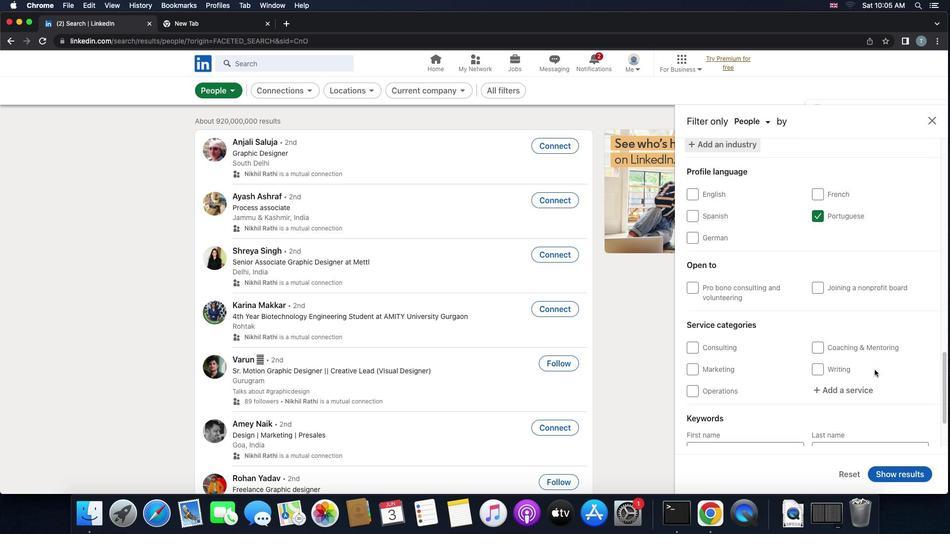 
Action: Mouse scrolled (874, 369) with delta (0, 0)
Screenshot: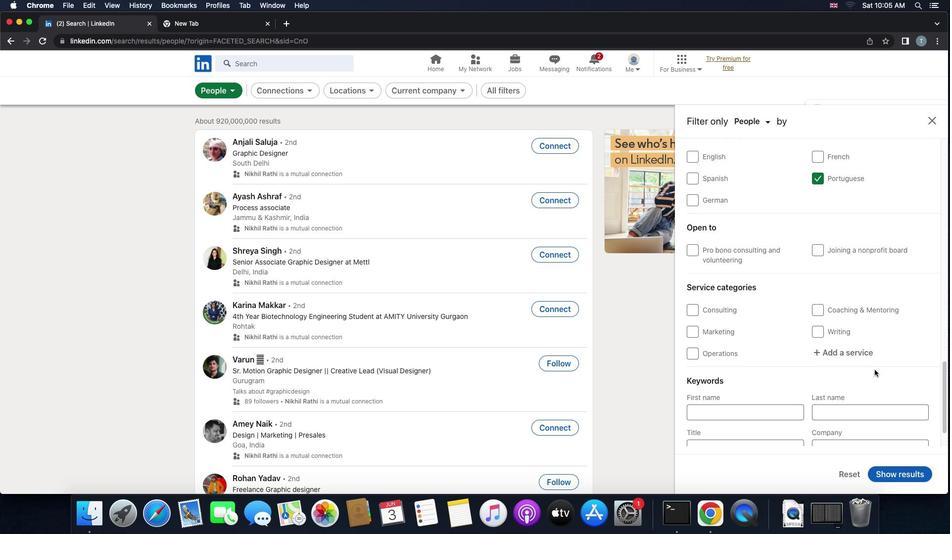 
Action: Mouse scrolled (874, 369) with delta (0, 0)
Screenshot: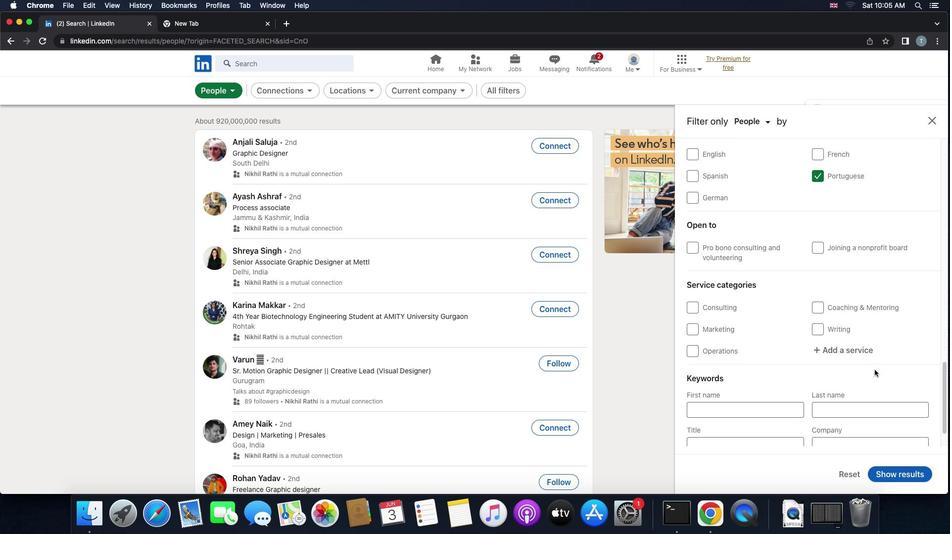
Action: Mouse scrolled (874, 369) with delta (0, 0)
Screenshot: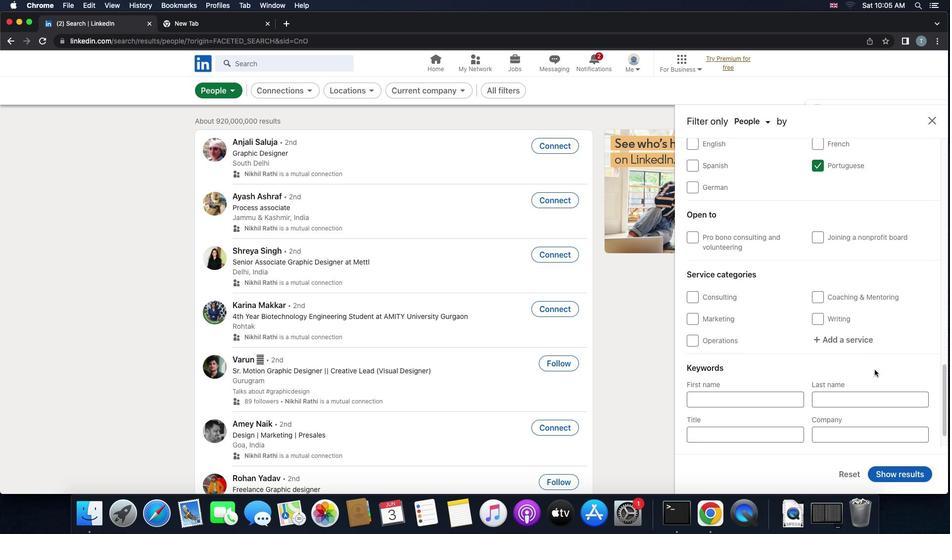 
Action: Mouse moved to (843, 306)
Screenshot: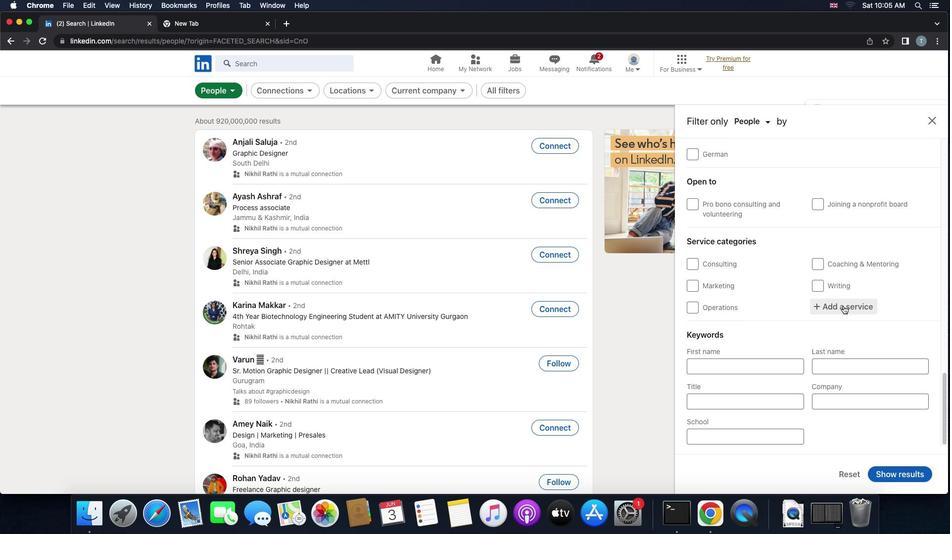 
Action: Mouse pressed left at (843, 306)
Screenshot: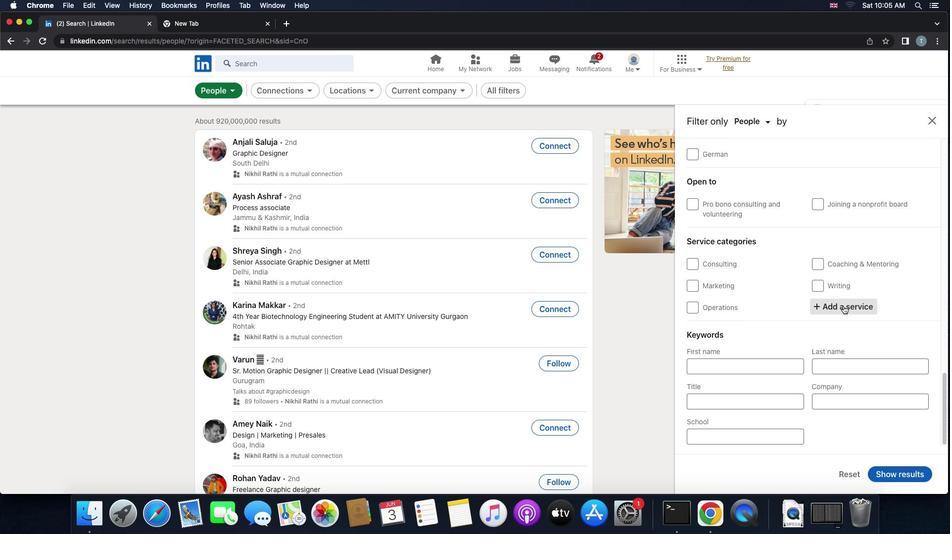 
Action: Mouse moved to (835, 308)
Screenshot: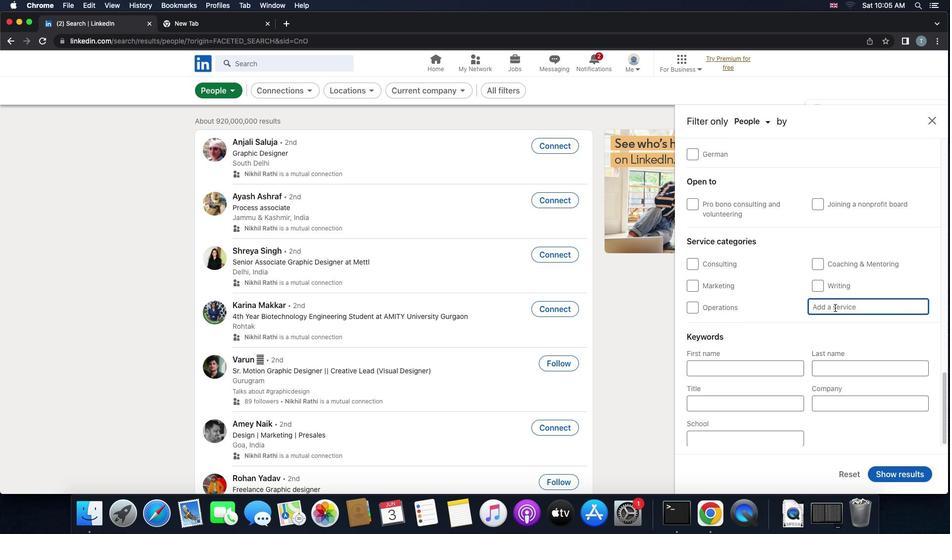 
Action: Key pressed 'r''e''s''u''m''e'
Screenshot: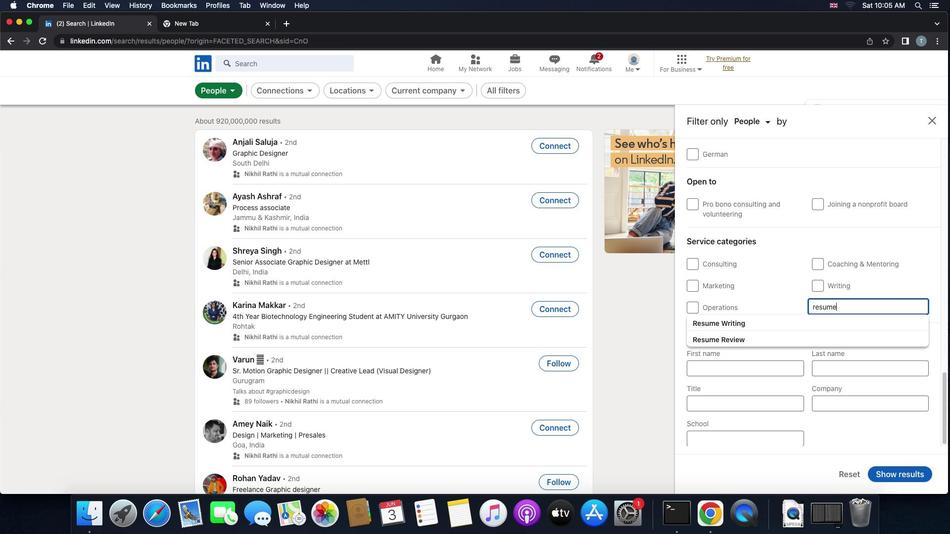 
Action: Mouse moved to (818, 320)
Screenshot: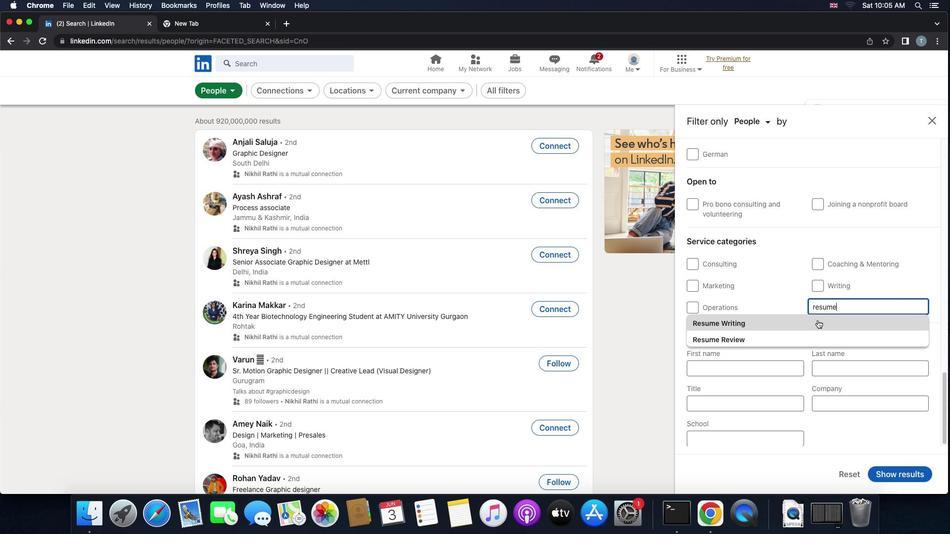 
Action: Mouse pressed left at (818, 320)
Screenshot: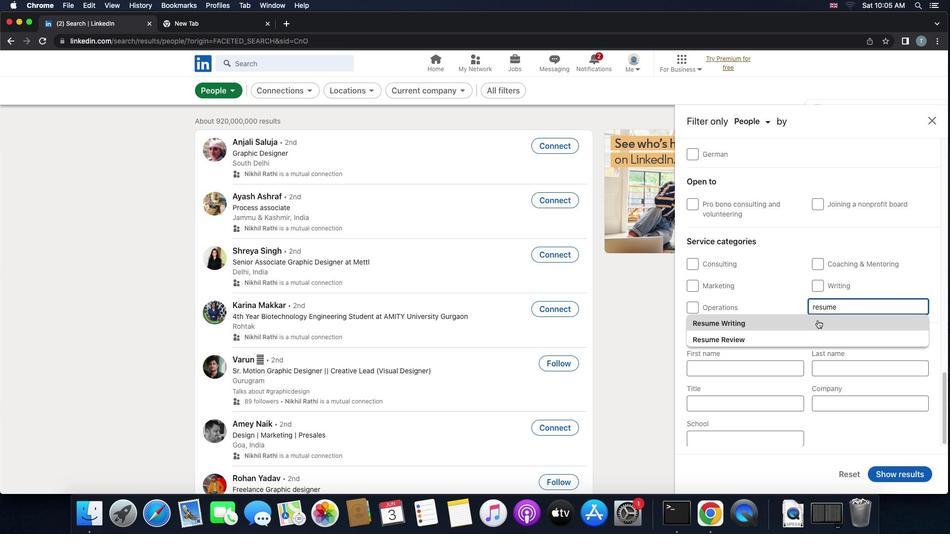 
Action: Mouse scrolled (818, 320) with delta (0, 0)
Screenshot: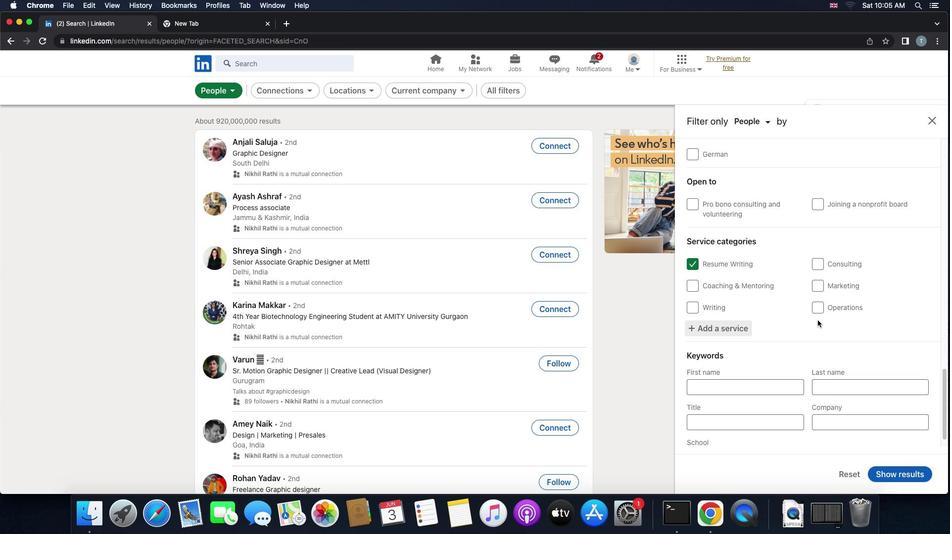 
Action: Mouse scrolled (818, 320) with delta (0, 0)
Screenshot: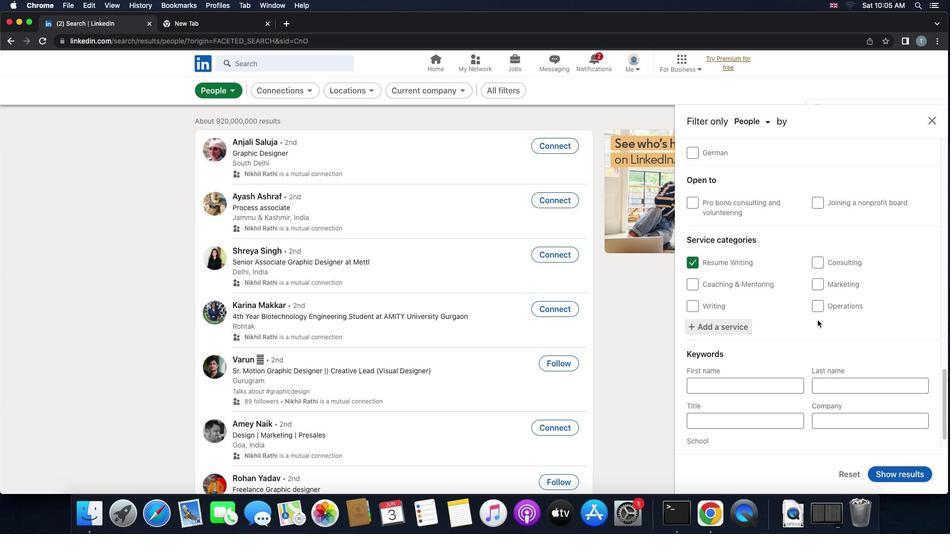 
Action: Mouse scrolled (818, 320) with delta (0, 0)
Screenshot: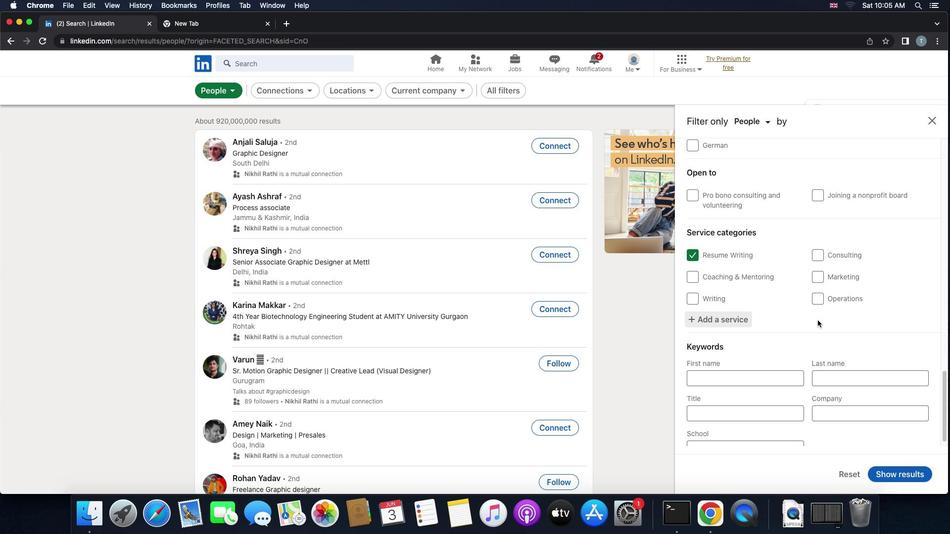 
Action: Mouse scrolled (818, 320) with delta (0, 0)
Screenshot: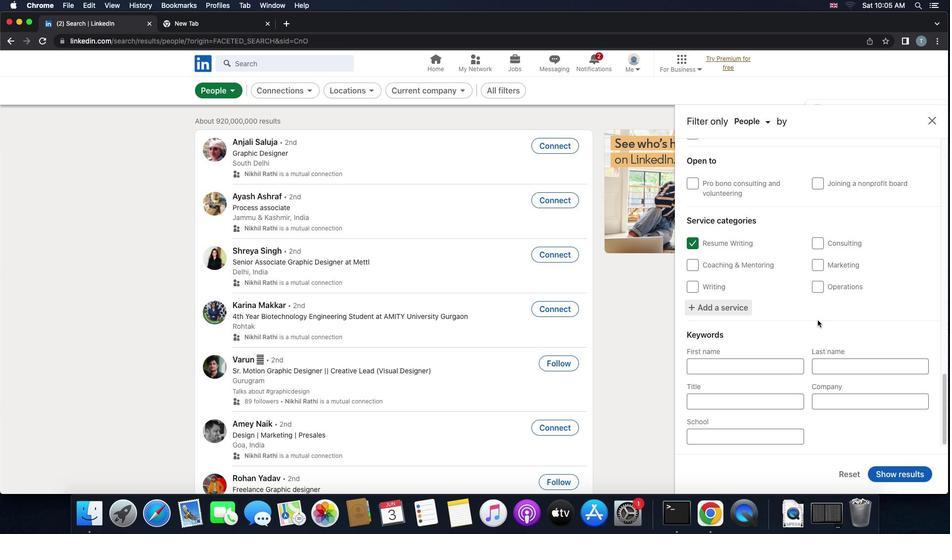 
Action: Mouse scrolled (818, 320) with delta (0, 0)
Screenshot: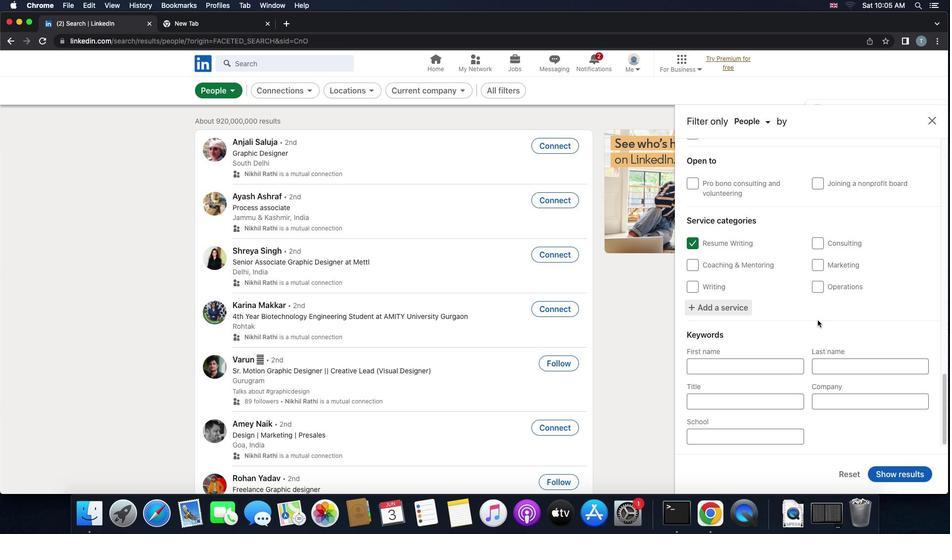 
Action: Mouse scrolled (818, 320) with delta (0, 0)
Screenshot: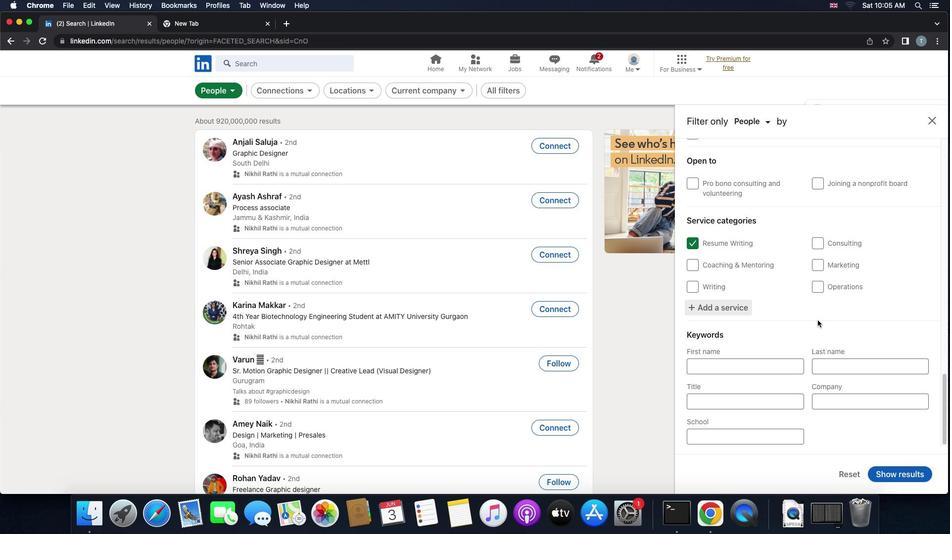 
Action: Mouse moved to (747, 403)
Screenshot: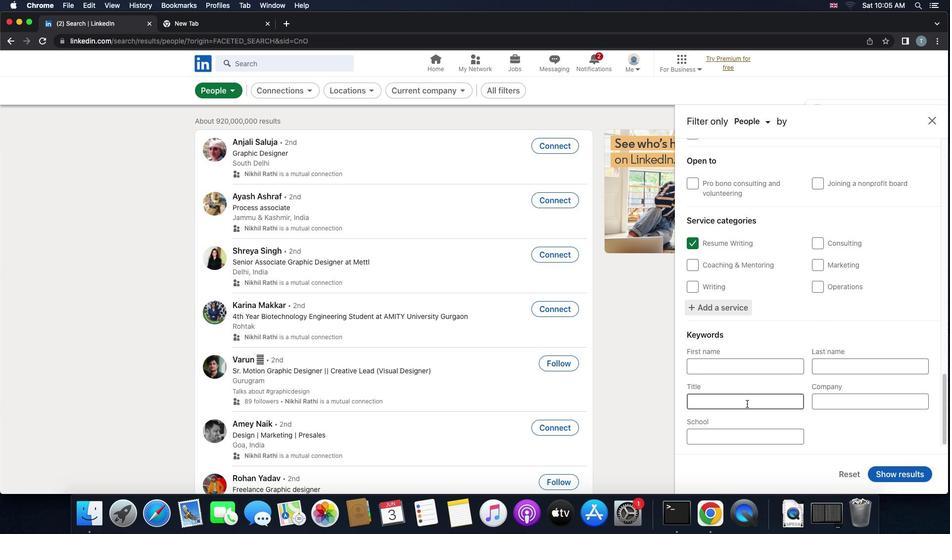 
Action: Mouse pressed left at (747, 403)
Screenshot: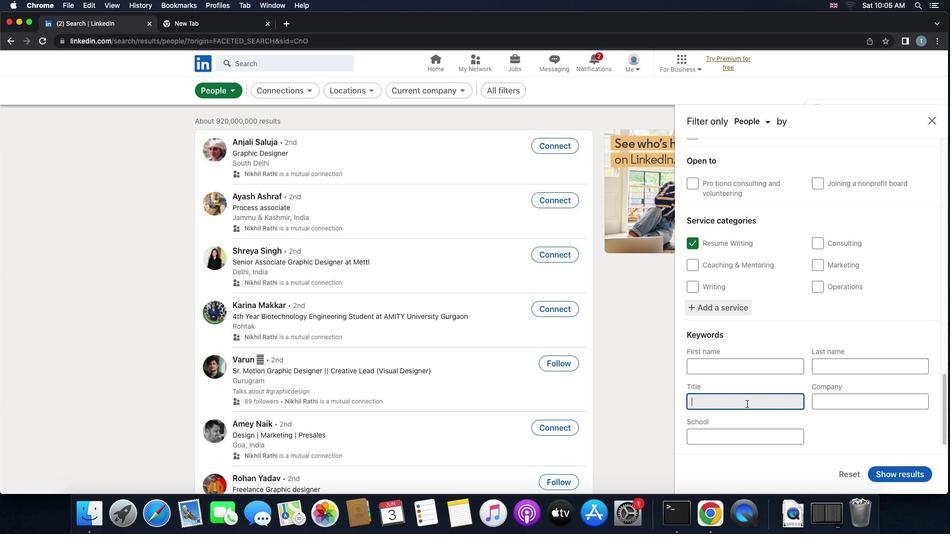 
Action: Key pressed 's''t''o''r''e'Key.space'm''a''n''a''g''e''r'
Screenshot: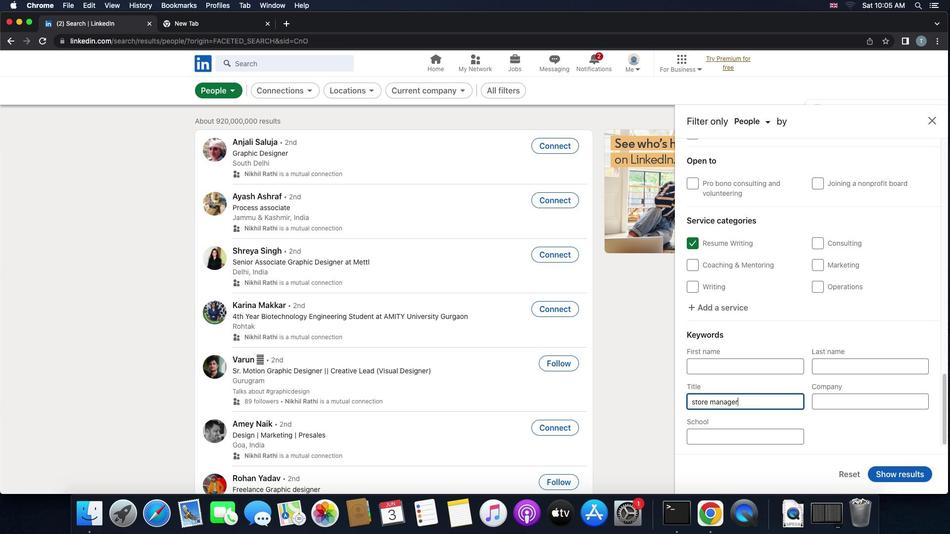 
Action: Mouse moved to (885, 473)
Screenshot: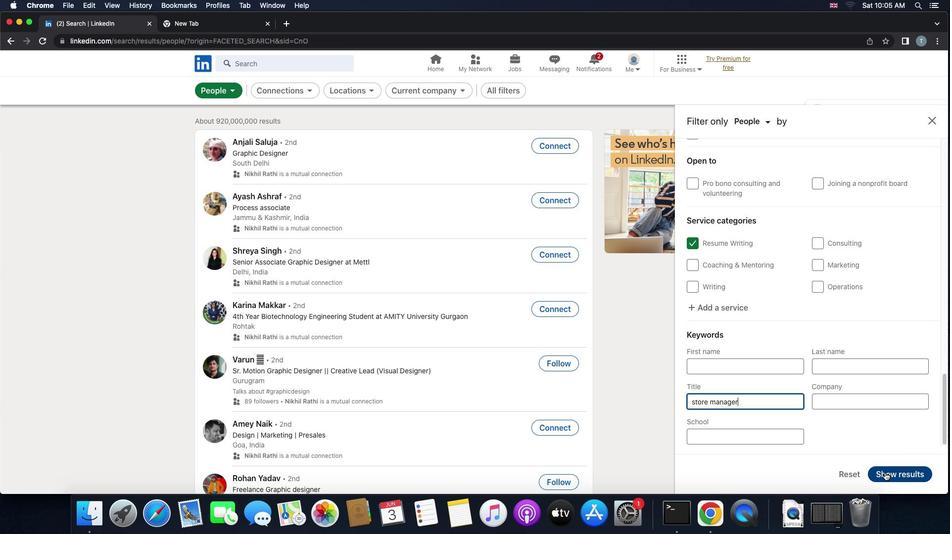 
Action: Mouse pressed left at (885, 473)
Screenshot: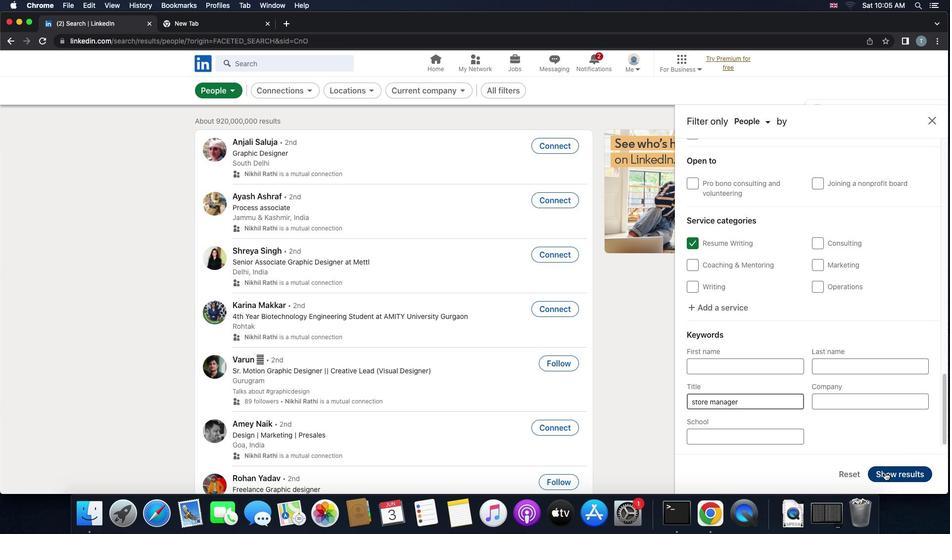 
